 Task: Look for space in Rubiataba, Brazil from 5th September, 2023 to 13th September, 2023 for 6 adults in price range Rs.15000 to Rs.20000. Place can be entire place with 3 bedrooms having 3 beds and 3 bathrooms. Property type can be house. Booking option can be shelf check-in. Required host language is Spanish.
Action: Mouse moved to (481, 135)
Screenshot: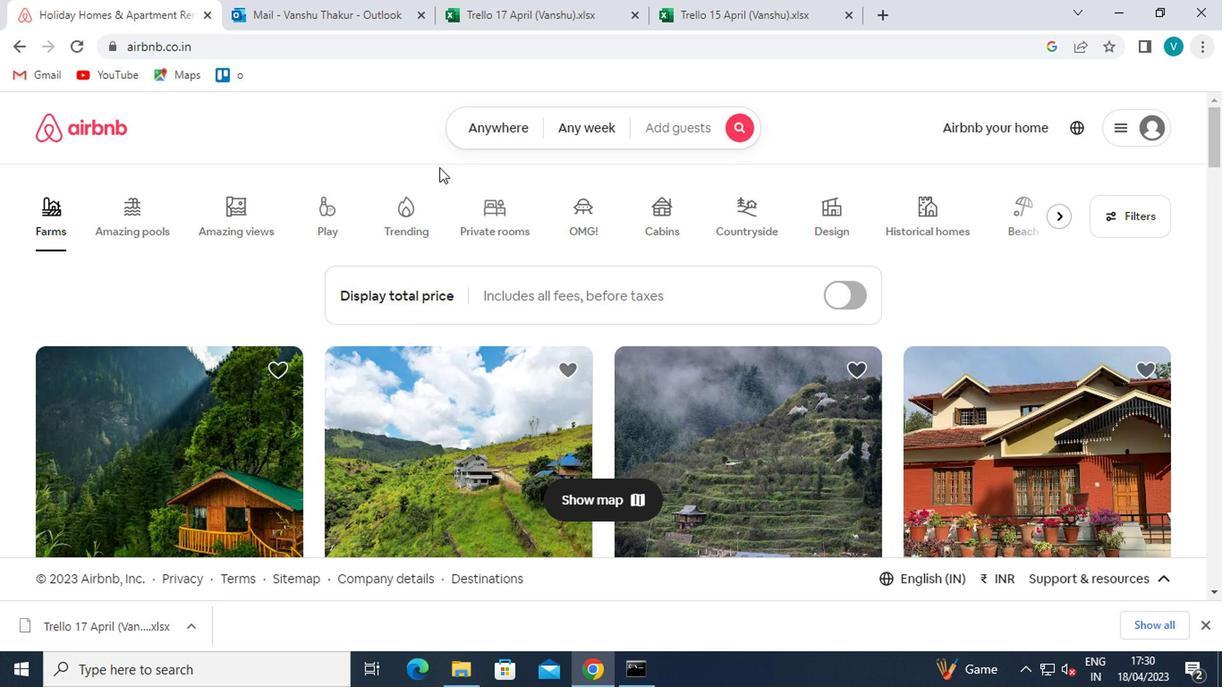 
Action: Mouse pressed left at (481, 135)
Screenshot: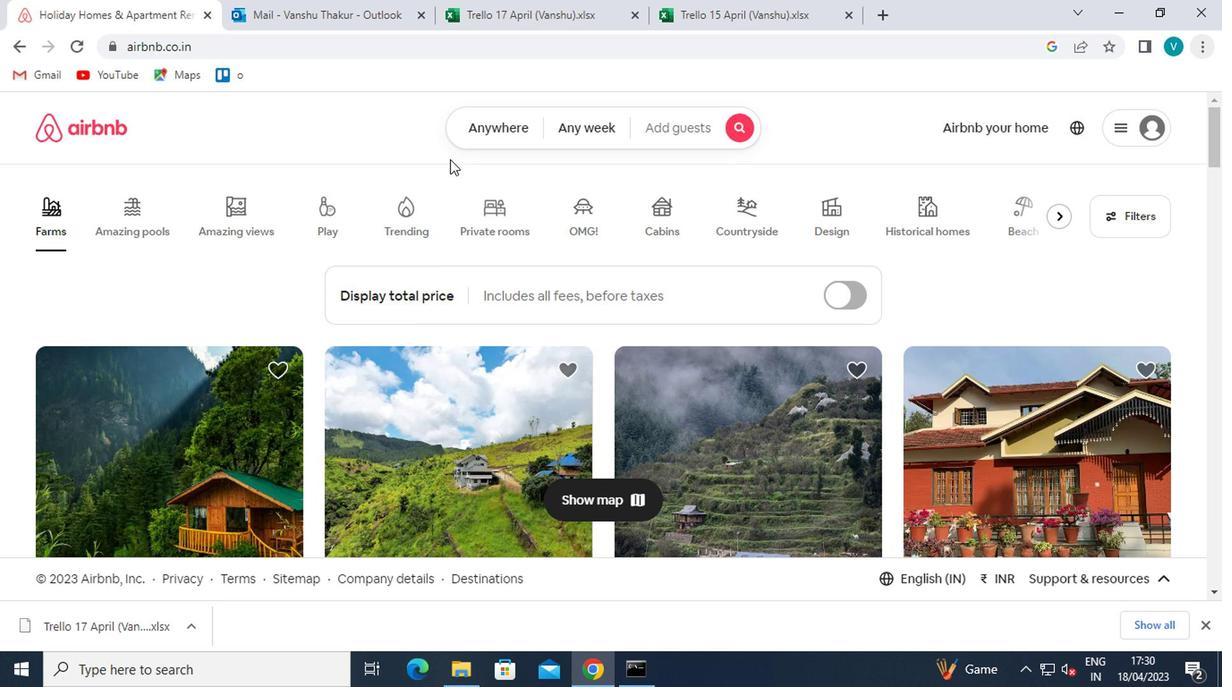 
Action: Mouse moved to (444, 194)
Screenshot: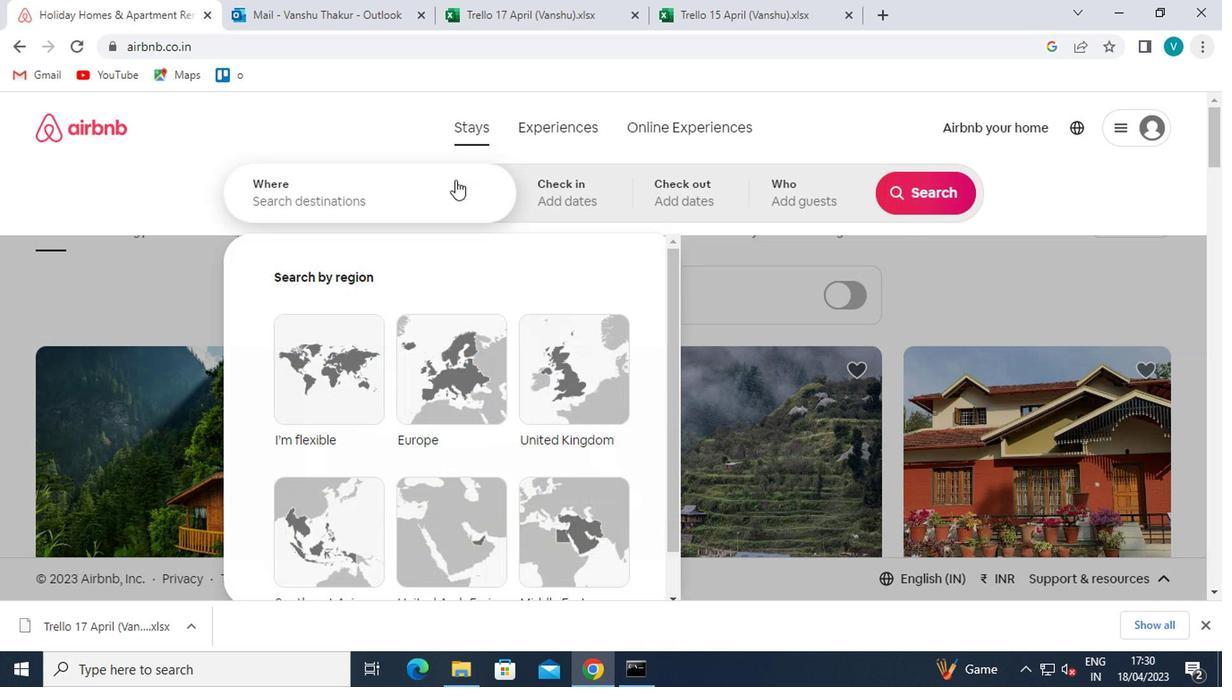 
Action: Mouse pressed left at (444, 194)
Screenshot: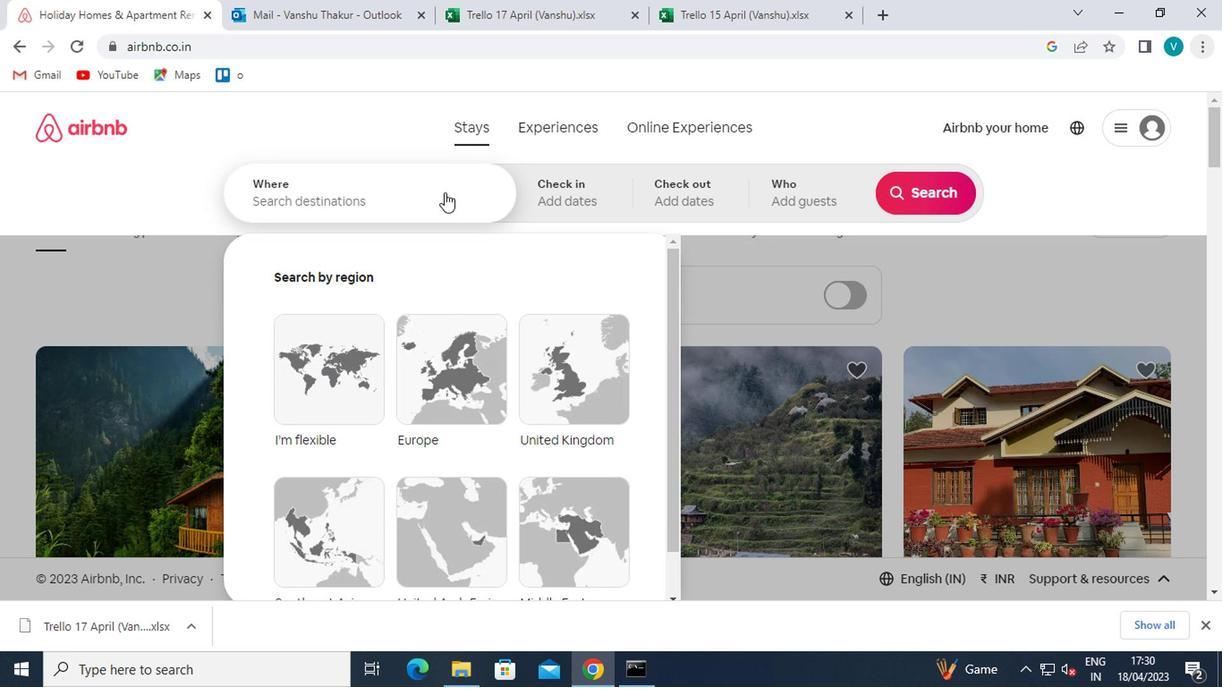 
Action: Key pressed <Key.shift><Key.shift><Key.shift><Key.shift>RUBIATABA
Screenshot: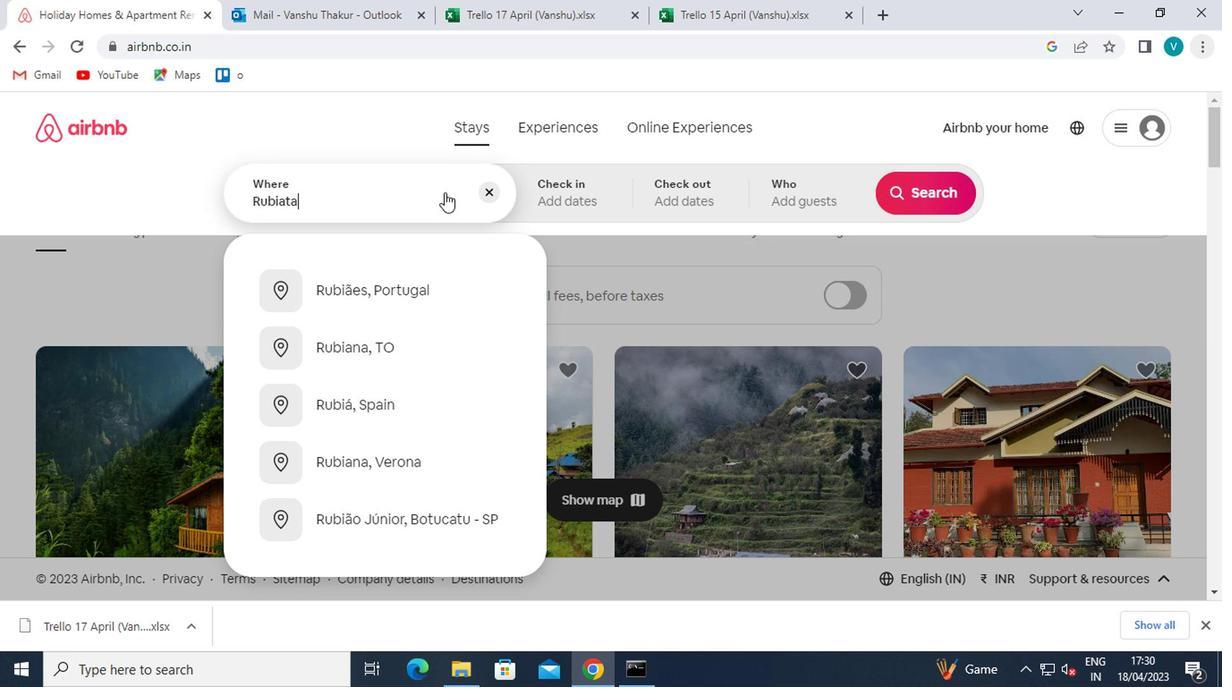 
Action: Mouse moved to (403, 266)
Screenshot: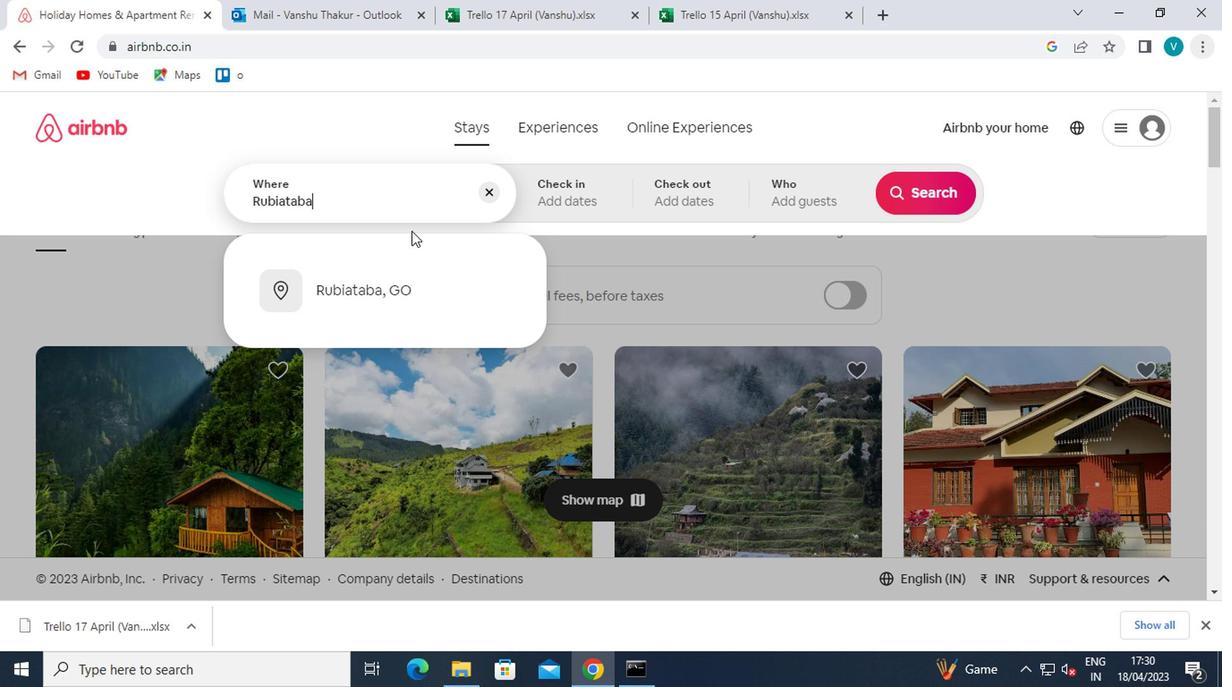 
Action: Mouse pressed left at (403, 266)
Screenshot: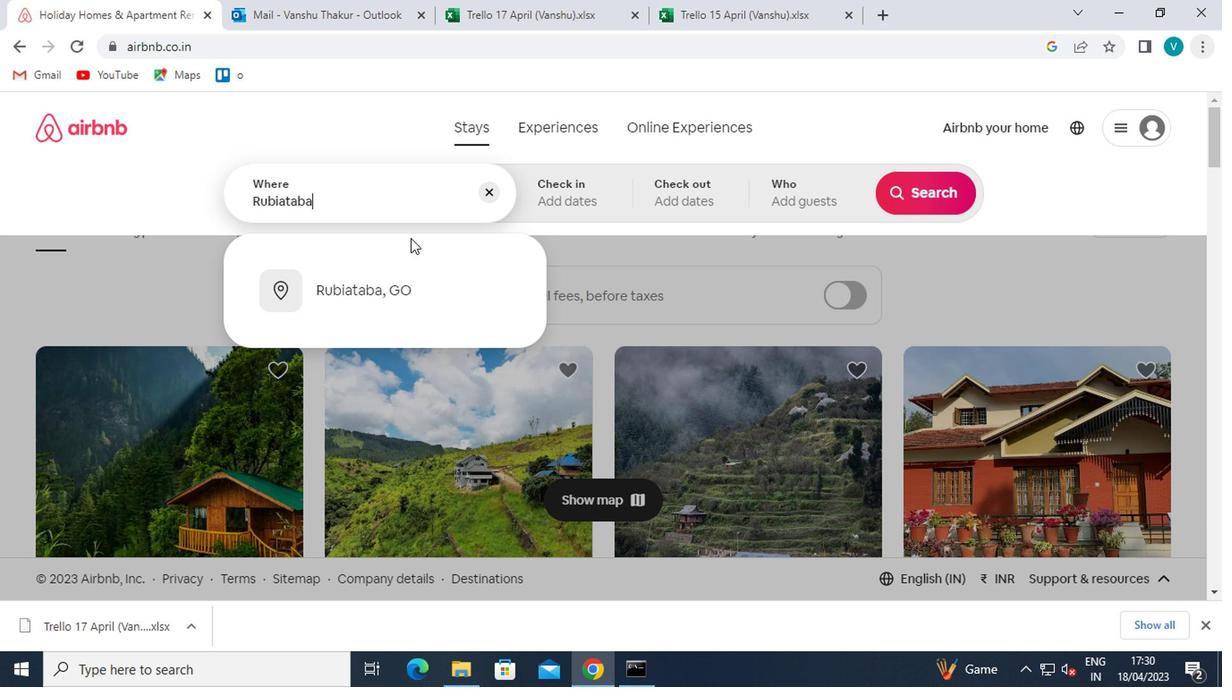 
Action: Mouse moved to (403, 277)
Screenshot: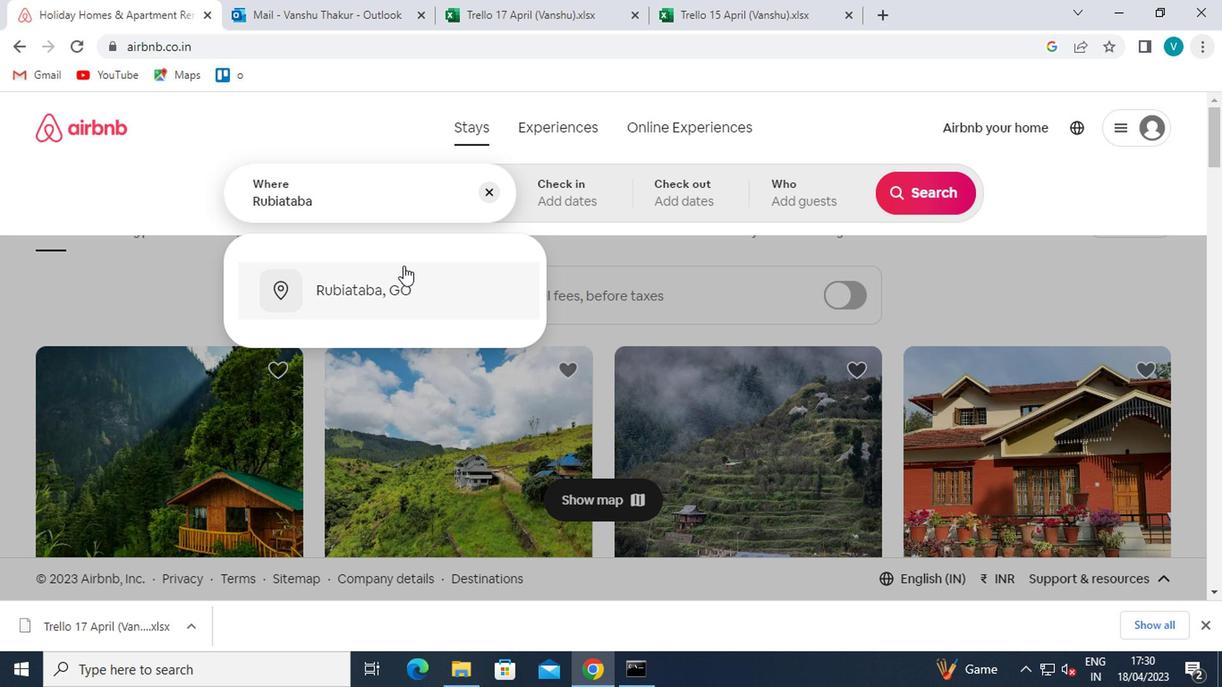
Action: Mouse pressed left at (403, 277)
Screenshot: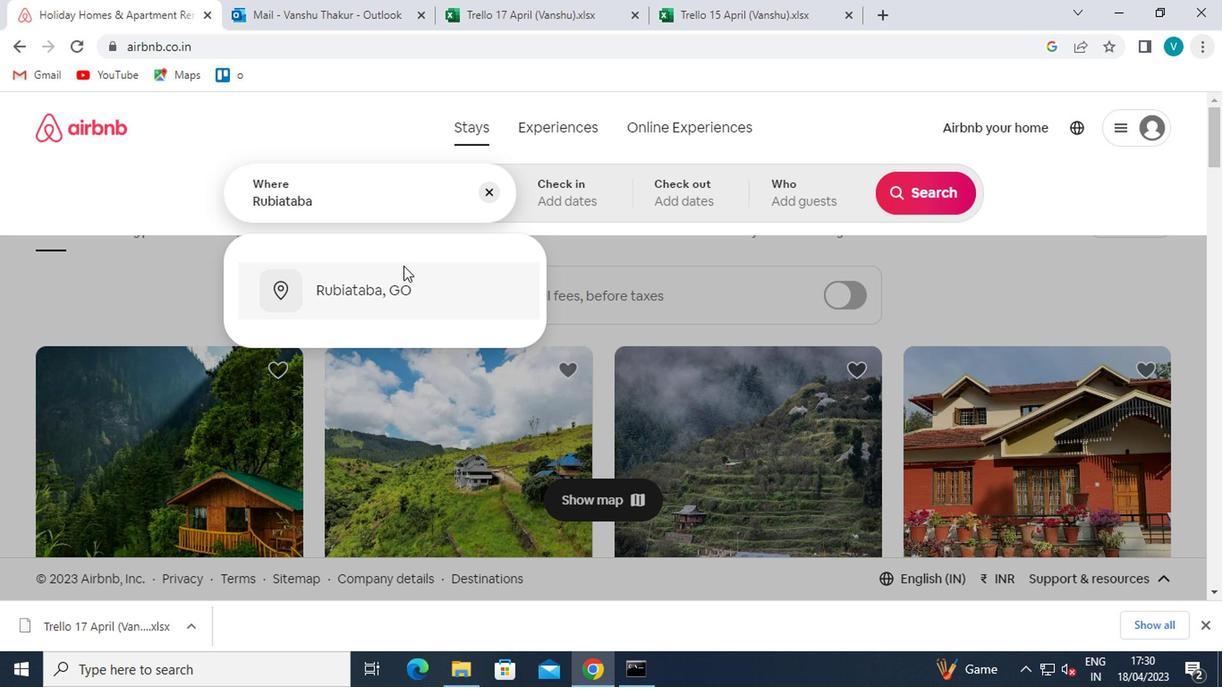 
Action: Mouse moved to (907, 337)
Screenshot: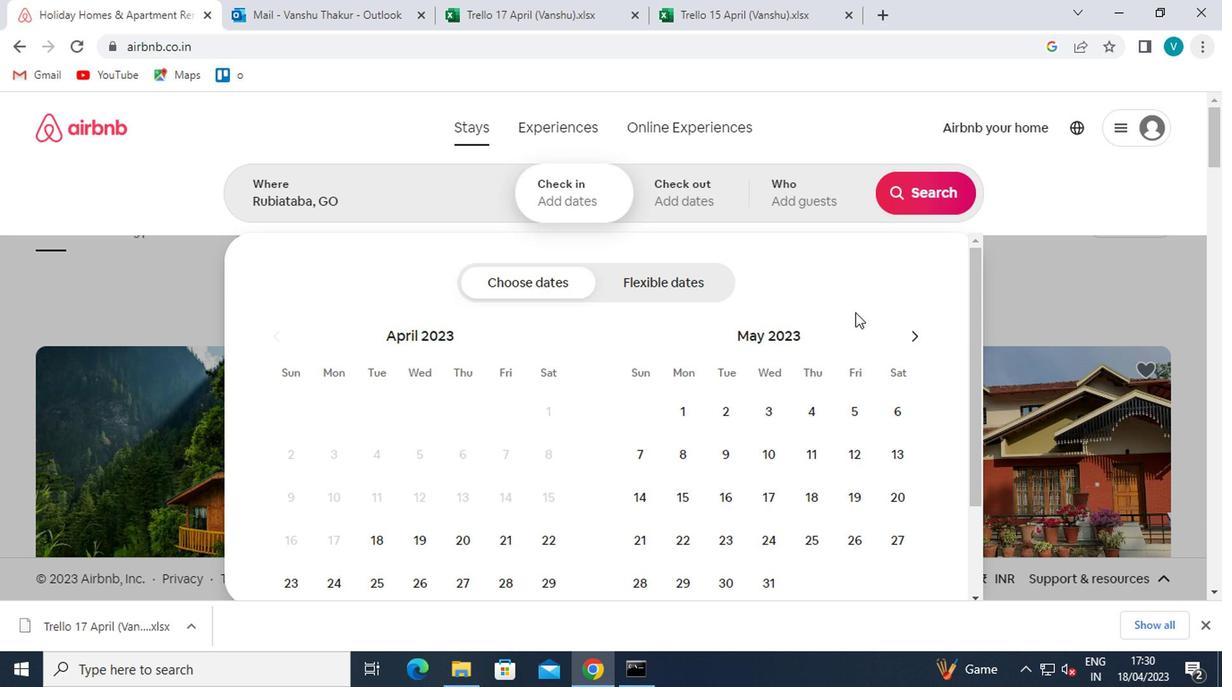 
Action: Mouse pressed left at (907, 337)
Screenshot: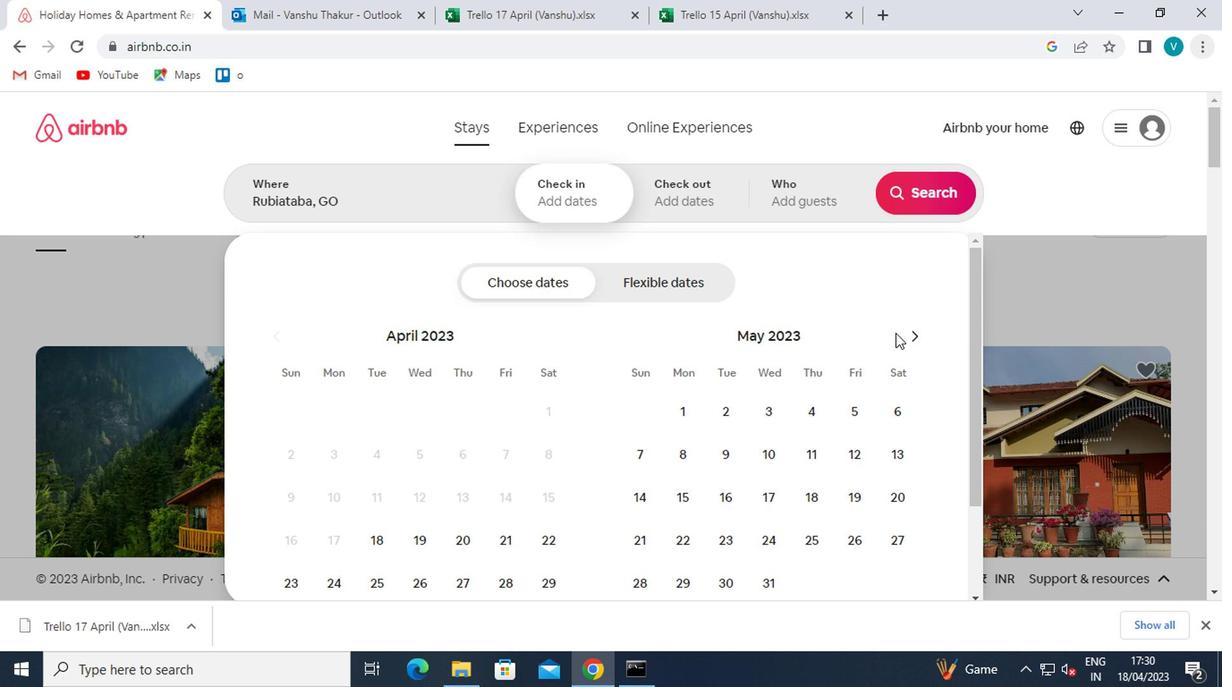 
Action: Mouse pressed left at (907, 337)
Screenshot: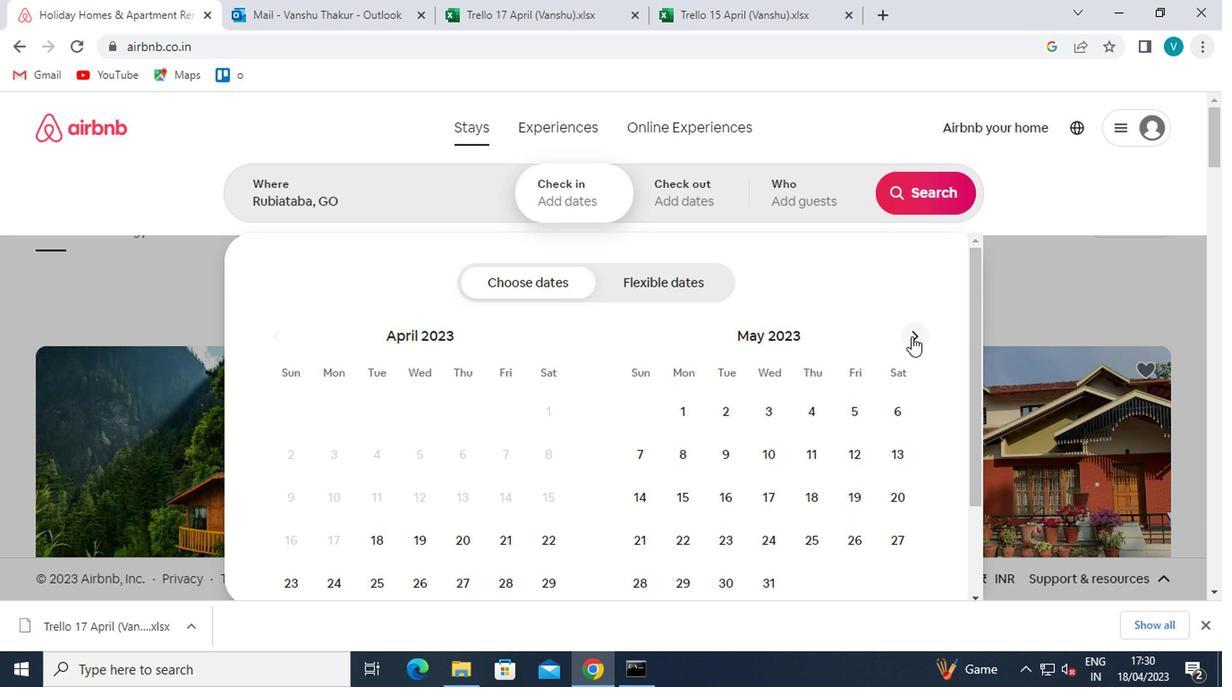 
Action: Mouse pressed left at (907, 337)
Screenshot: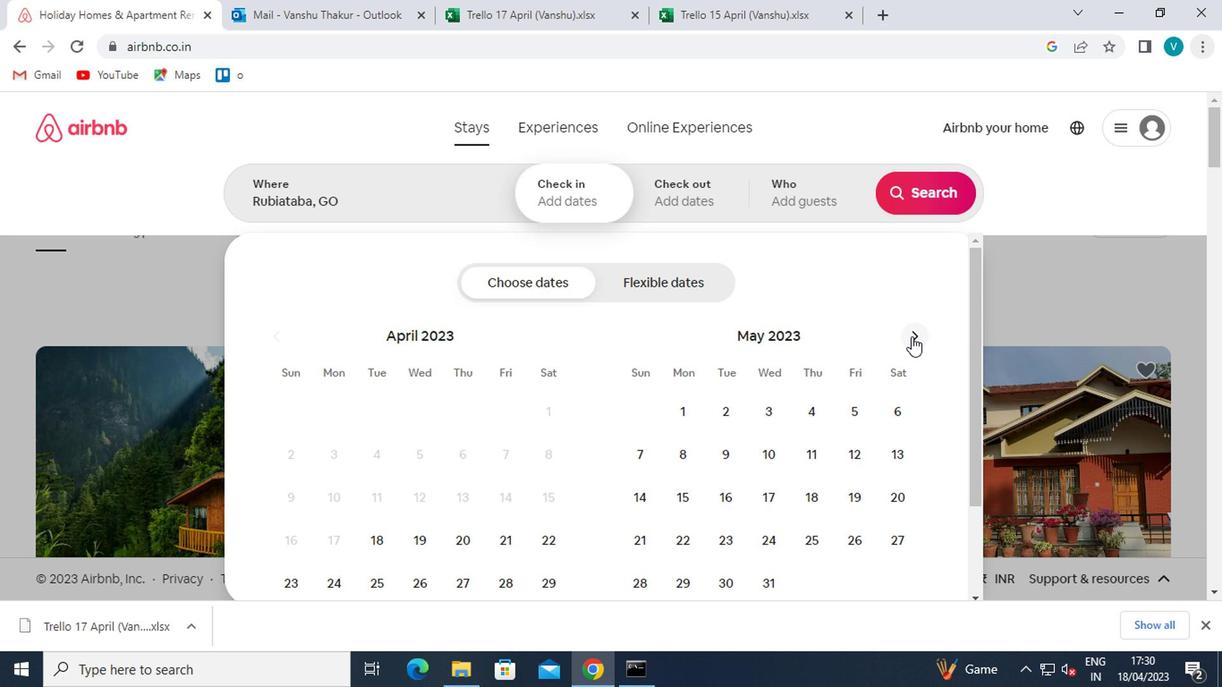 
Action: Mouse pressed left at (907, 337)
Screenshot: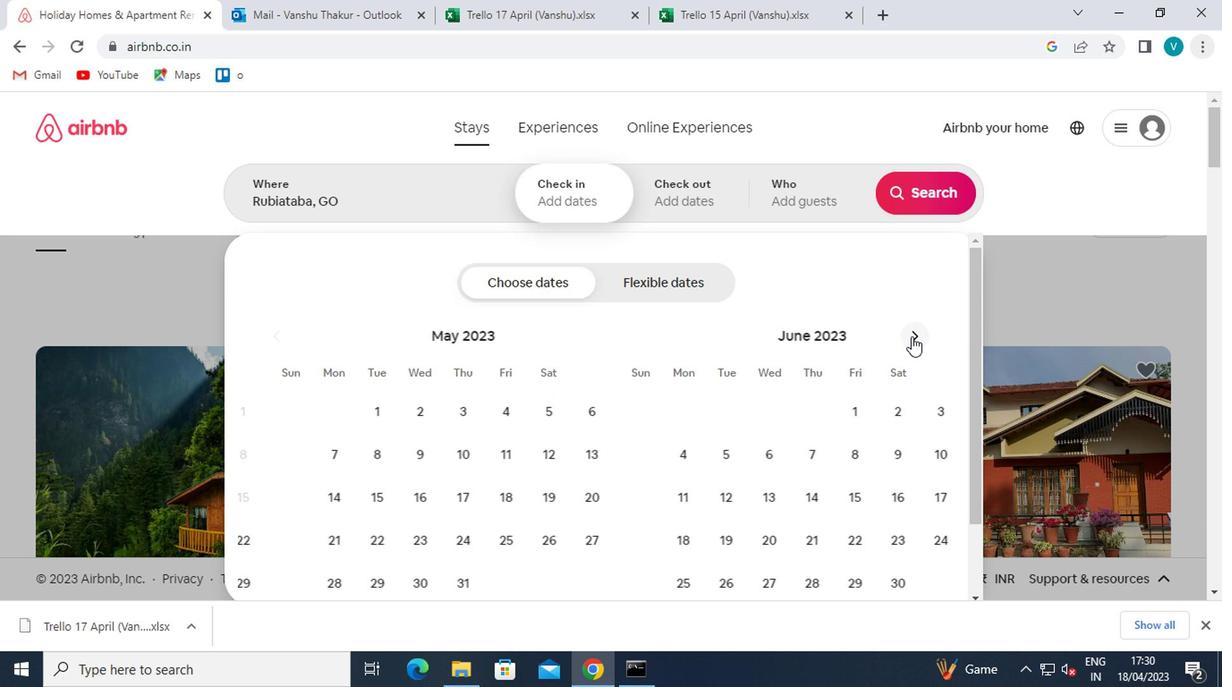 
Action: Mouse pressed left at (907, 337)
Screenshot: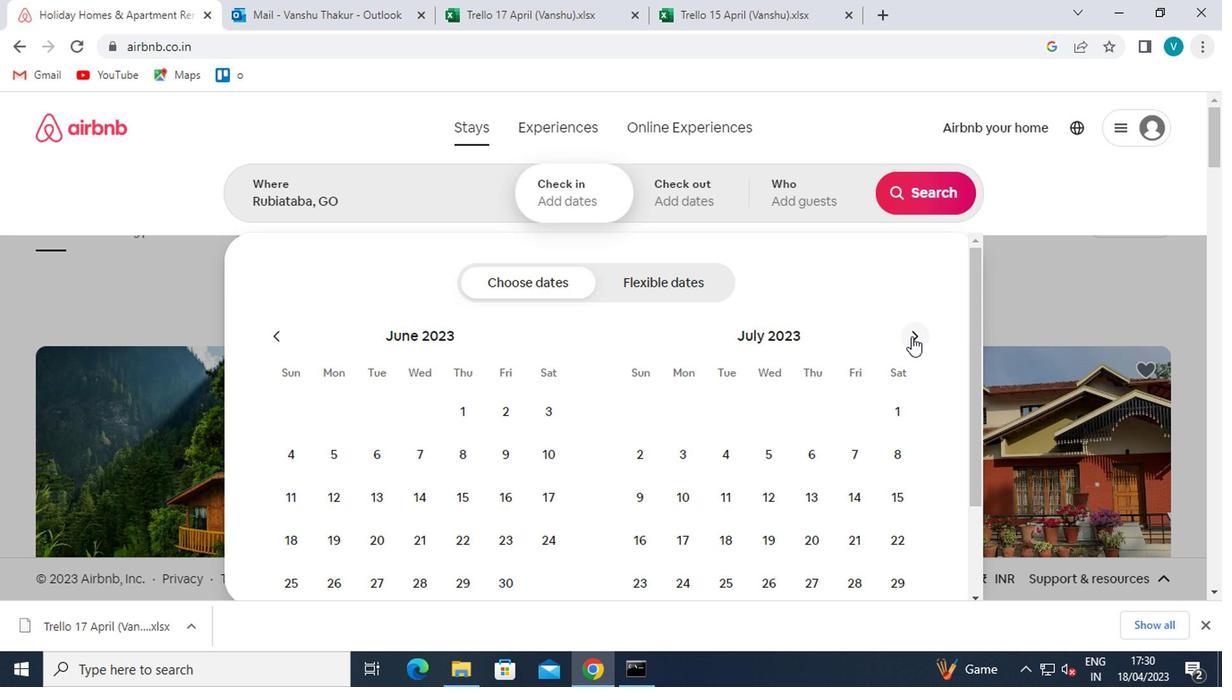 
Action: Mouse moved to (908, 338)
Screenshot: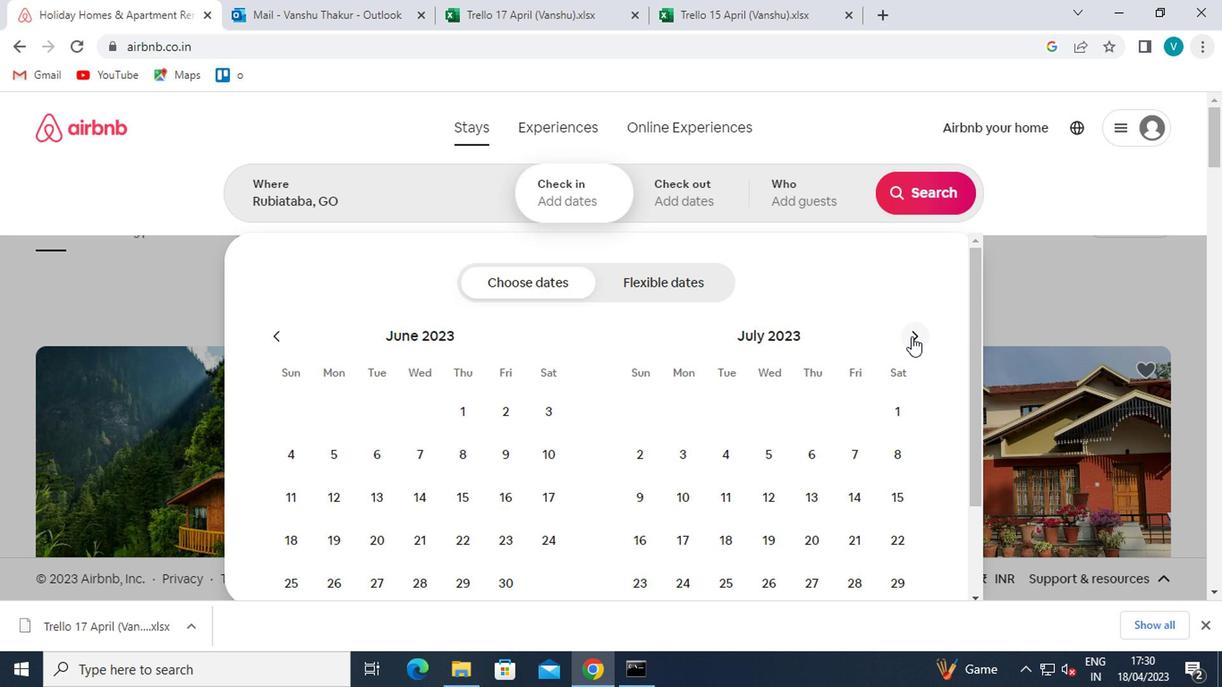 
Action: Mouse pressed left at (908, 338)
Screenshot: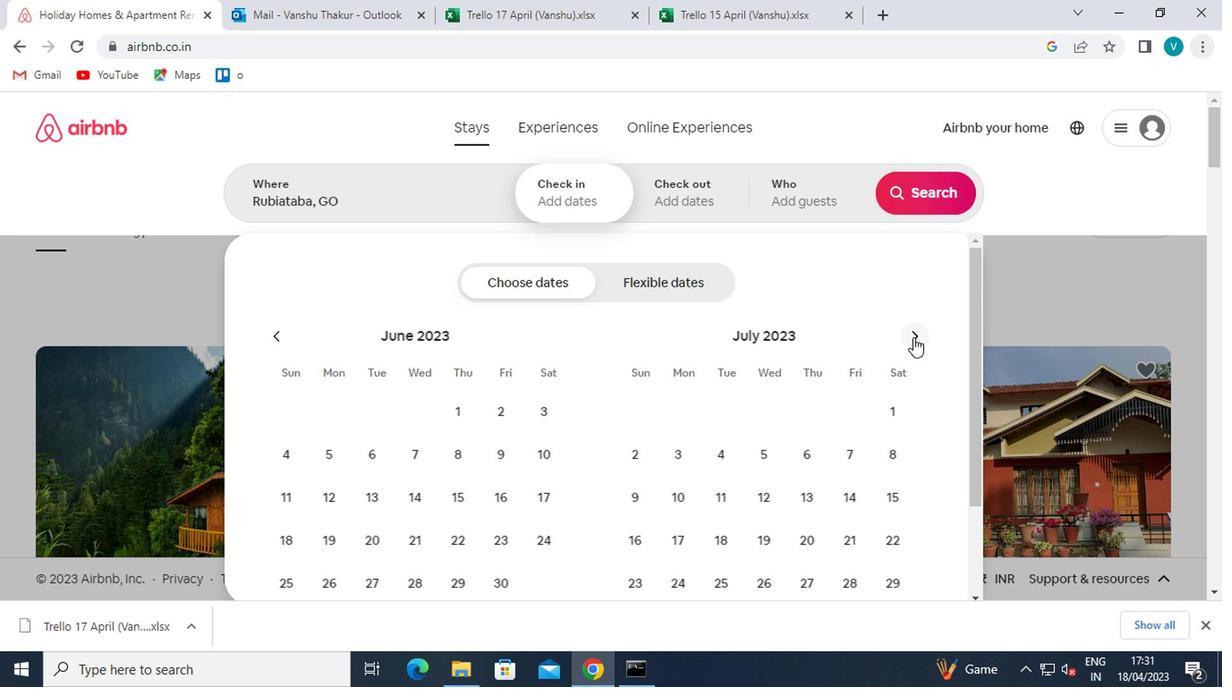 
Action: Mouse moved to (723, 463)
Screenshot: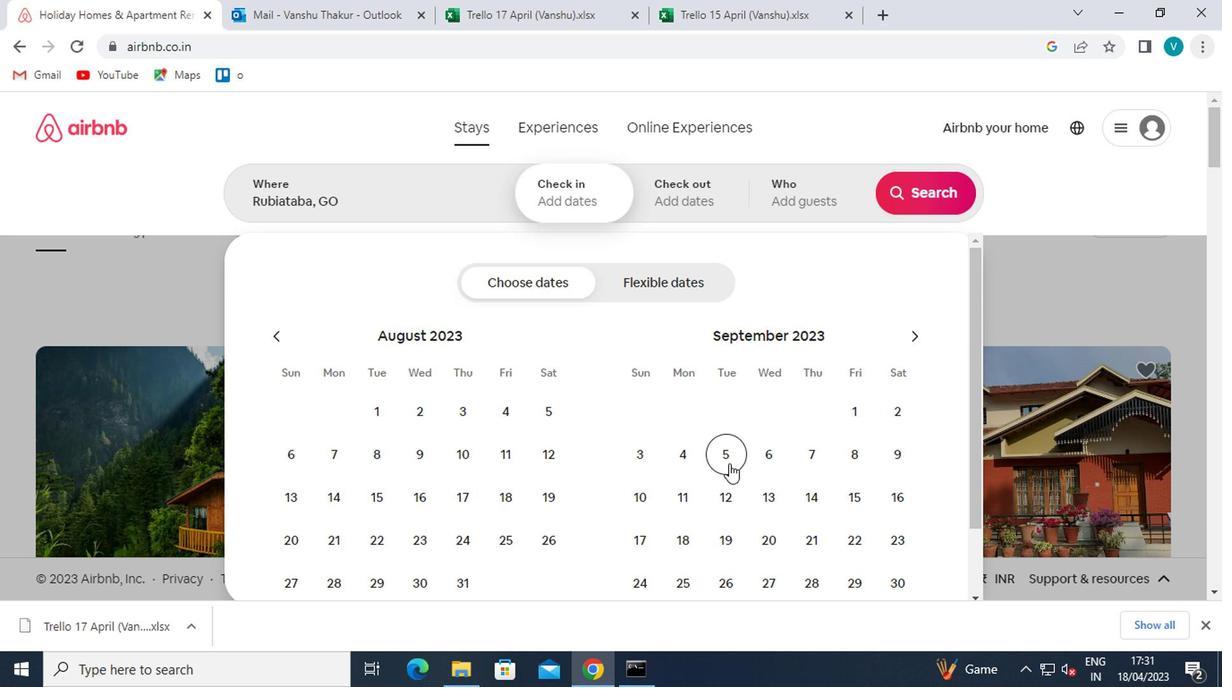 
Action: Mouse pressed left at (723, 463)
Screenshot: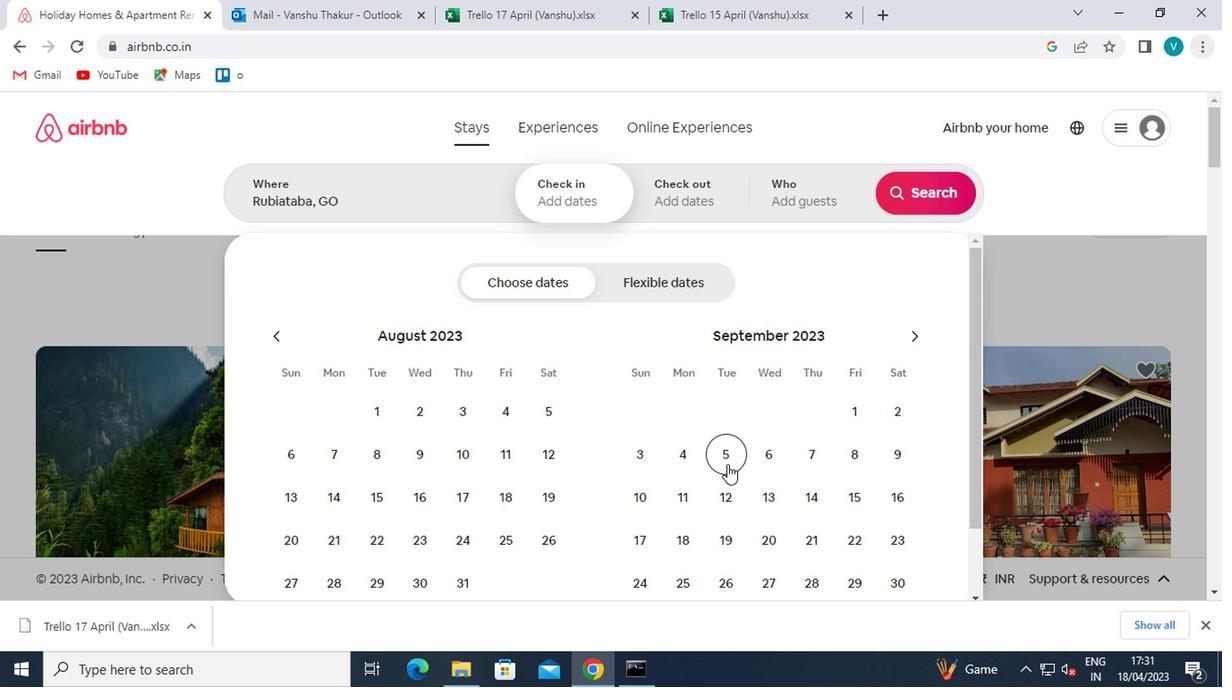 
Action: Mouse moved to (761, 491)
Screenshot: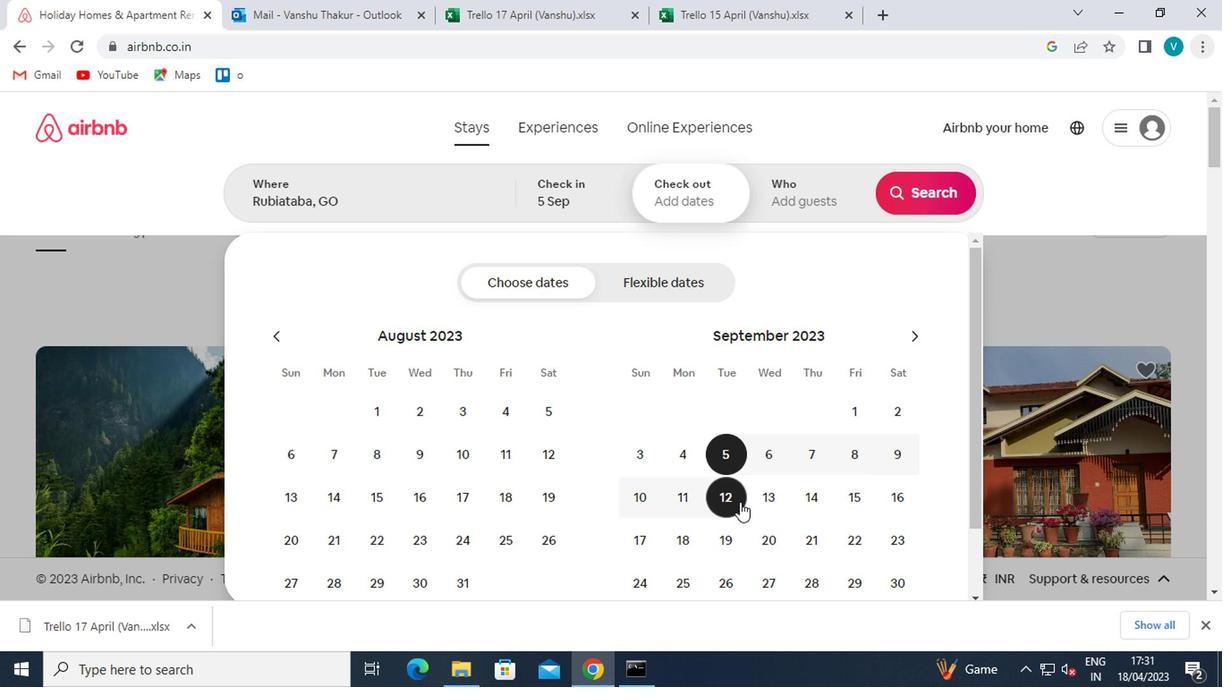 
Action: Mouse pressed left at (761, 491)
Screenshot: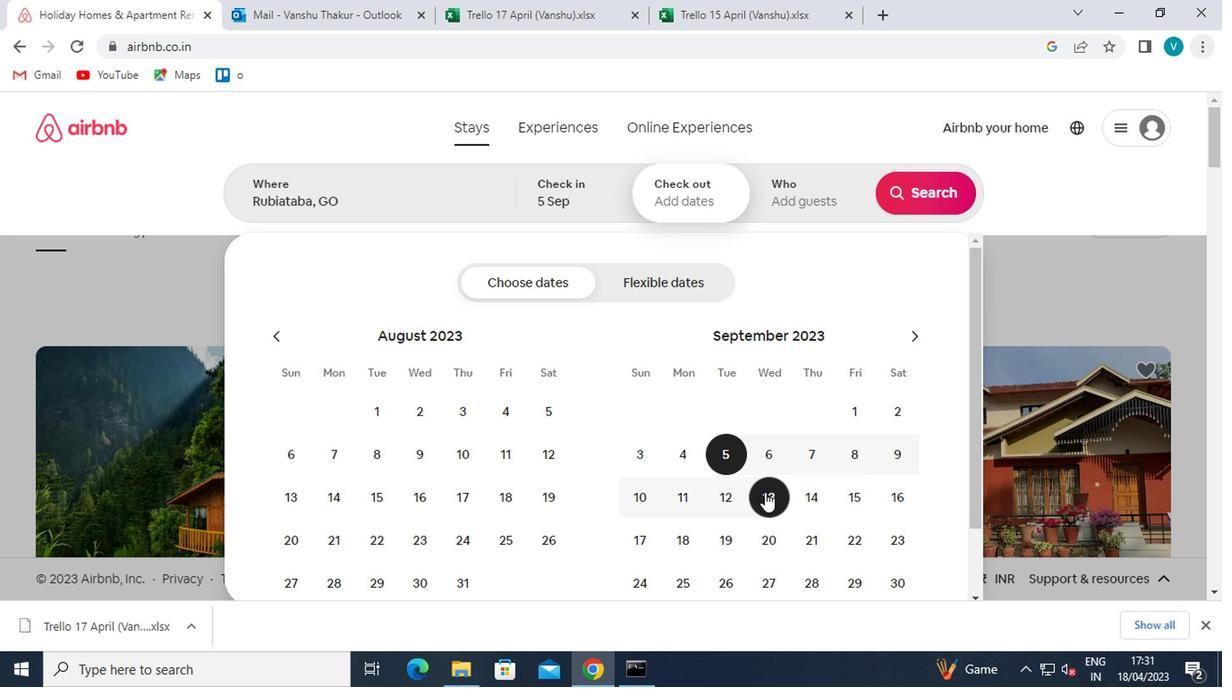 
Action: Mouse moved to (844, 208)
Screenshot: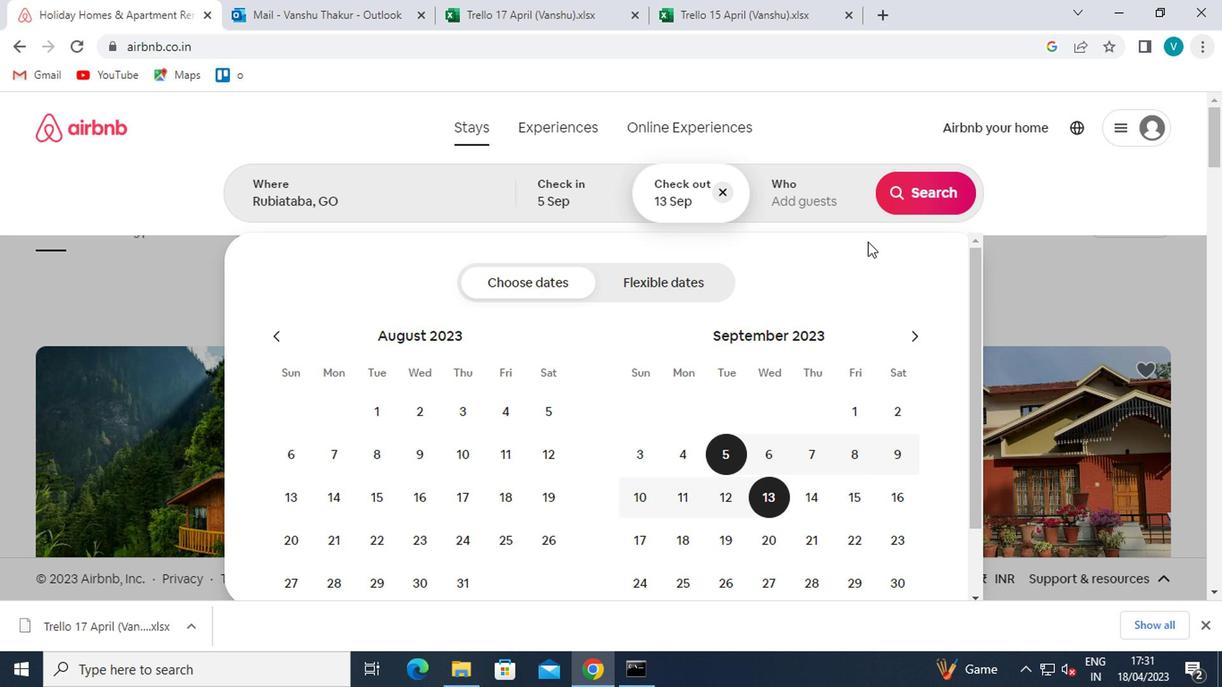 
Action: Mouse pressed left at (844, 208)
Screenshot: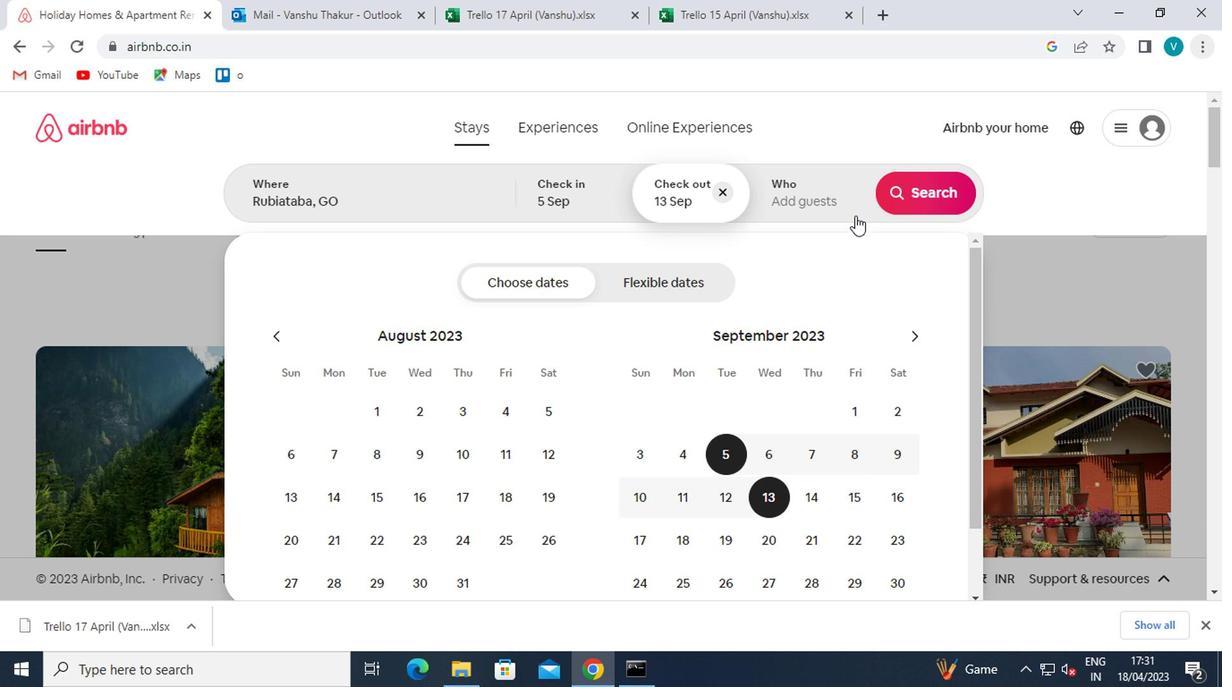 
Action: Mouse moved to (929, 286)
Screenshot: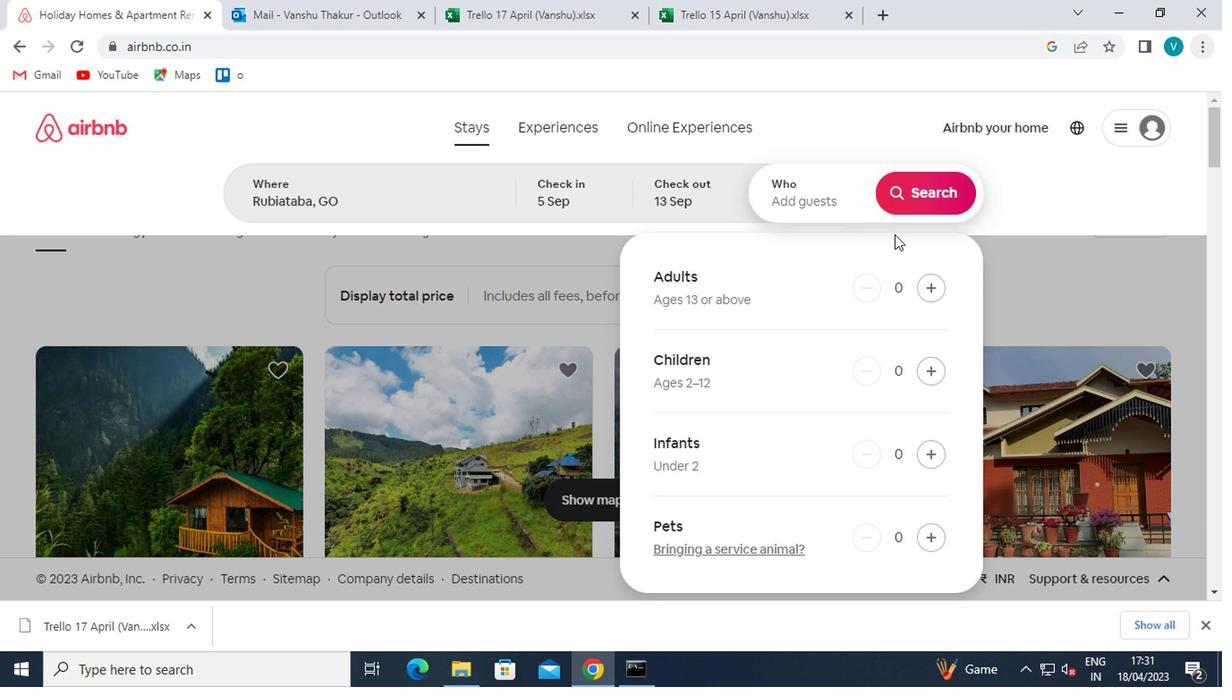 
Action: Mouse pressed left at (929, 286)
Screenshot: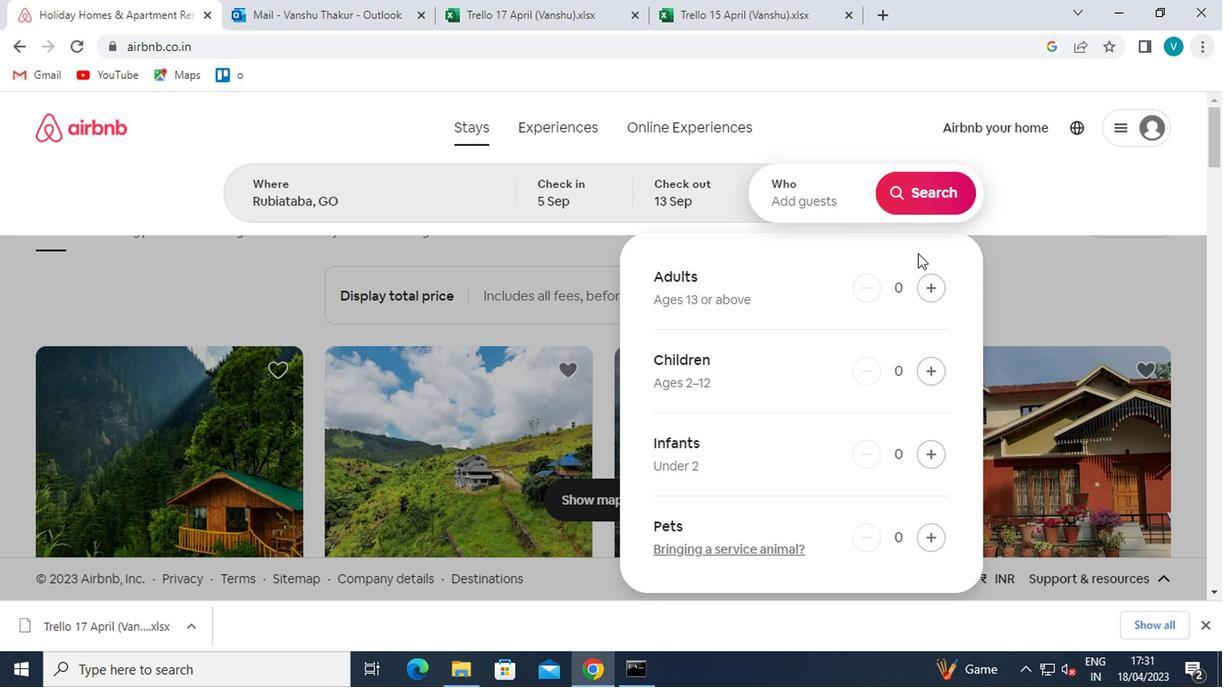 
Action: Mouse pressed left at (929, 286)
Screenshot: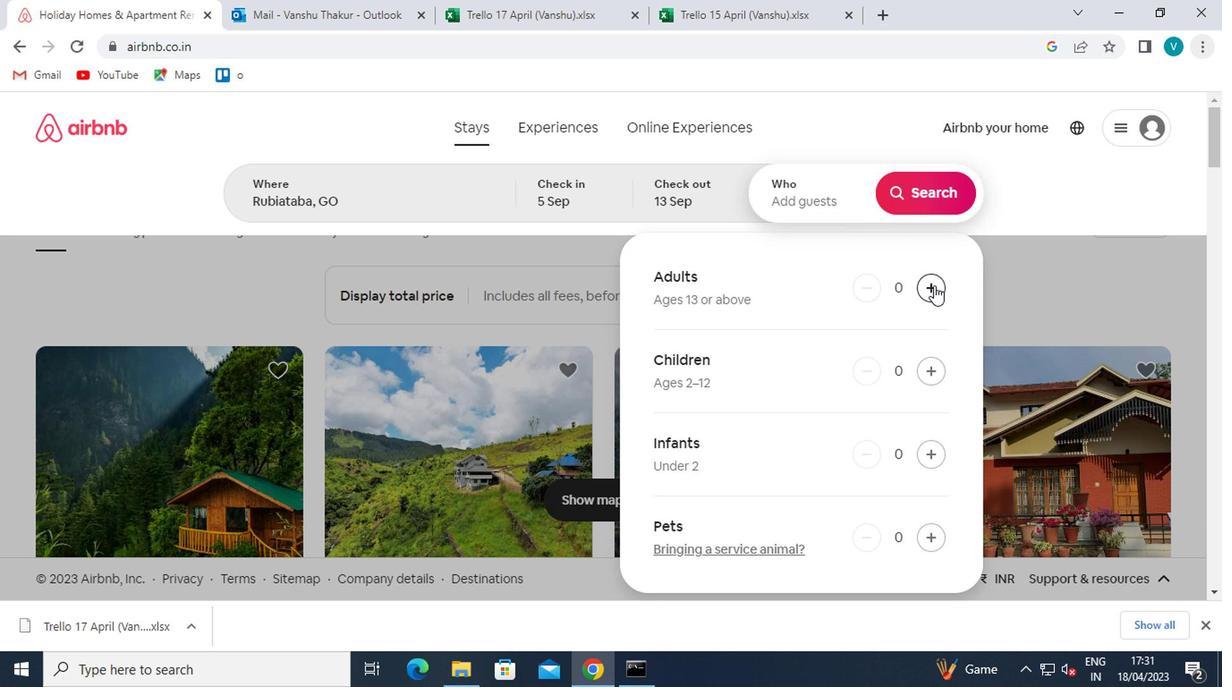 
Action: Mouse pressed left at (929, 286)
Screenshot: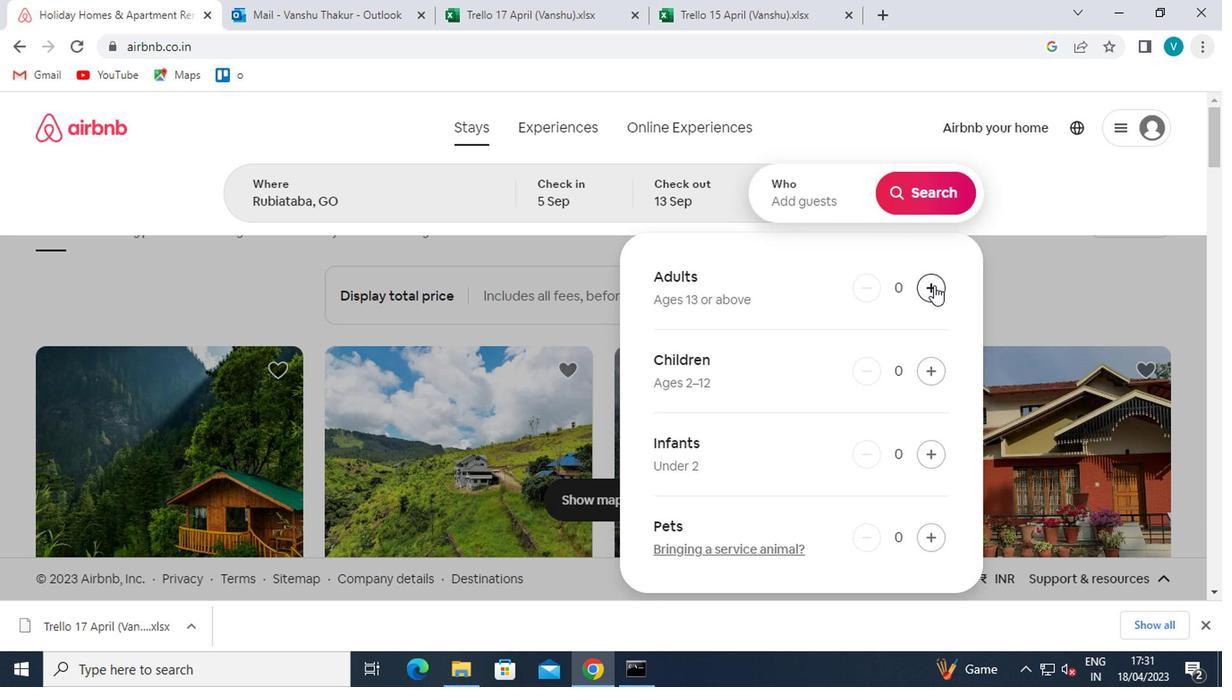 
Action: Mouse pressed left at (929, 286)
Screenshot: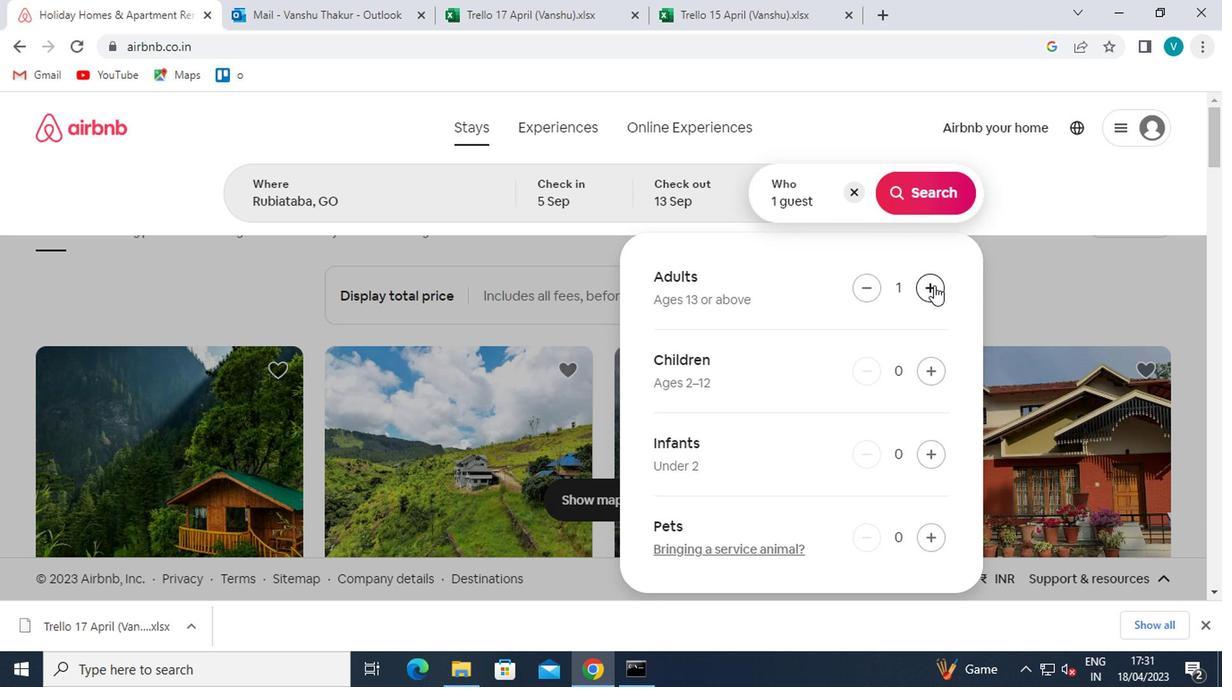 
Action: Mouse pressed left at (929, 286)
Screenshot: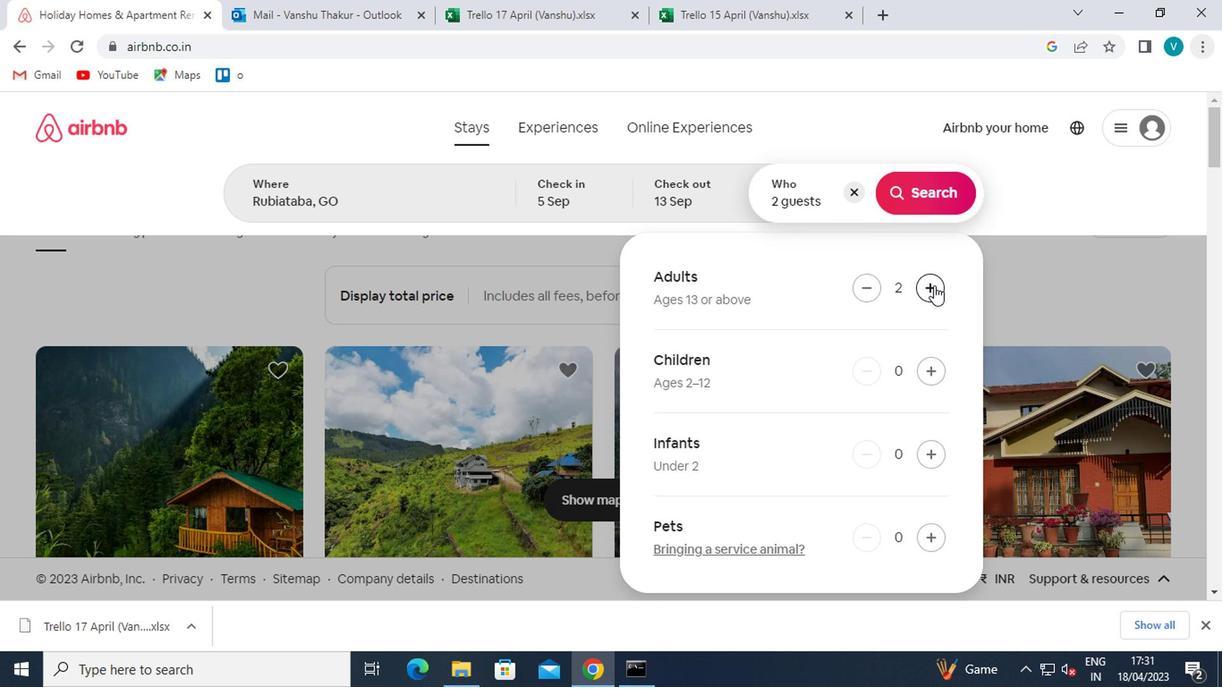 
Action: Mouse pressed left at (929, 286)
Screenshot: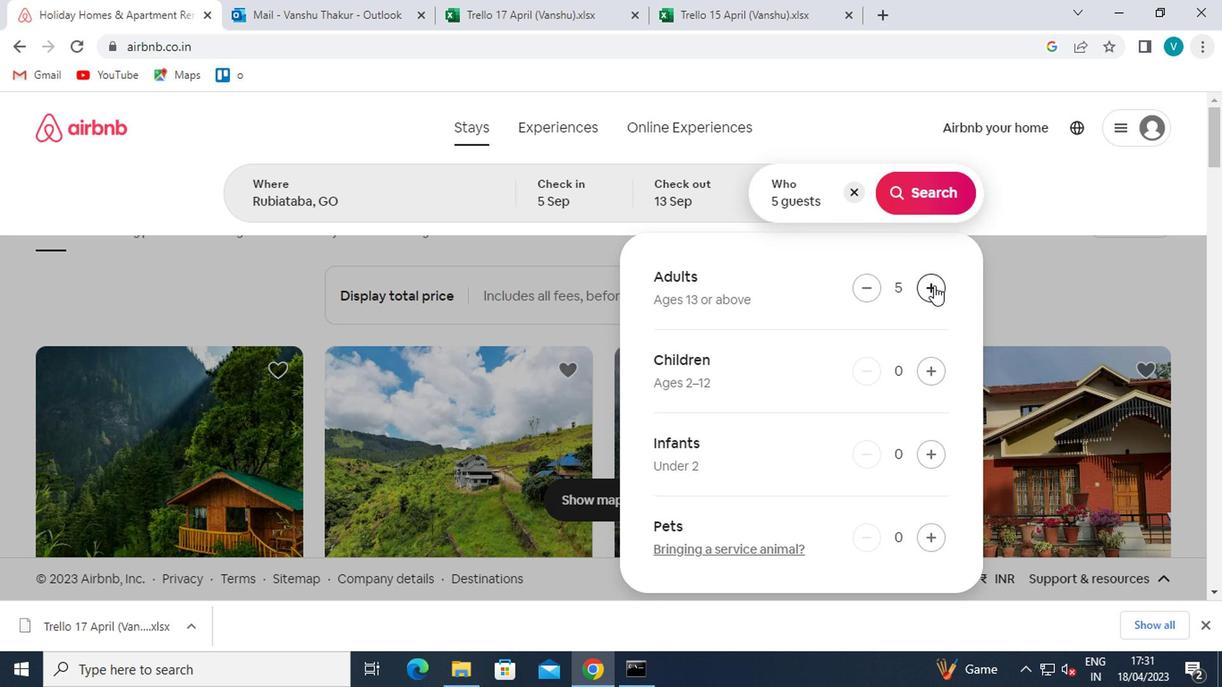 
Action: Mouse moved to (923, 197)
Screenshot: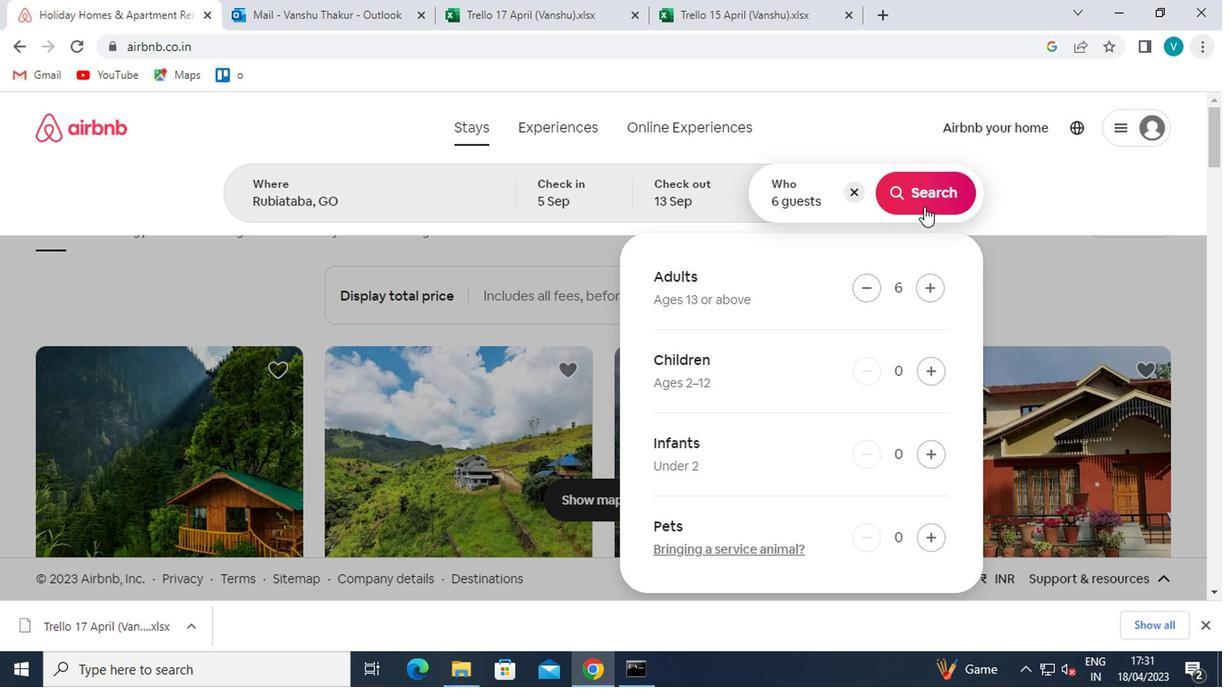 
Action: Mouse pressed left at (923, 197)
Screenshot: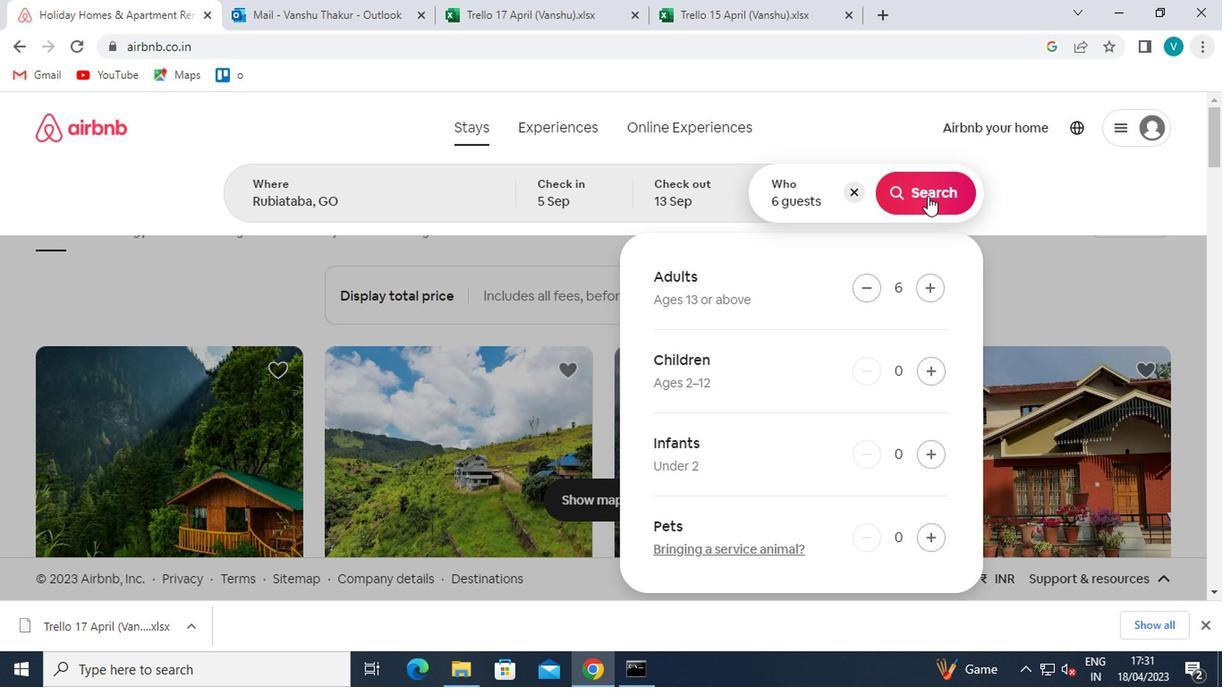 
Action: Mouse moved to (1115, 193)
Screenshot: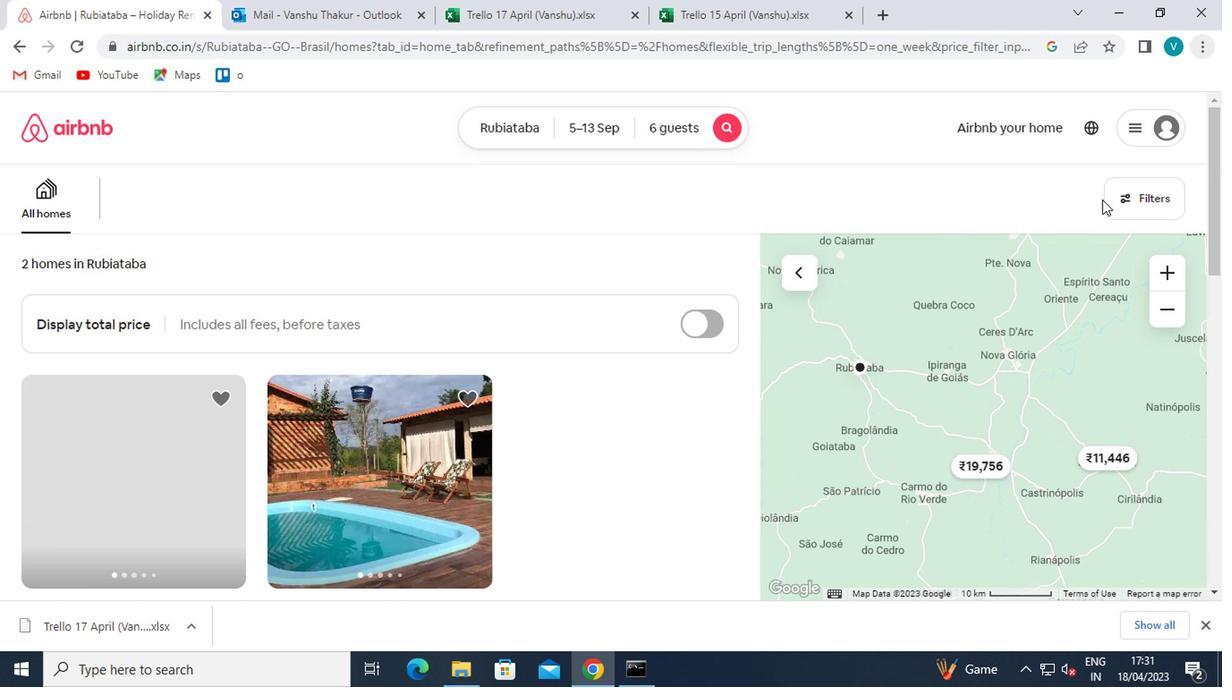 
Action: Mouse pressed left at (1115, 193)
Screenshot: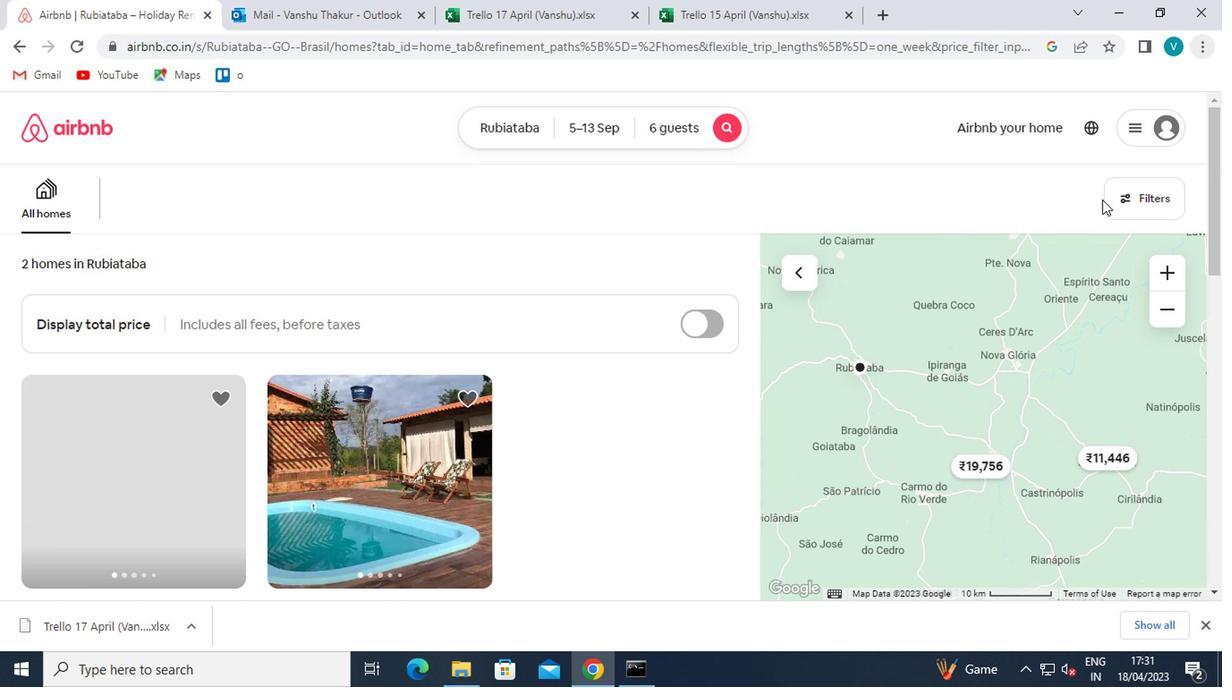 
Action: Mouse moved to (460, 412)
Screenshot: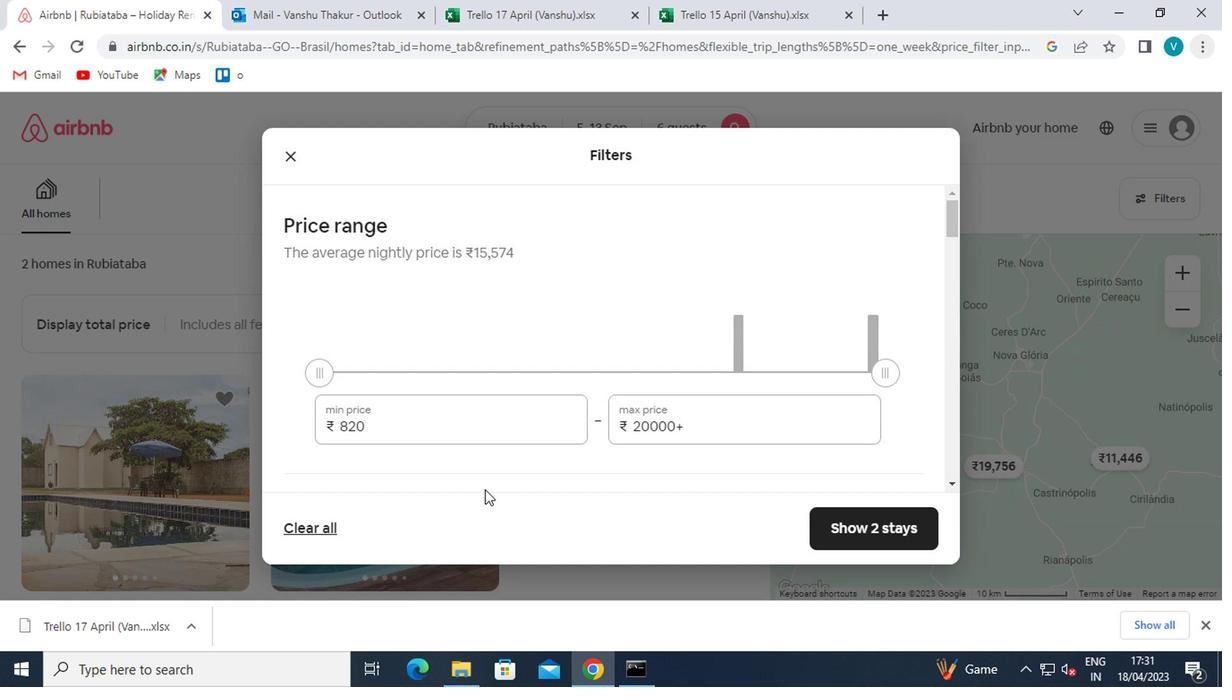 
Action: Mouse pressed left at (460, 412)
Screenshot: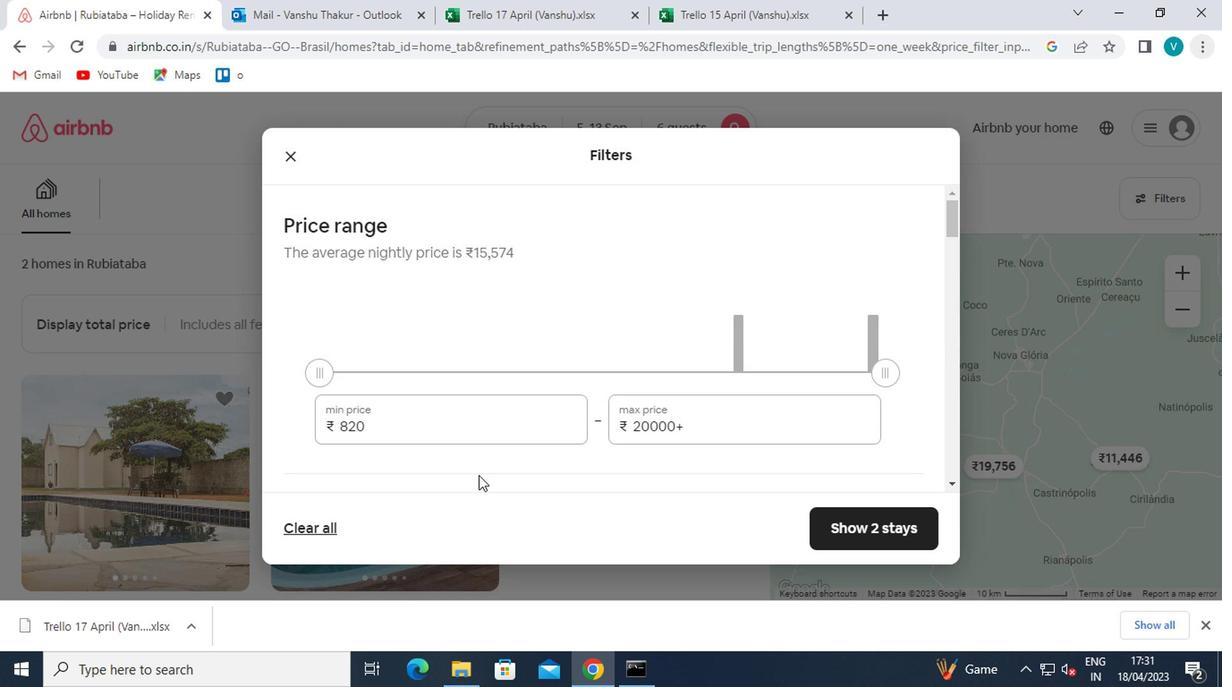 
Action: Key pressed <Key.backspace><Key.backspace><Key.backspace>15000
Screenshot: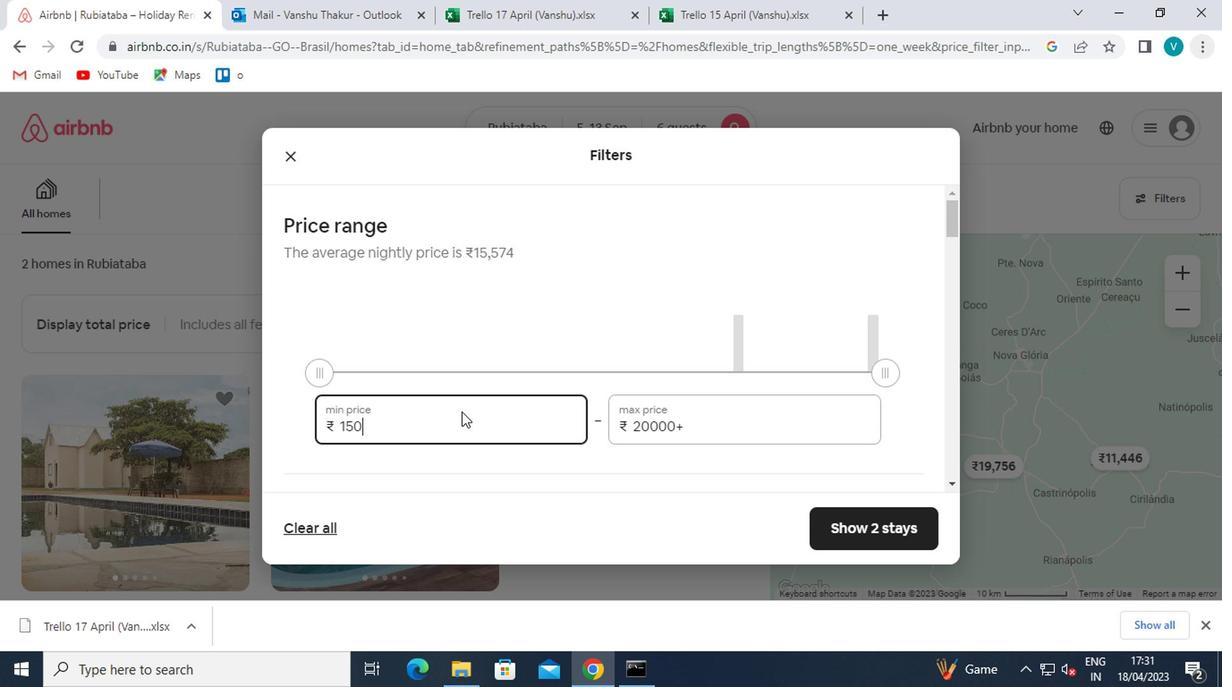 
Action: Mouse moved to (703, 426)
Screenshot: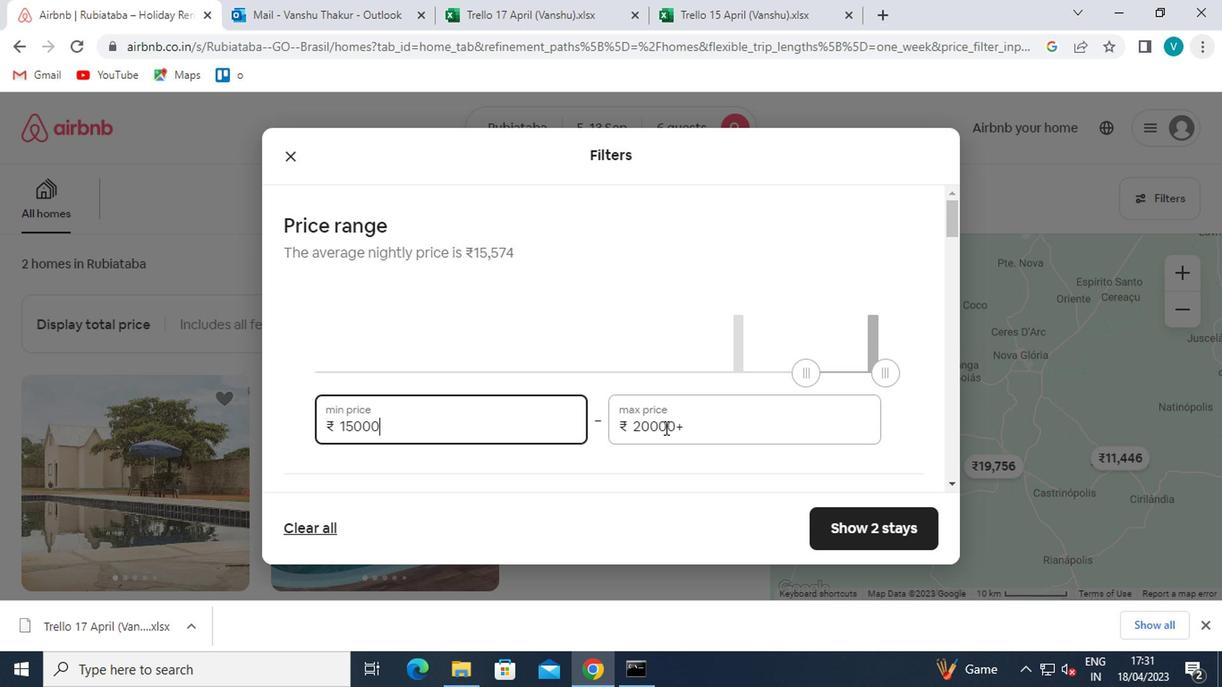 
Action: Mouse pressed left at (703, 426)
Screenshot: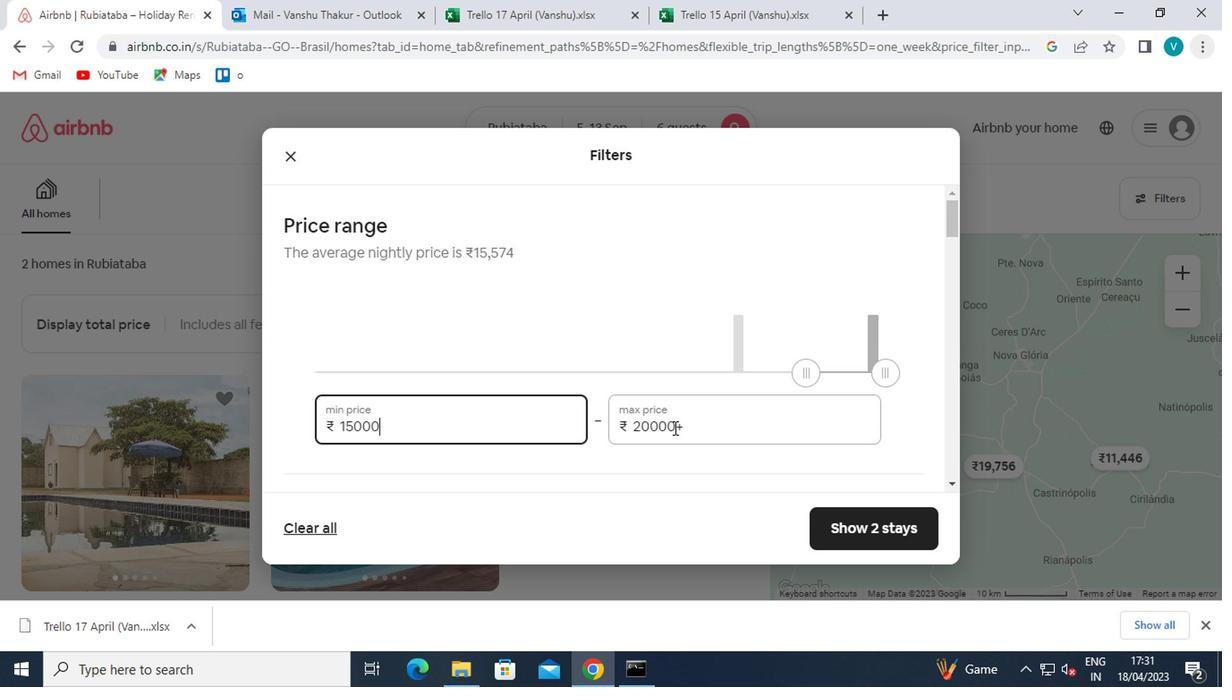 
Action: Mouse moved to (632, 399)
Screenshot: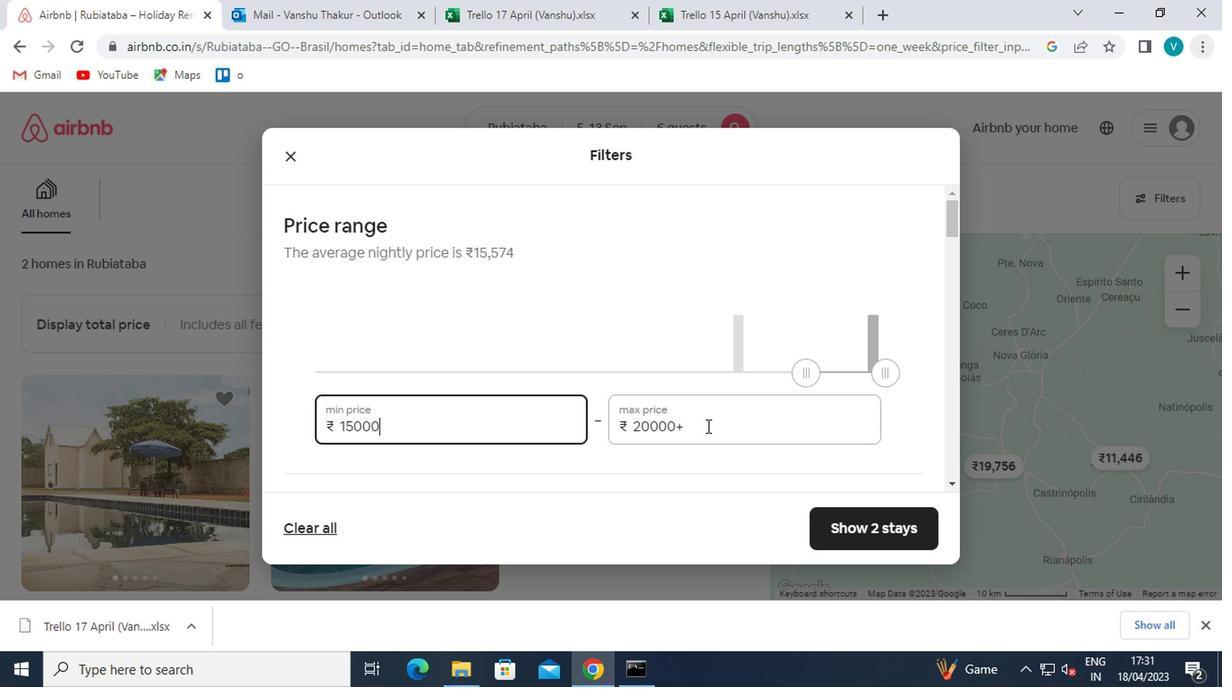 
Action: Key pressed <Key.backspace><Key.backspace><Key.backspace><Key.backspace><Key.backspace><Key.backspace><Key.backspace>20000
Screenshot: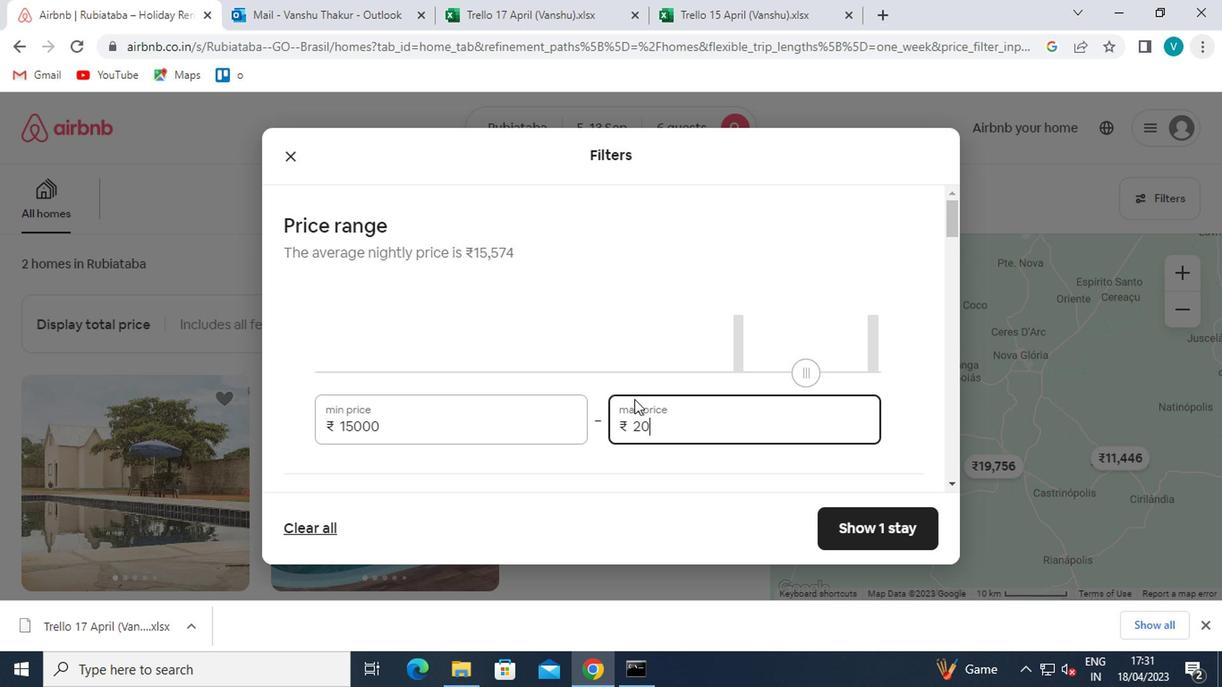 
Action: Mouse moved to (581, 383)
Screenshot: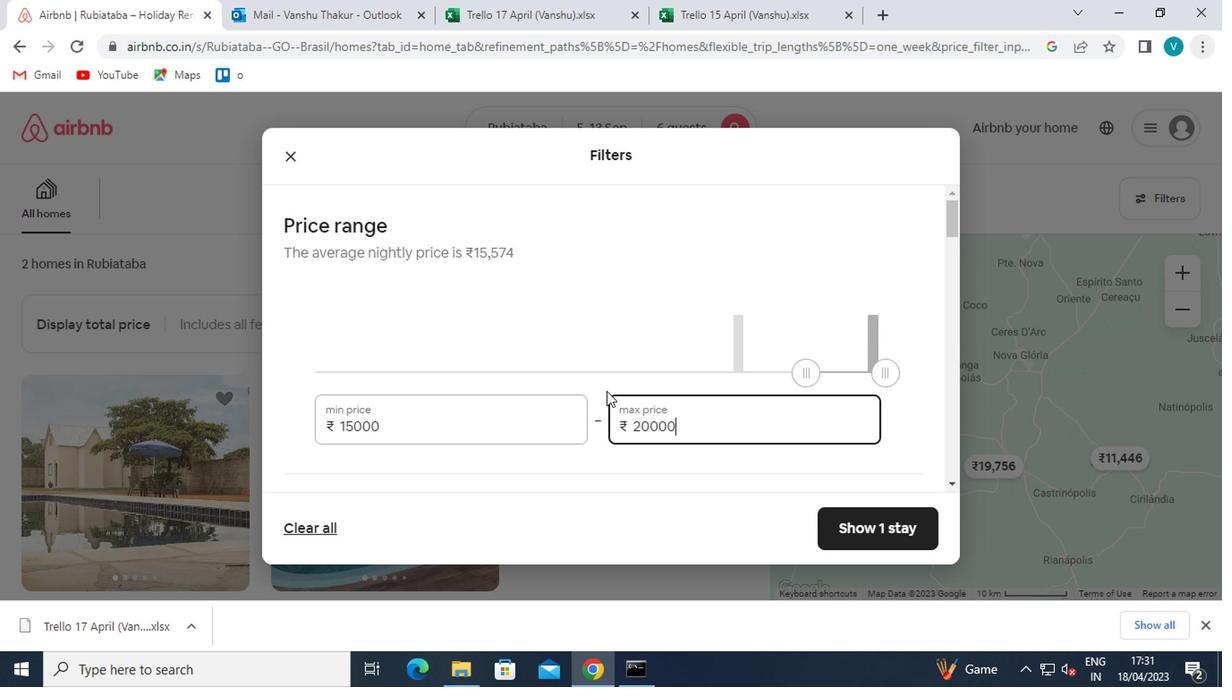 
Action: Mouse scrolled (581, 381) with delta (0, -1)
Screenshot: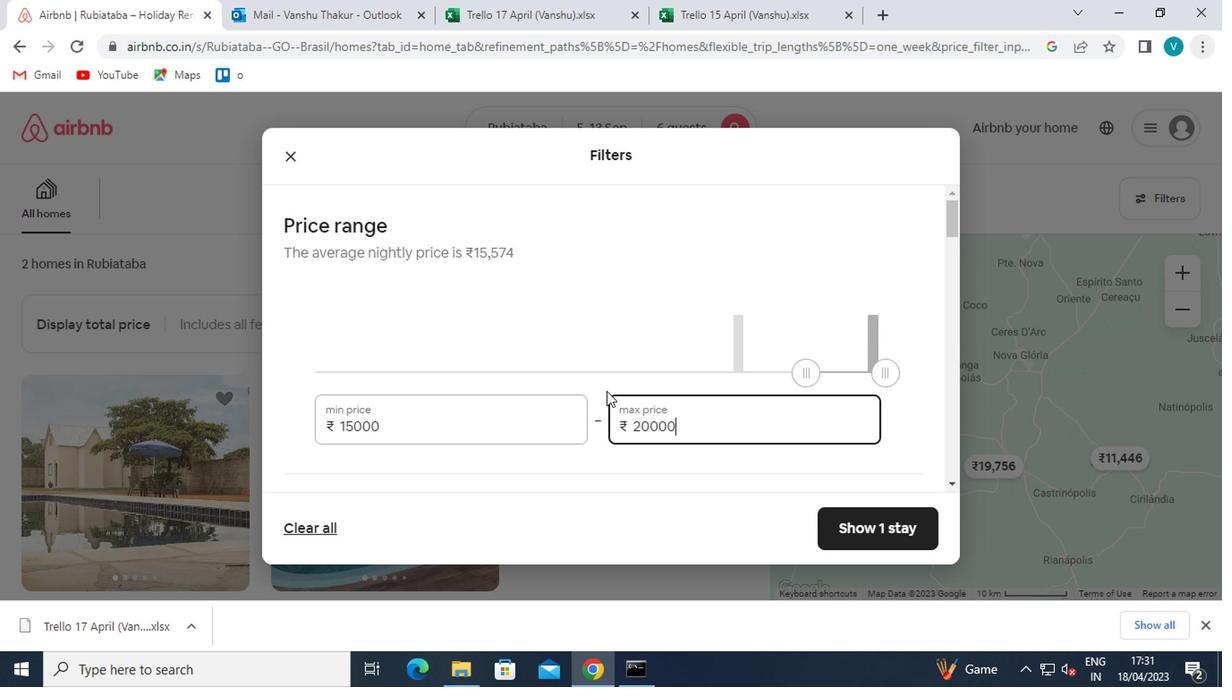 
Action: Mouse moved to (574, 381)
Screenshot: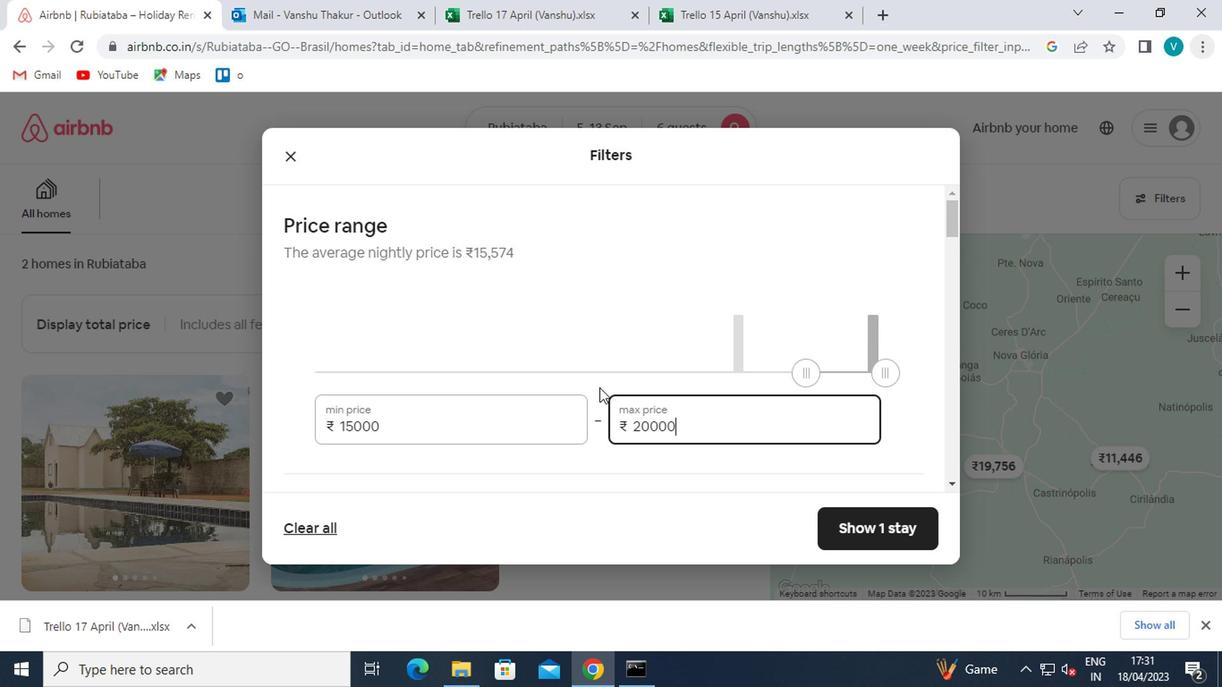 
Action: Mouse scrolled (574, 381) with delta (0, 0)
Screenshot: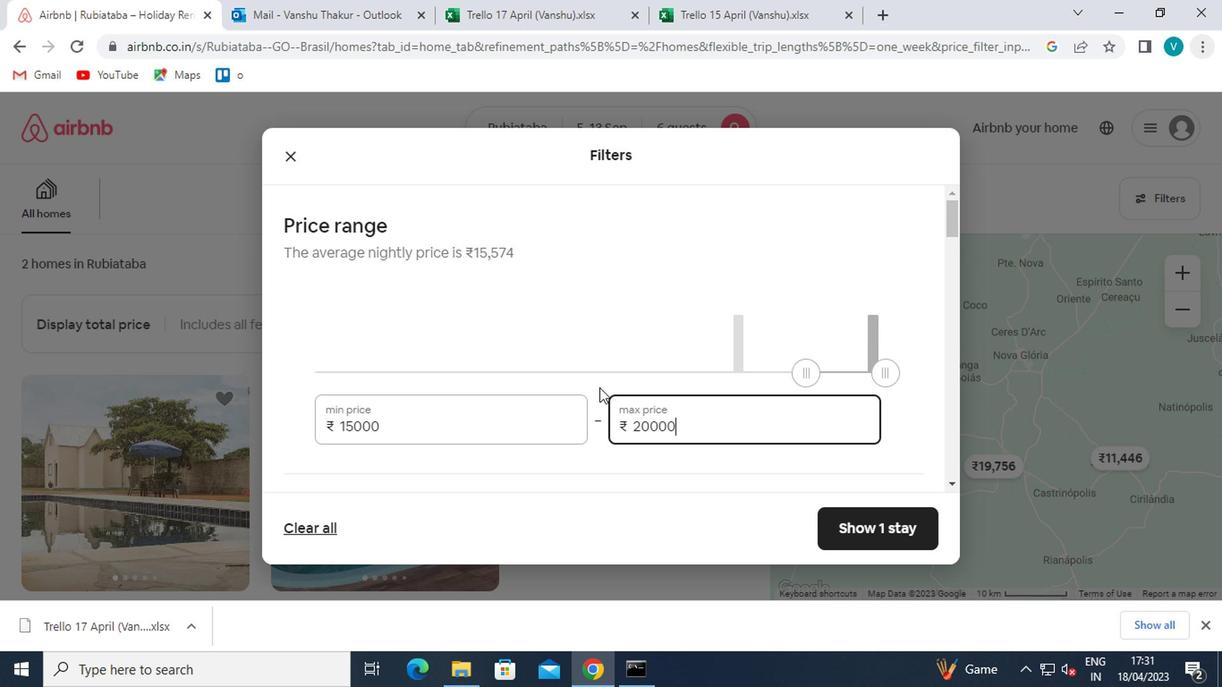 
Action: Mouse moved to (568, 381)
Screenshot: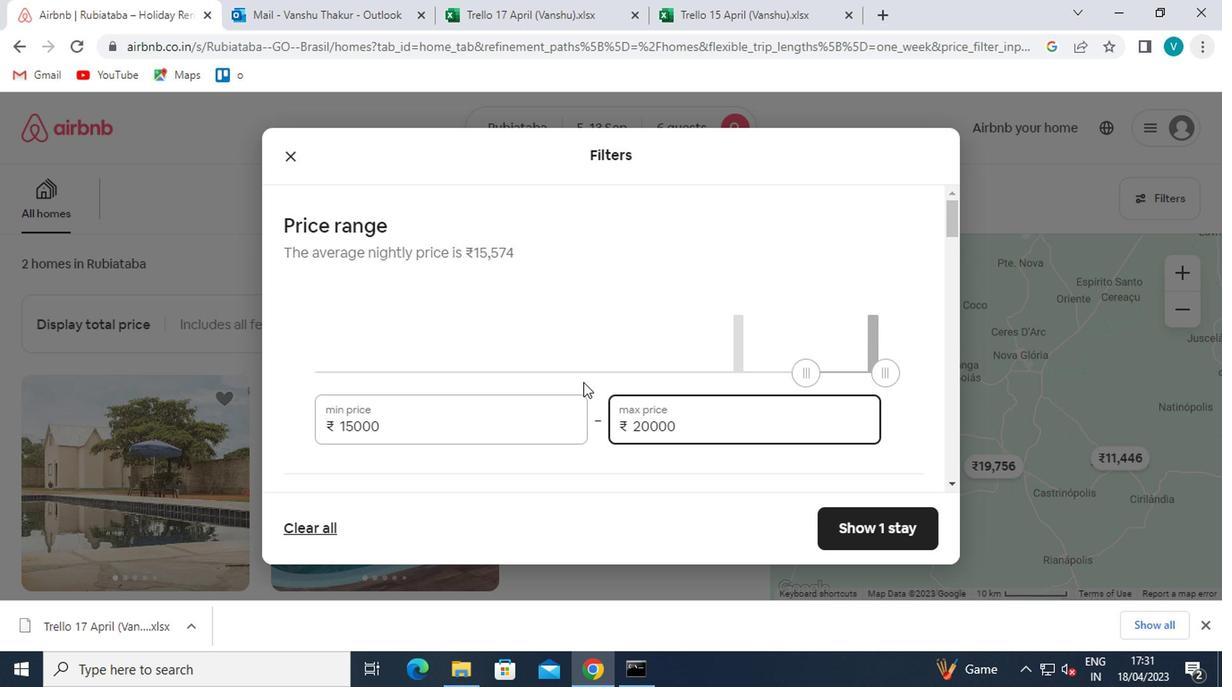 
Action: Mouse scrolled (568, 379) with delta (0, -1)
Screenshot: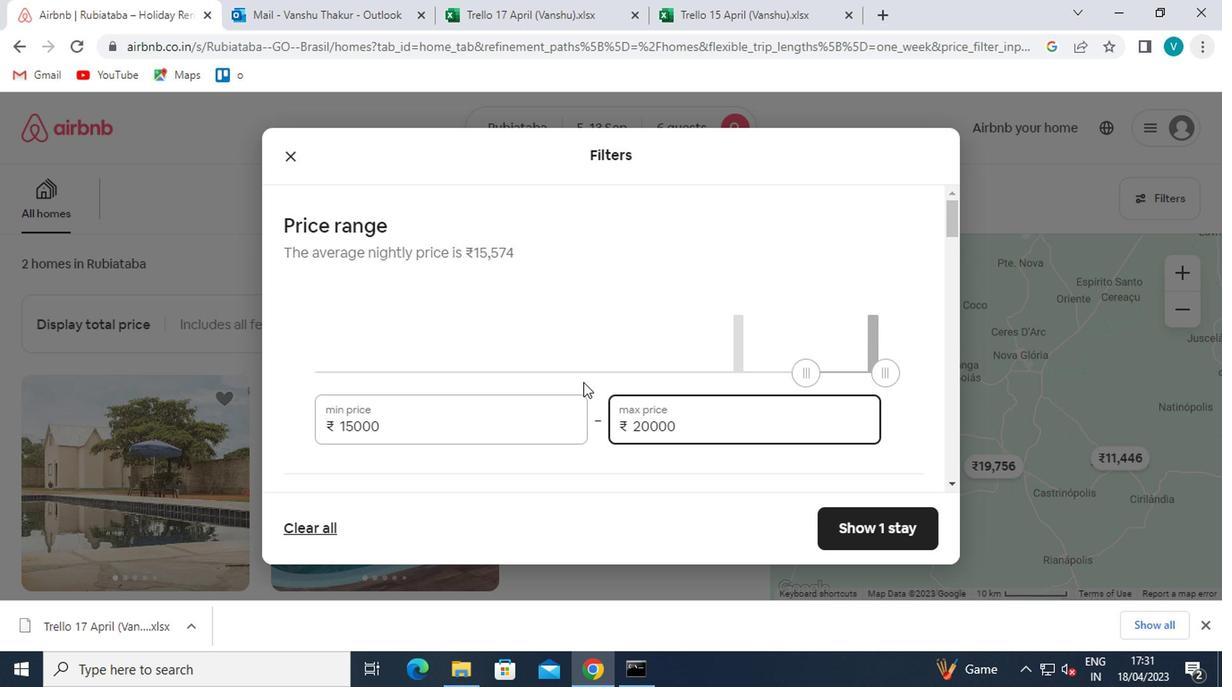 
Action: Mouse moved to (298, 290)
Screenshot: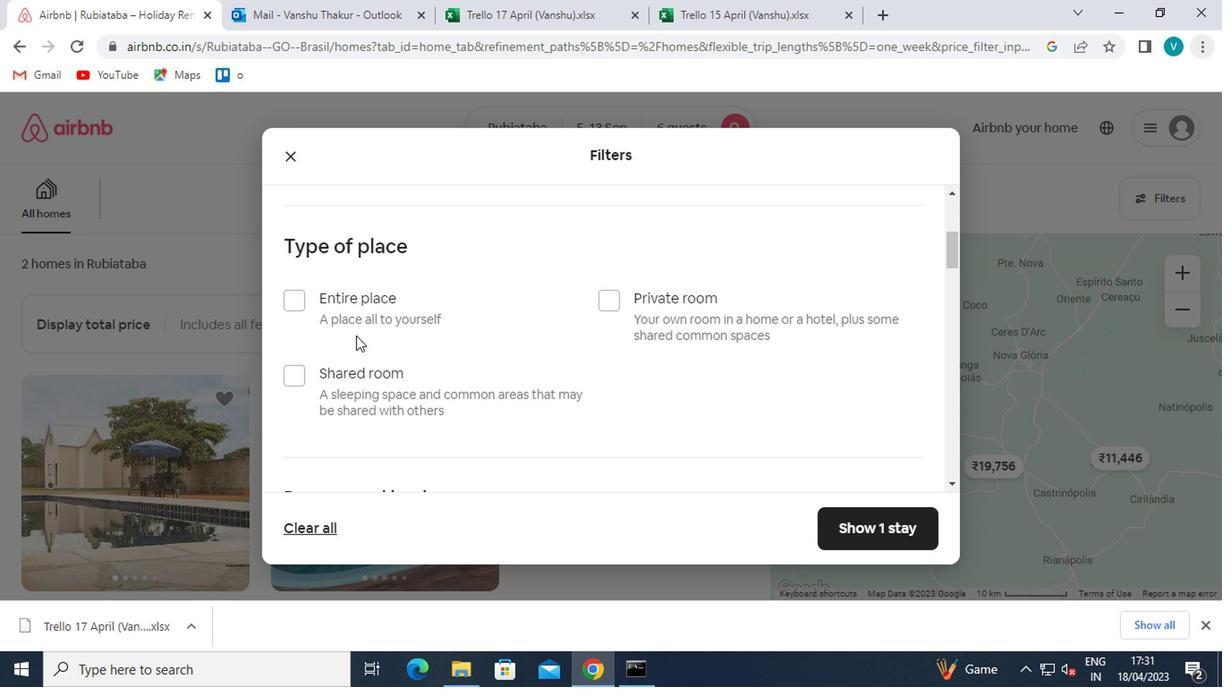
Action: Mouse pressed left at (298, 290)
Screenshot: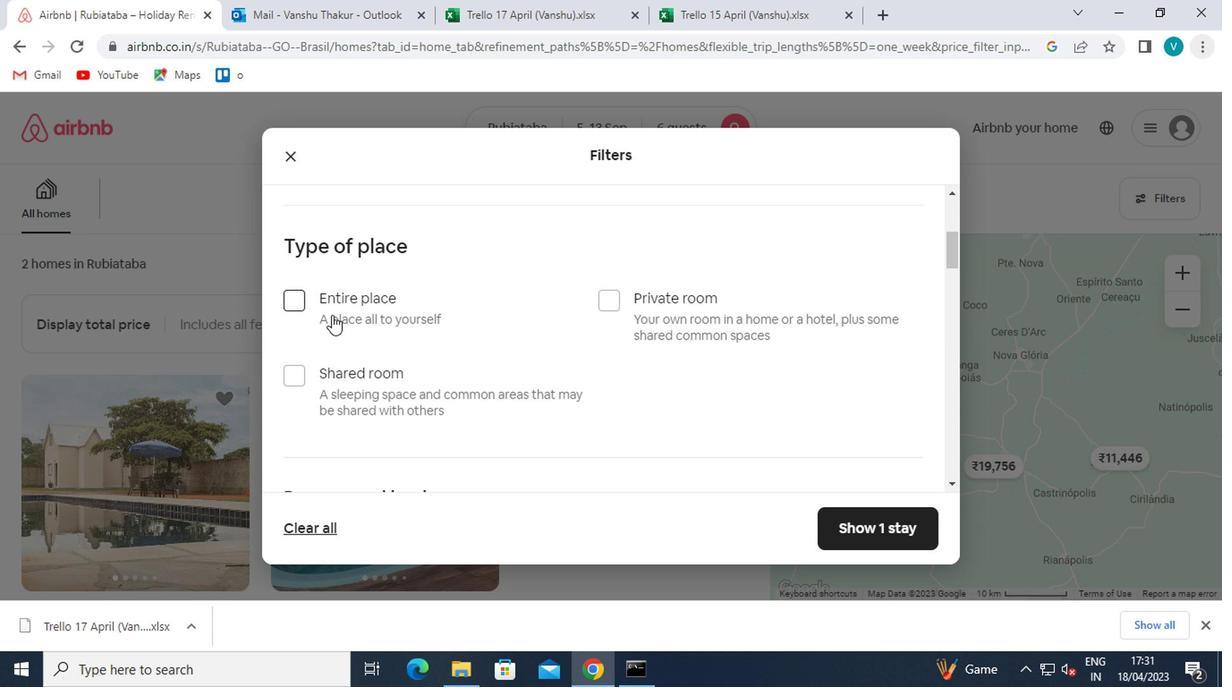 
Action: Mouse moved to (330, 302)
Screenshot: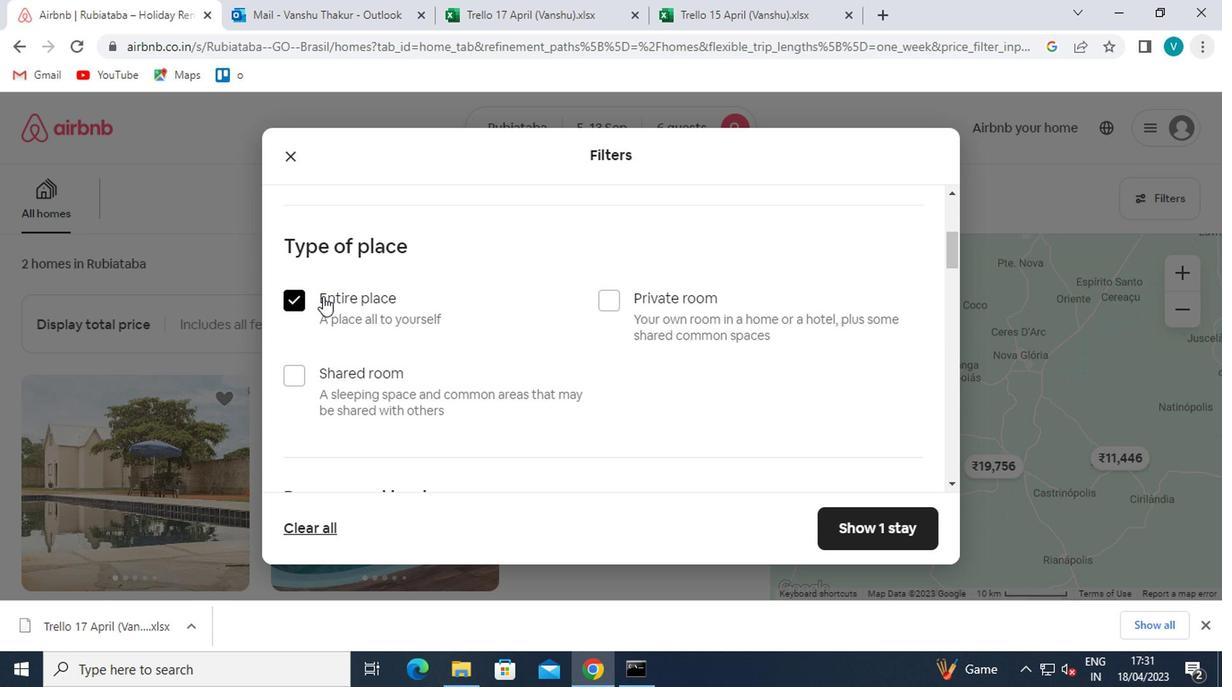 
Action: Mouse scrolled (330, 301) with delta (0, -1)
Screenshot: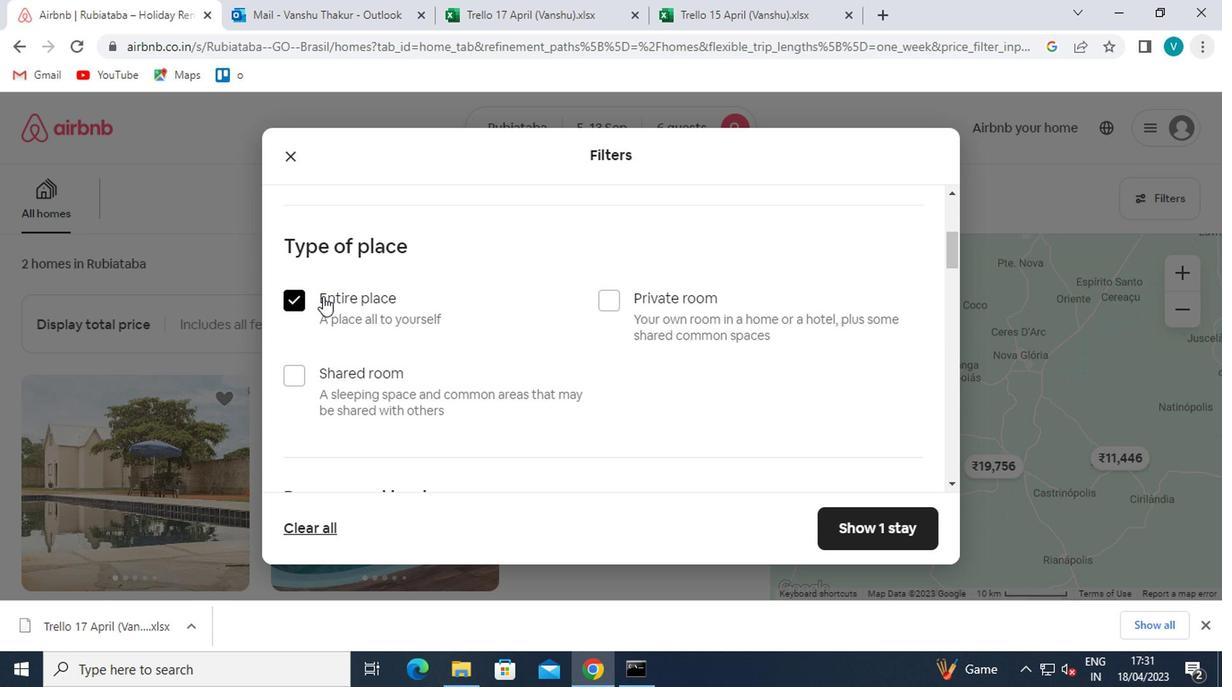 
Action: Mouse moved to (332, 303)
Screenshot: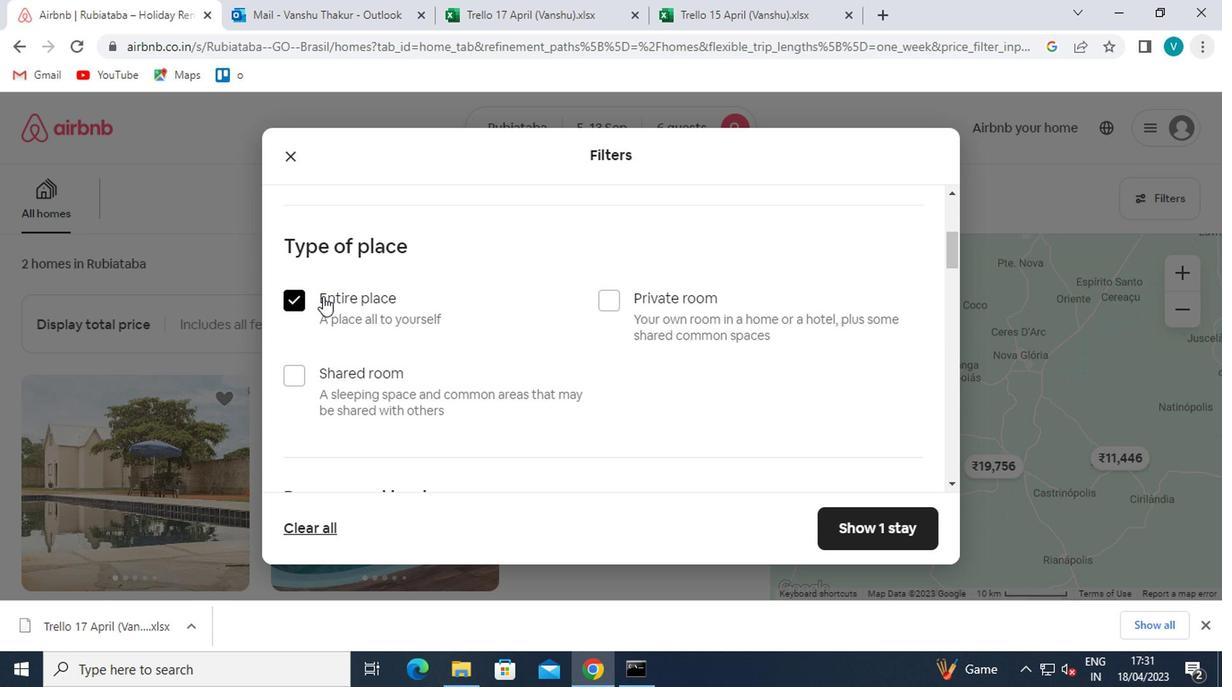 
Action: Mouse scrolled (332, 302) with delta (0, 0)
Screenshot: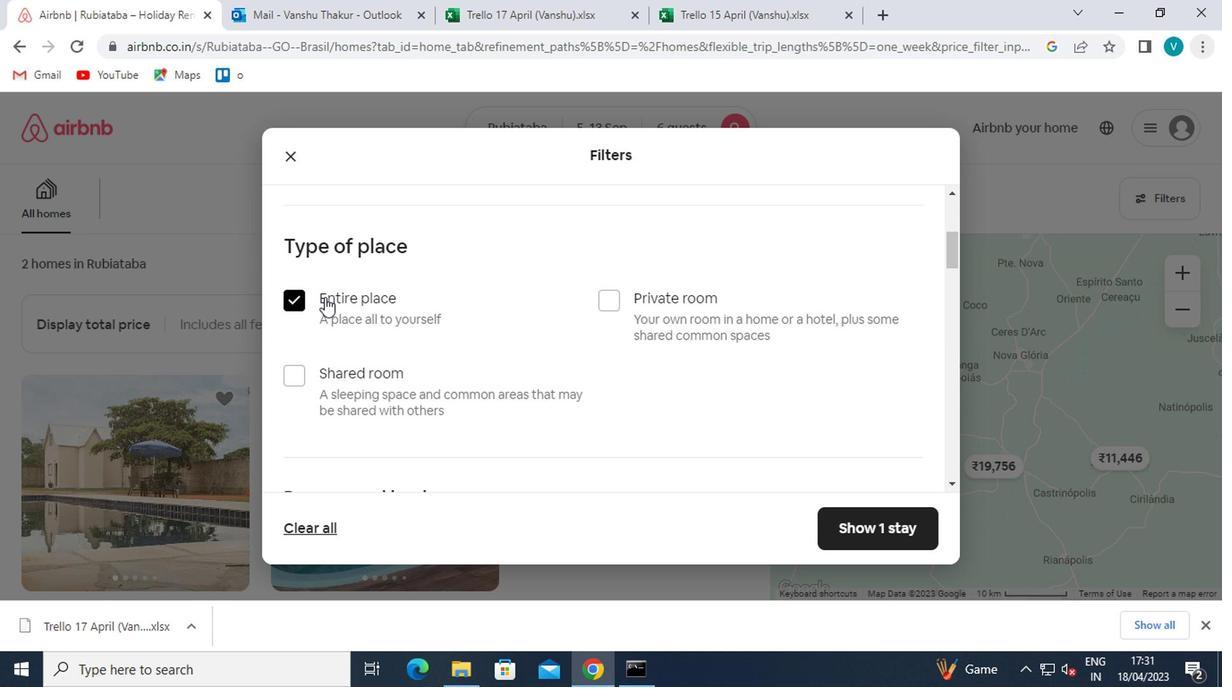 
Action: Mouse moved to (511, 406)
Screenshot: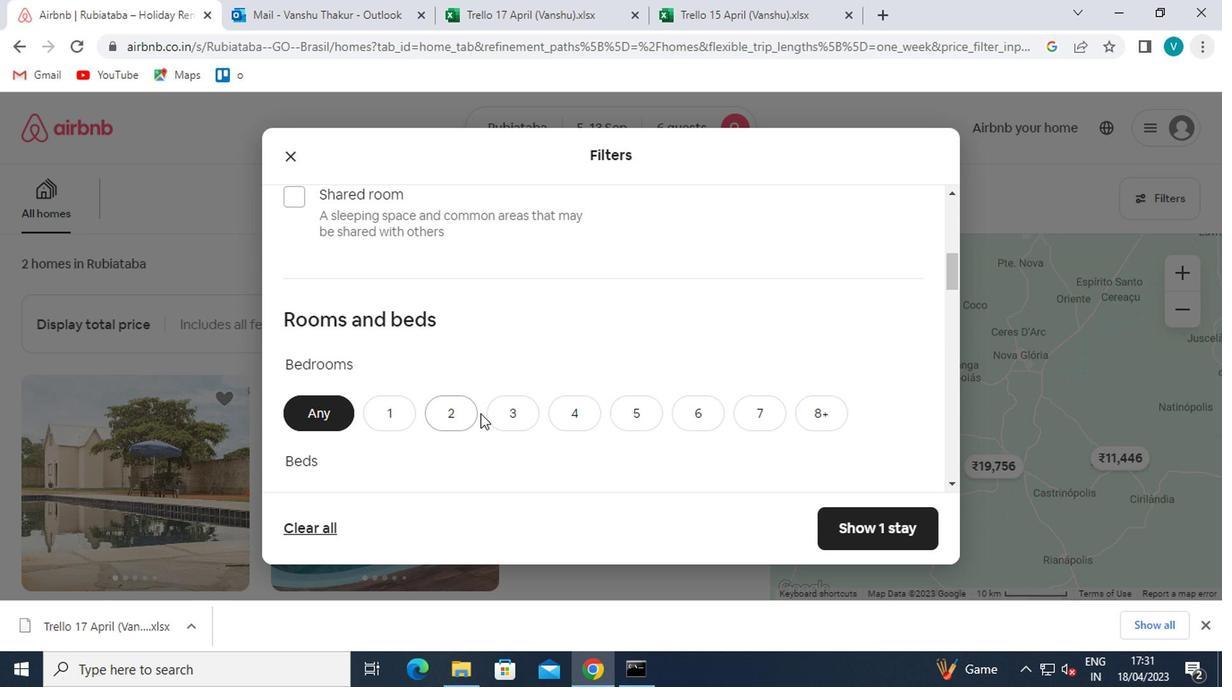 
Action: Mouse pressed left at (511, 406)
Screenshot: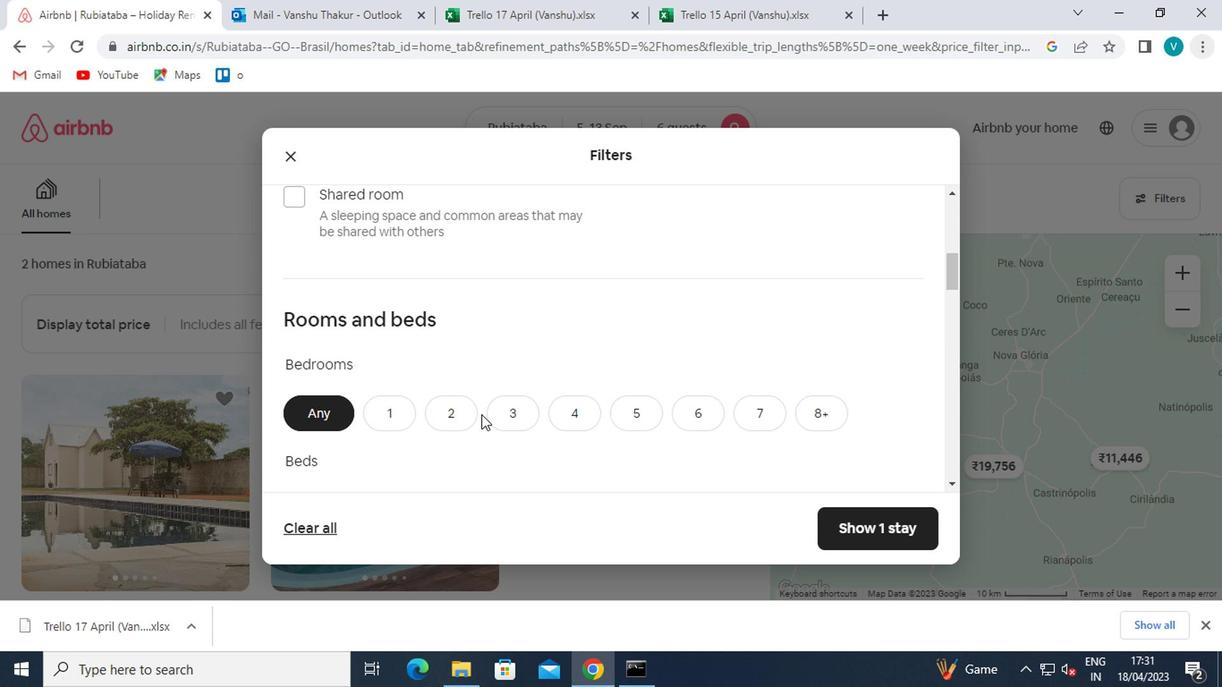 
Action: Mouse scrolled (511, 406) with delta (0, 0)
Screenshot: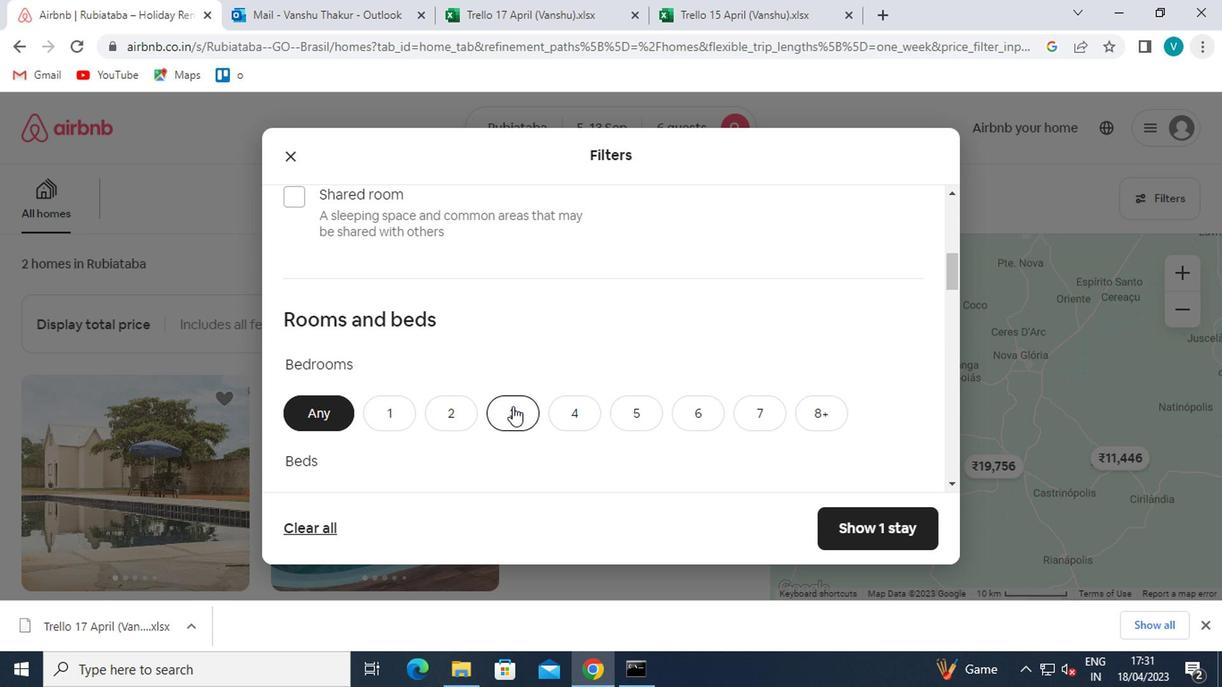 
Action: Mouse scrolled (511, 406) with delta (0, 0)
Screenshot: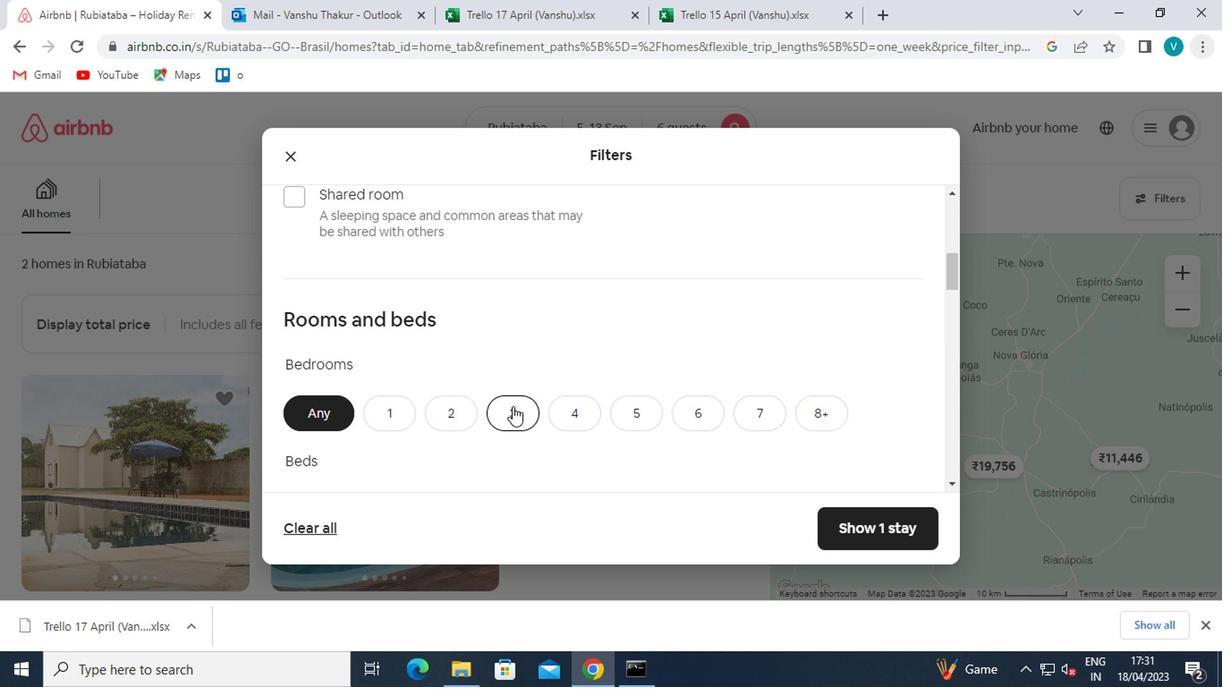 
Action: Mouse moved to (512, 327)
Screenshot: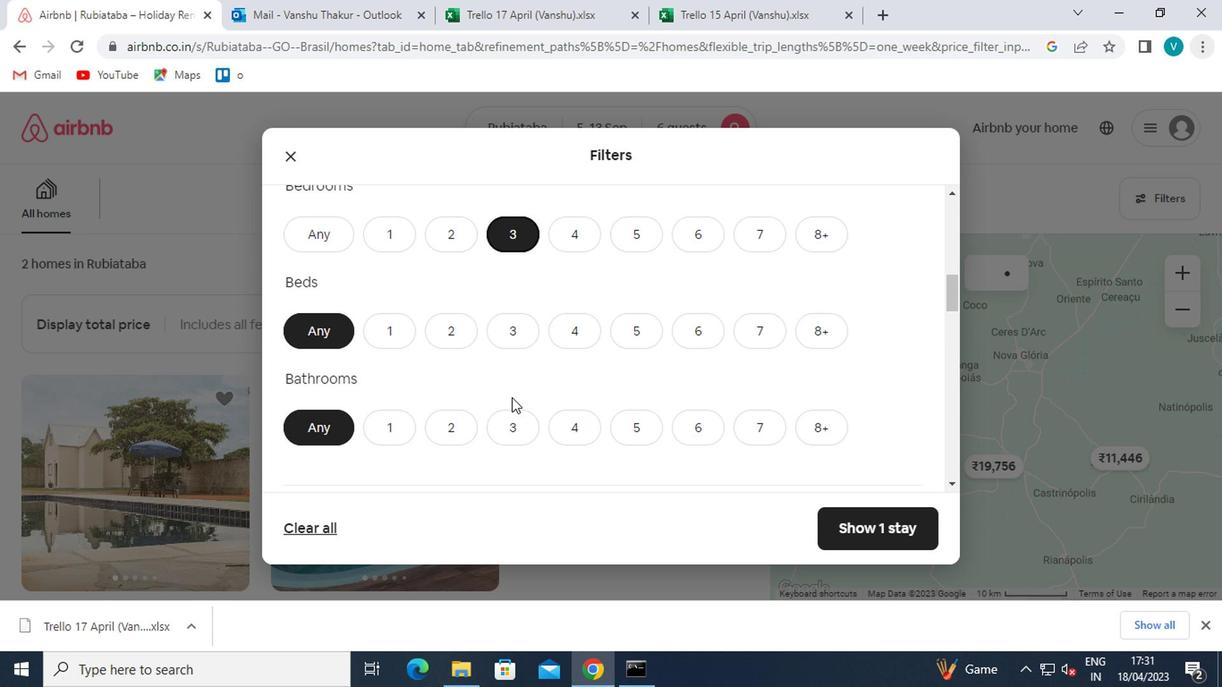 
Action: Mouse pressed left at (512, 327)
Screenshot: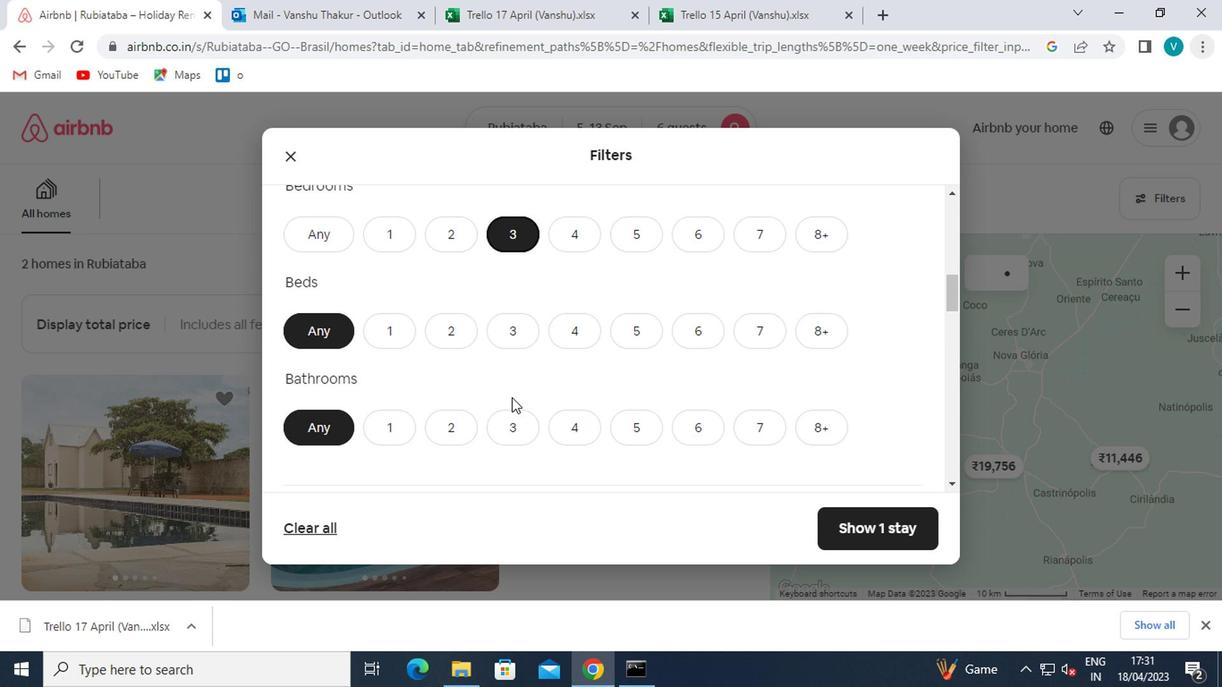 
Action: Mouse moved to (504, 427)
Screenshot: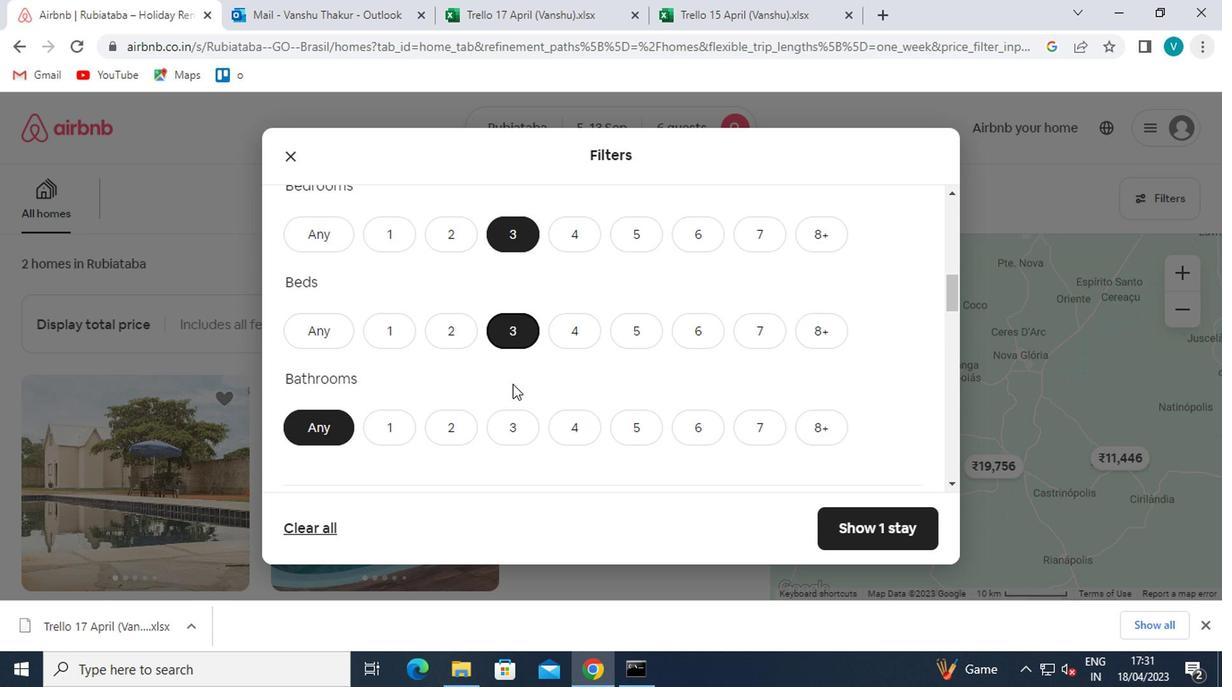 
Action: Mouse pressed left at (504, 427)
Screenshot: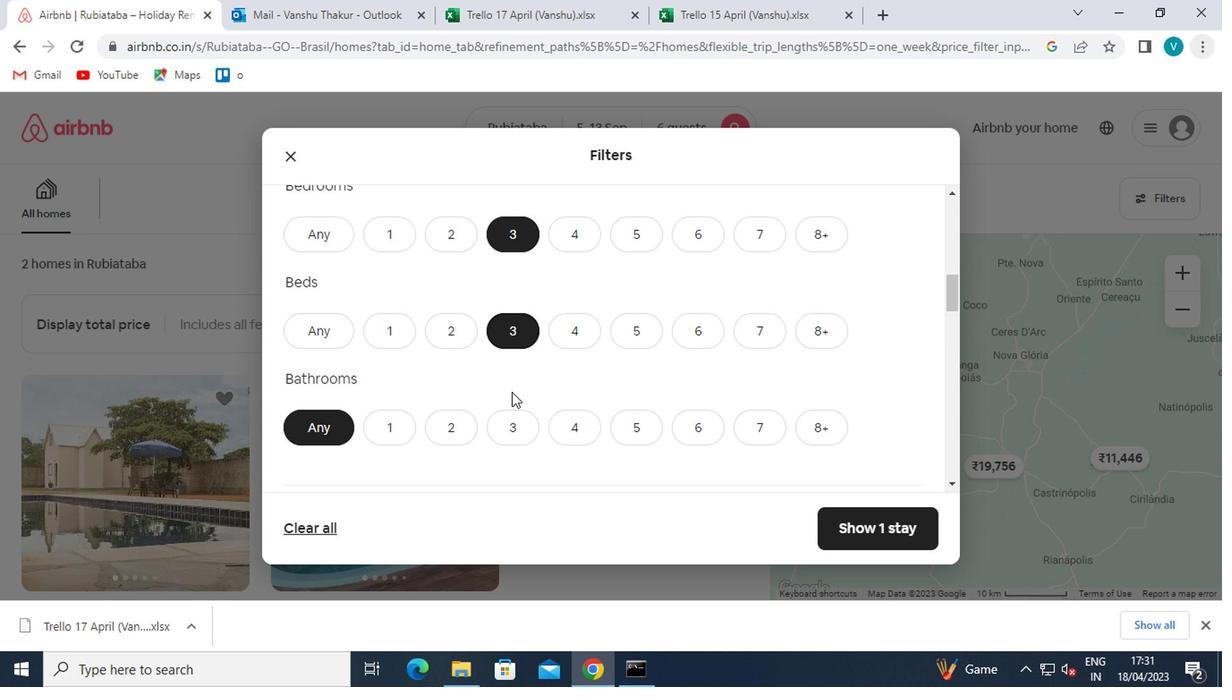 
Action: Mouse scrolled (504, 426) with delta (0, -1)
Screenshot: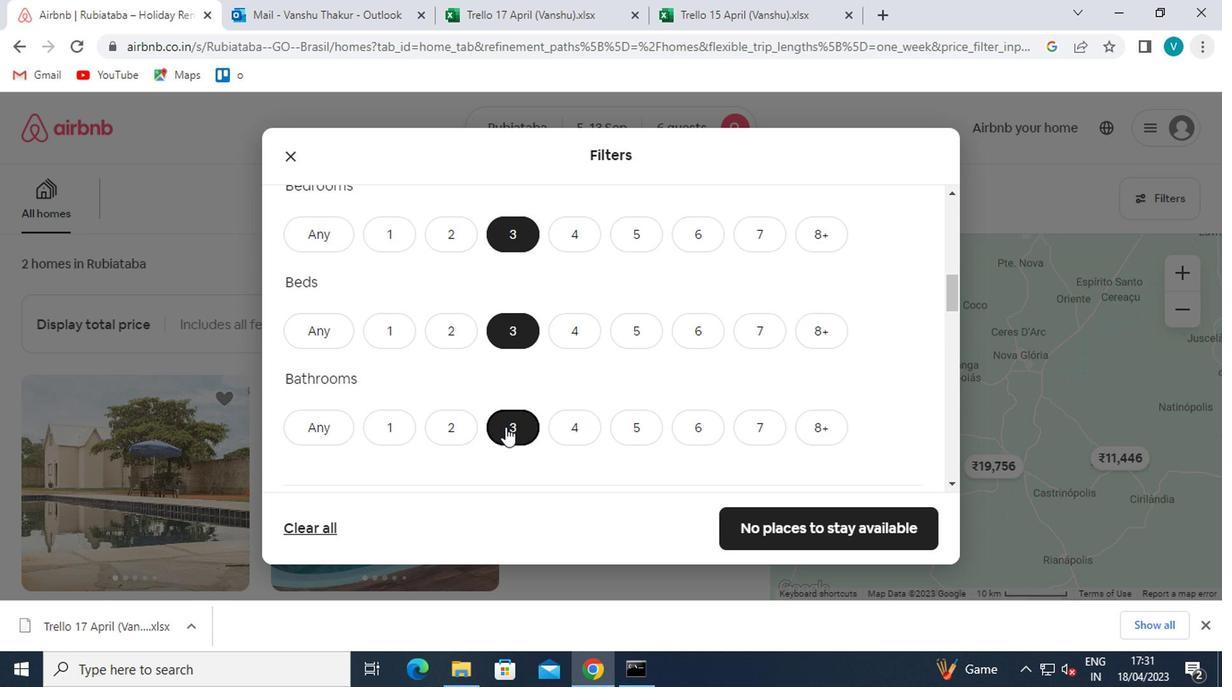 
Action: Mouse scrolled (504, 426) with delta (0, -1)
Screenshot: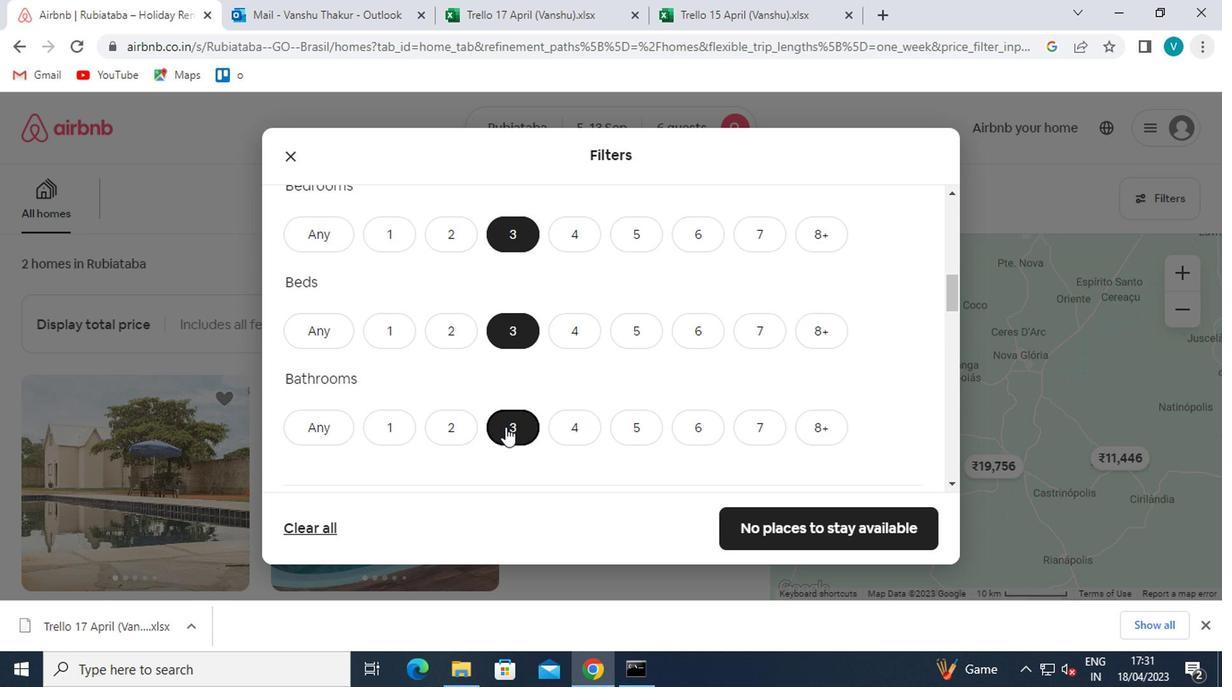 
Action: Mouse scrolled (504, 426) with delta (0, -1)
Screenshot: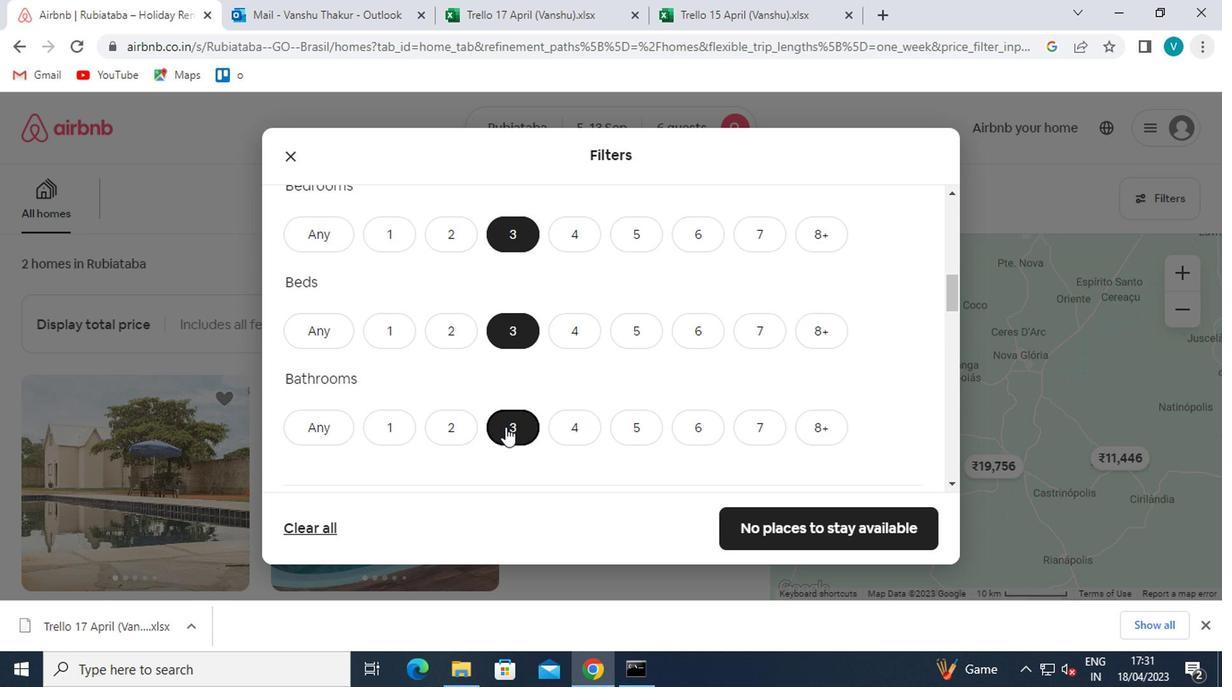 
Action: Mouse moved to (330, 351)
Screenshot: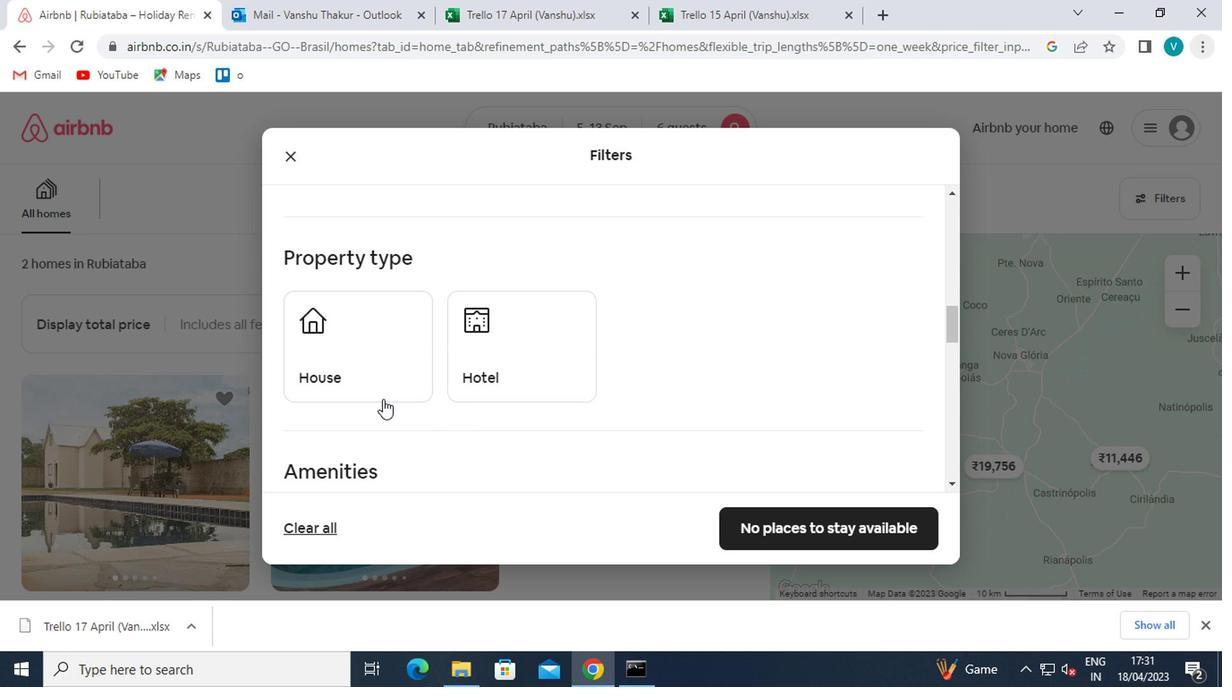 
Action: Mouse pressed left at (330, 351)
Screenshot: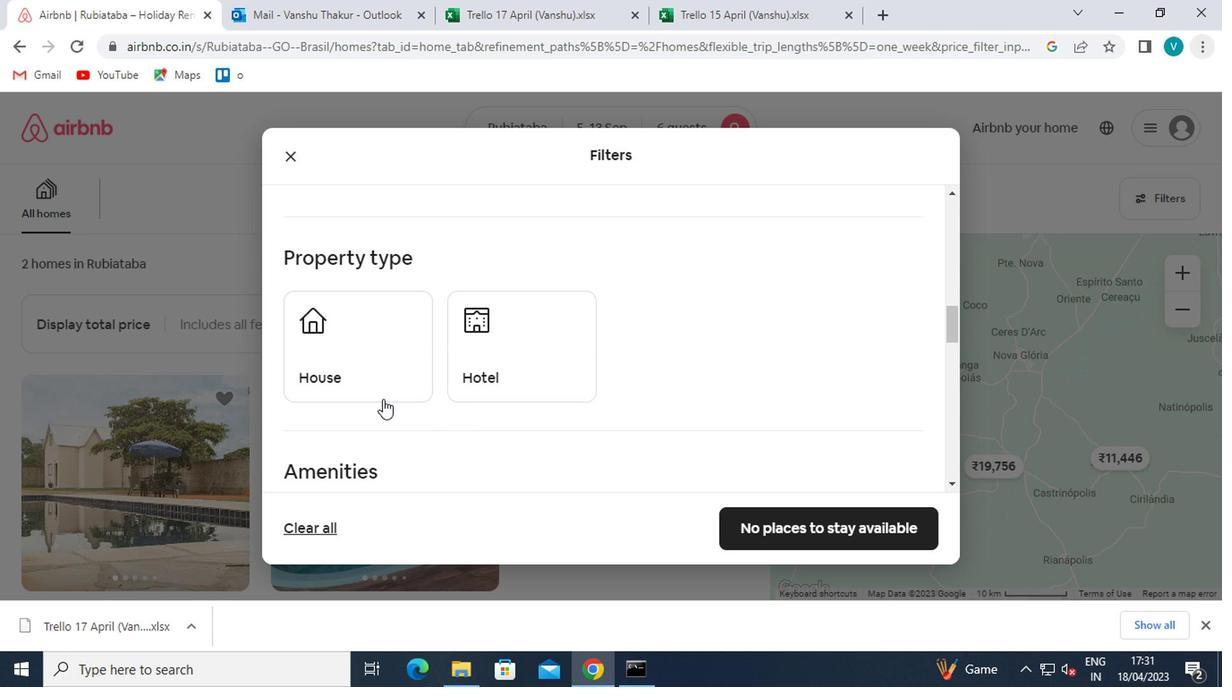 
Action: Mouse moved to (466, 365)
Screenshot: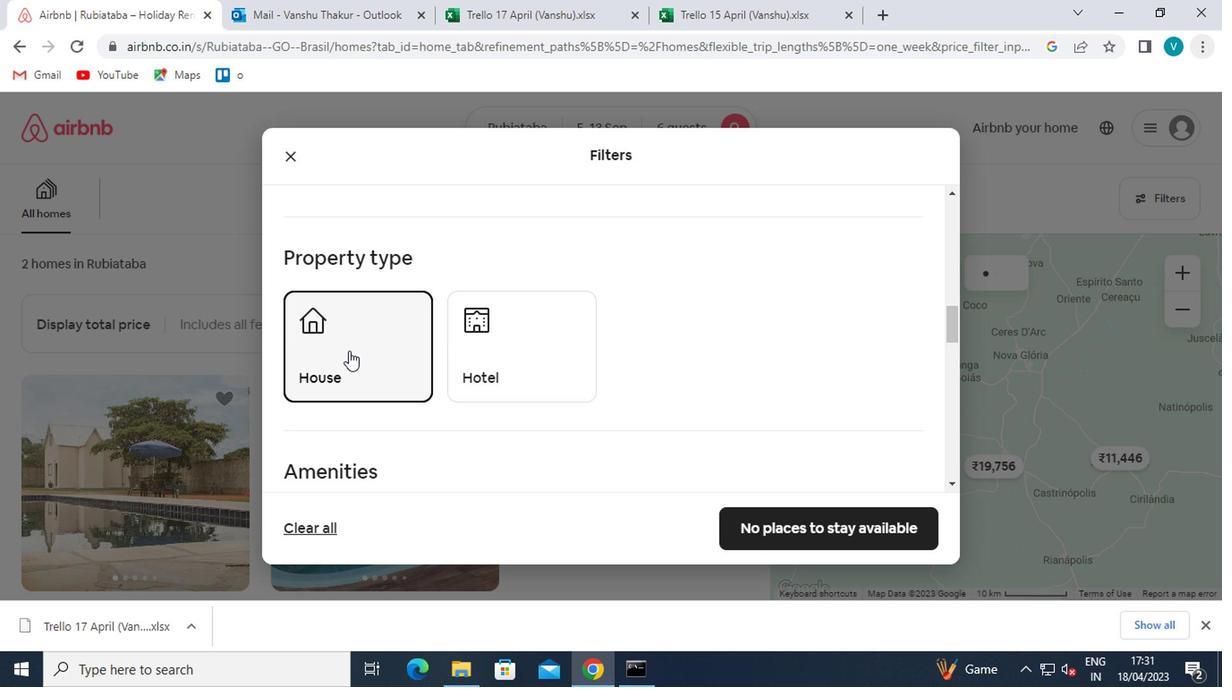 
Action: Mouse scrolled (466, 365) with delta (0, 0)
Screenshot: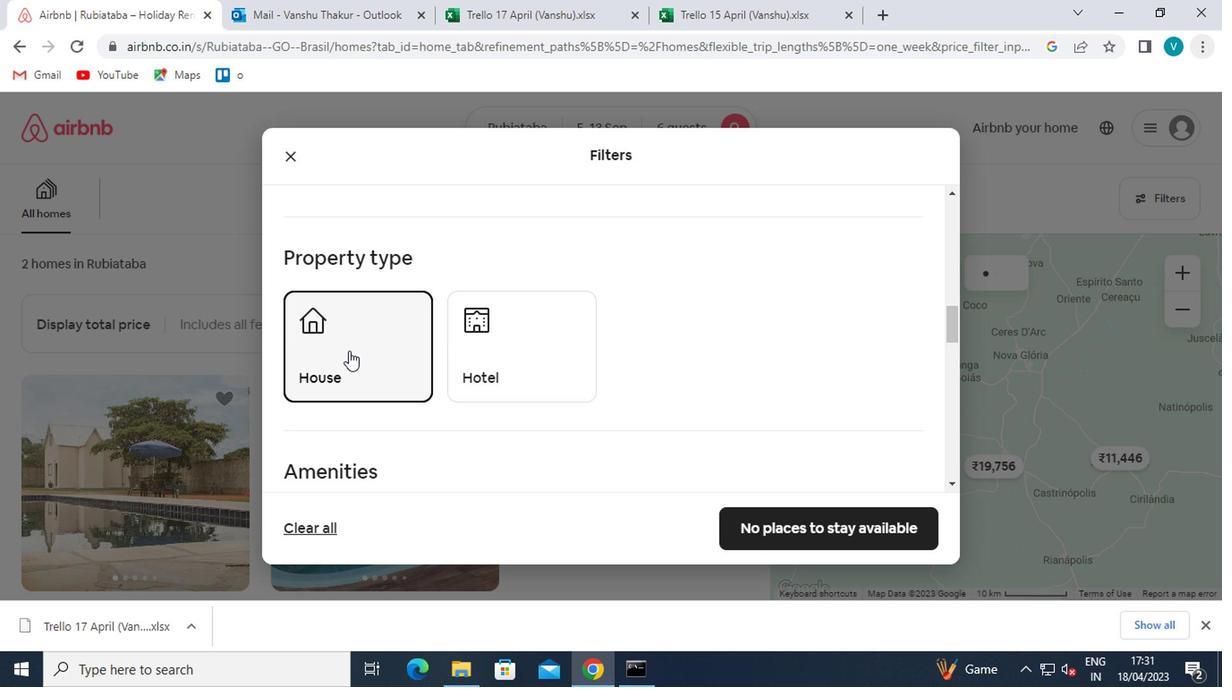 
Action: Mouse moved to (469, 366)
Screenshot: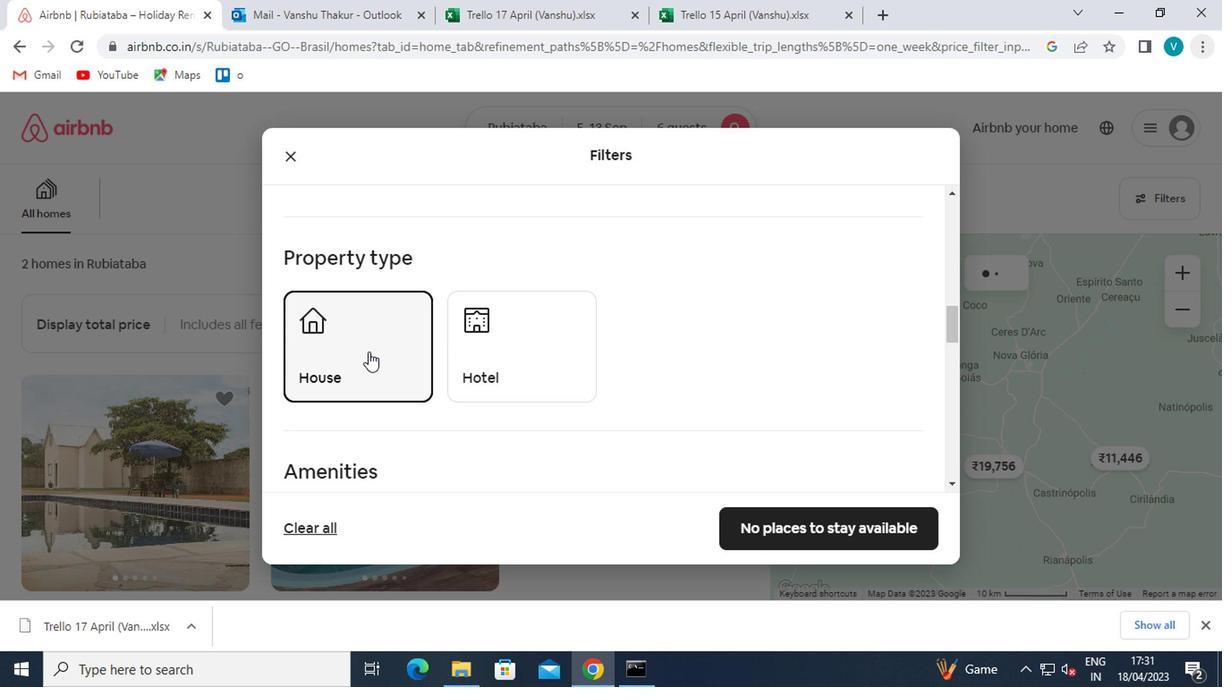 
Action: Mouse scrolled (469, 365) with delta (0, 0)
Screenshot: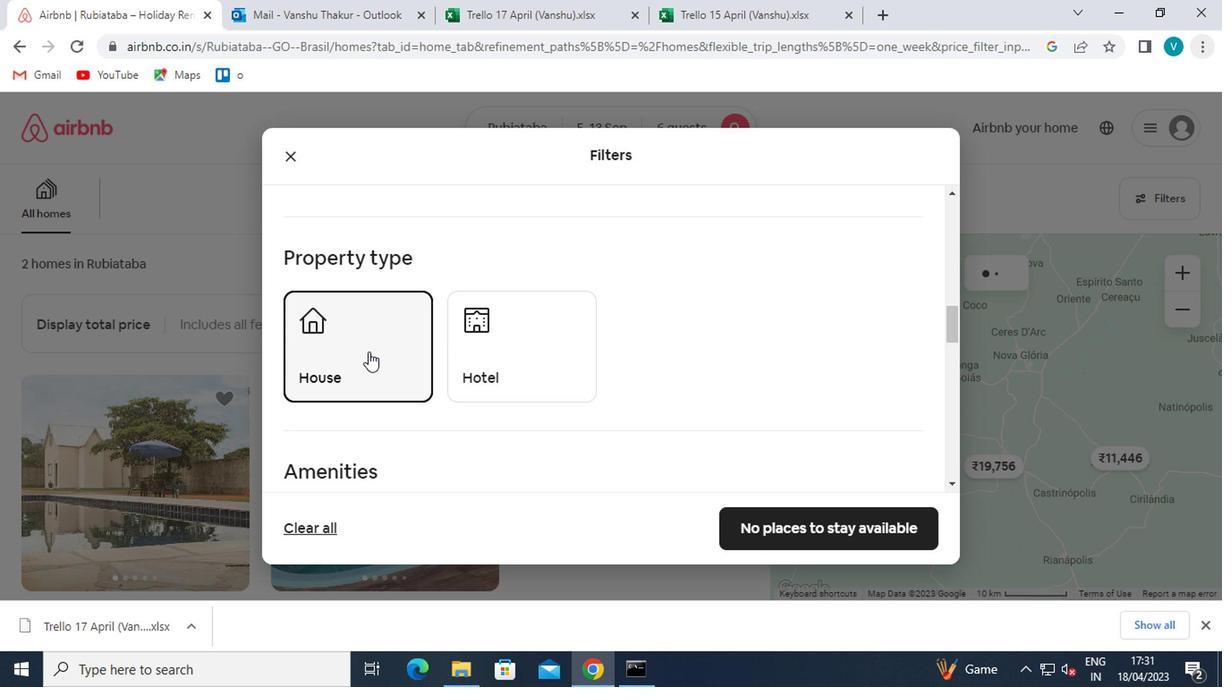 
Action: Mouse moved to (475, 369)
Screenshot: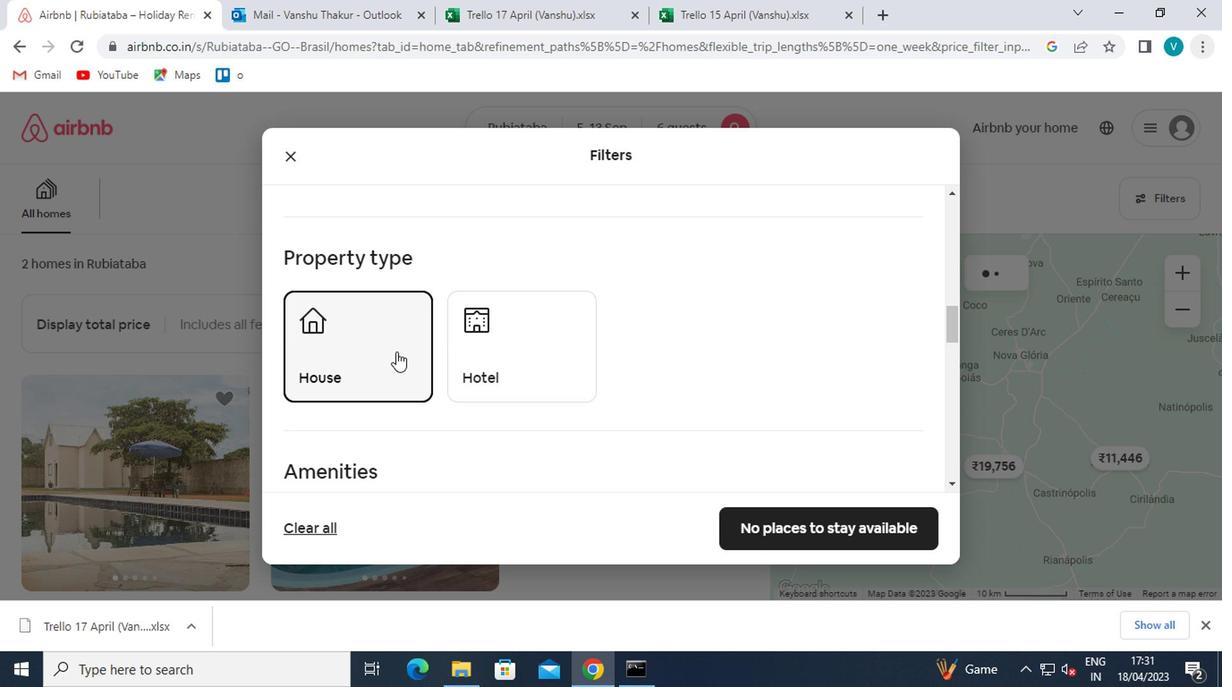 
Action: Mouse scrolled (475, 368) with delta (0, -1)
Screenshot: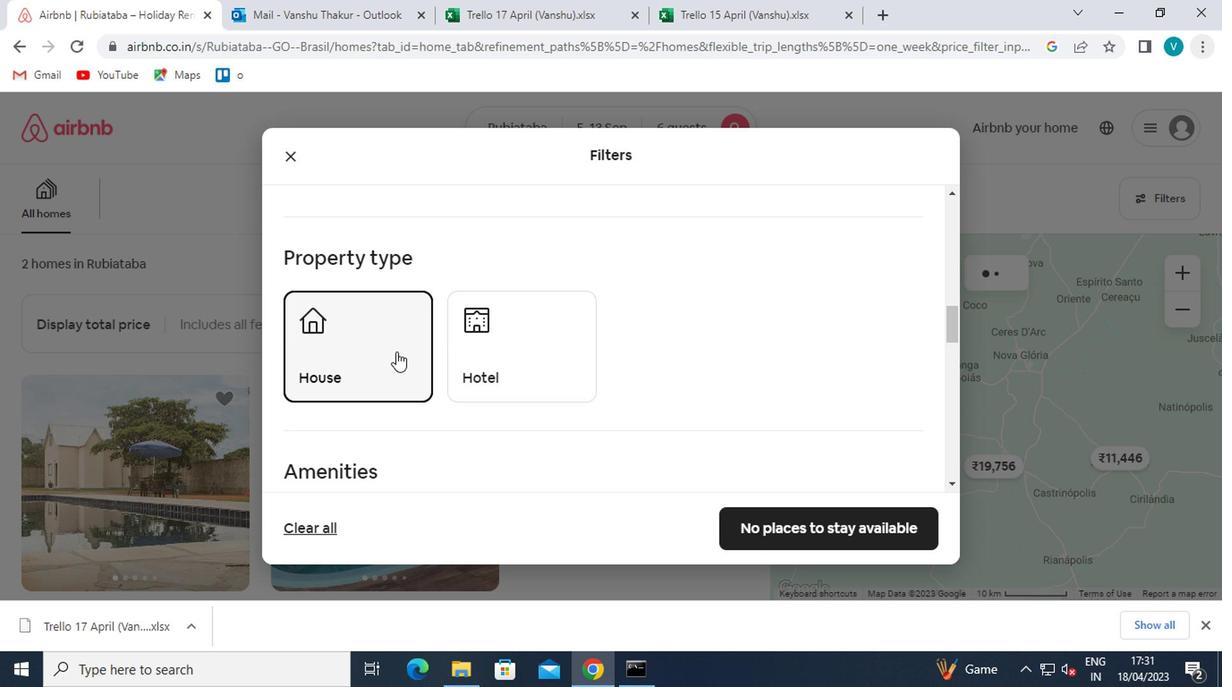 
Action: Mouse moved to (476, 369)
Screenshot: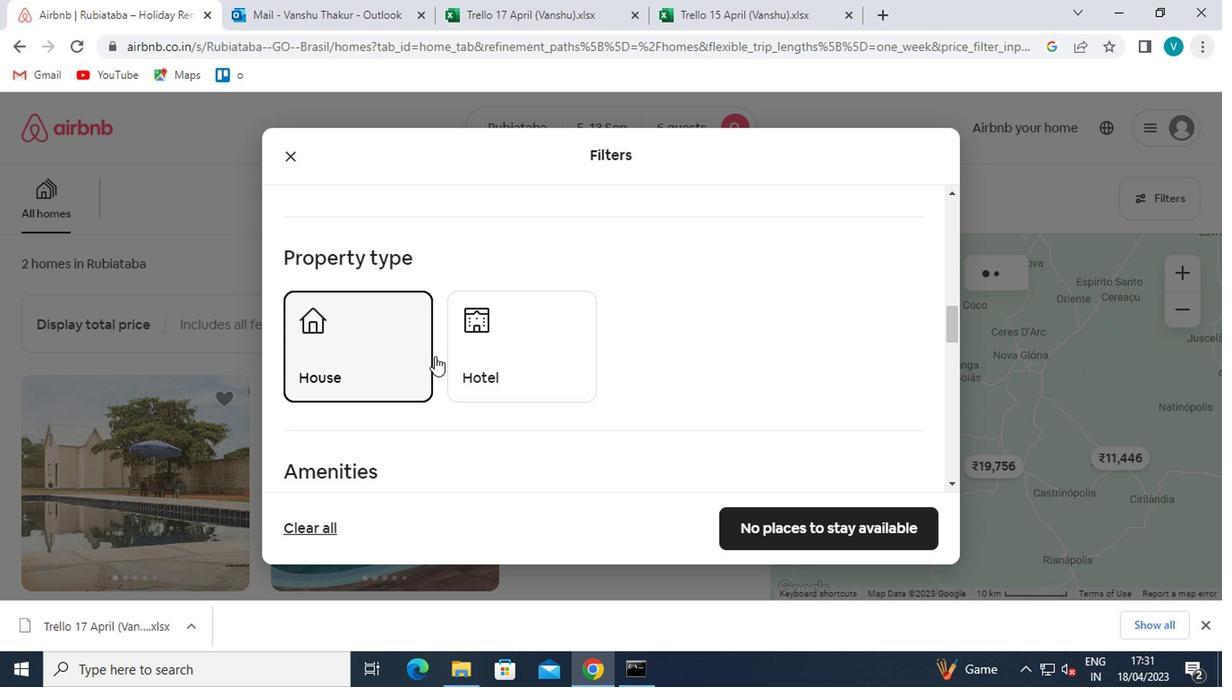 
Action: Mouse scrolled (476, 368) with delta (0, -1)
Screenshot: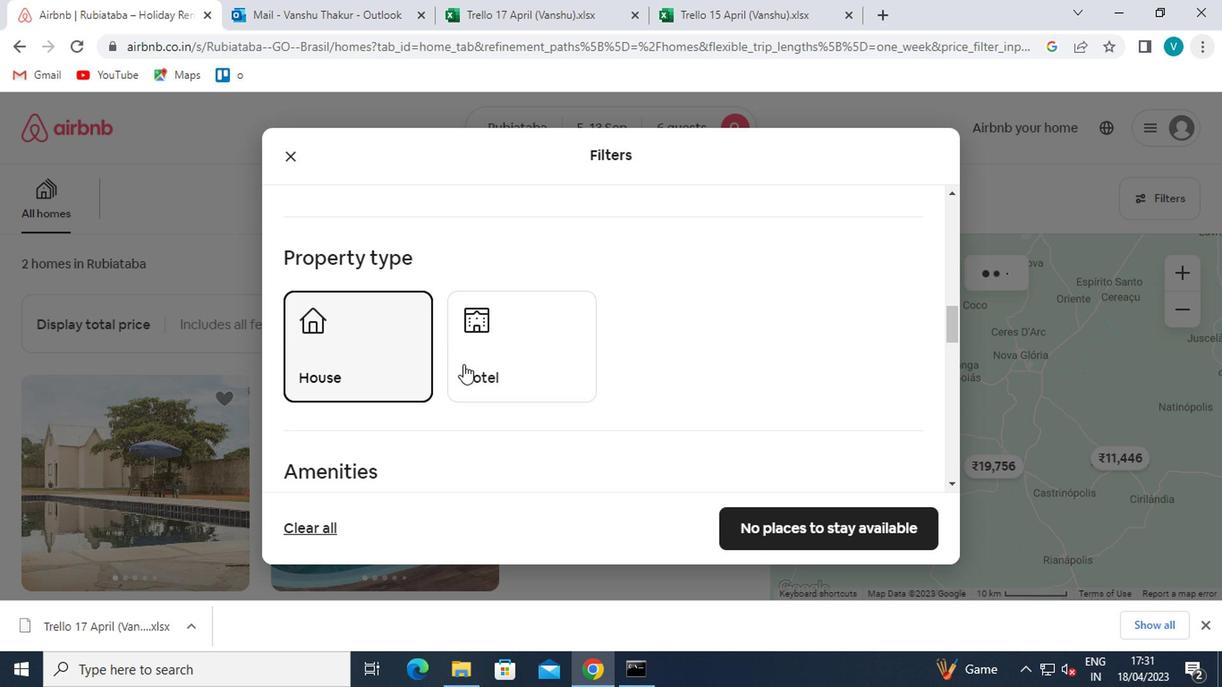 
Action: Mouse moved to (689, 381)
Screenshot: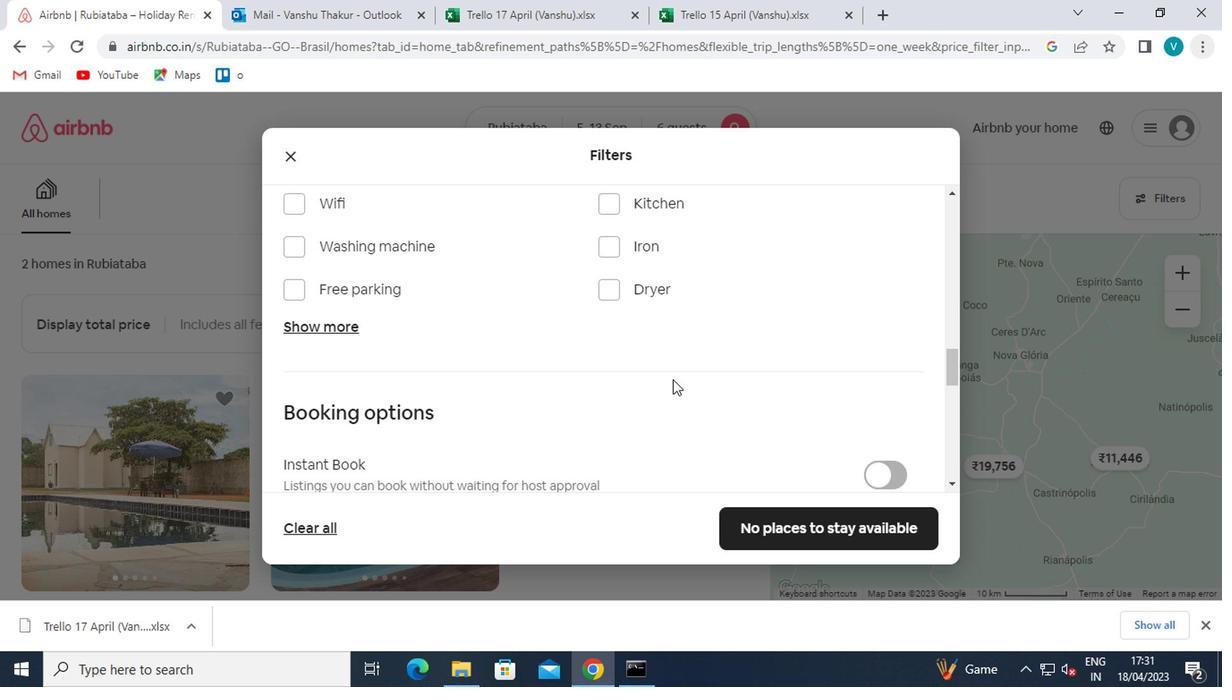 
Action: Mouse scrolled (689, 381) with delta (0, 0)
Screenshot: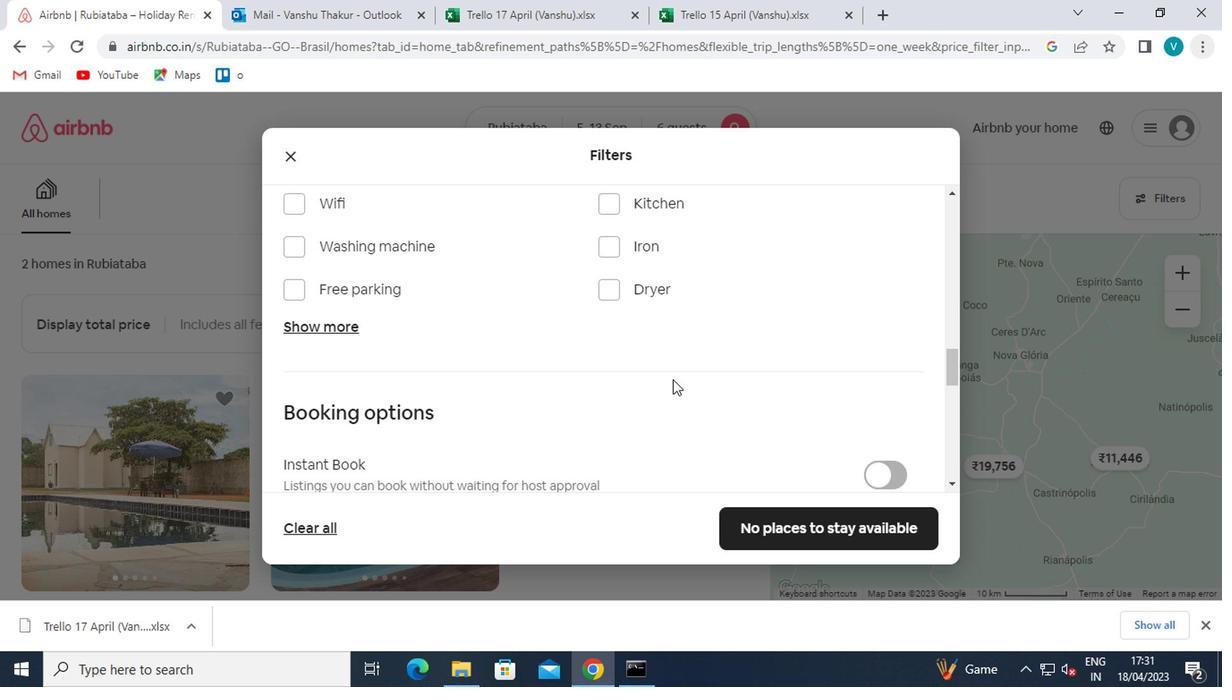 
Action: Mouse moved to (689, 383)
Screenshot: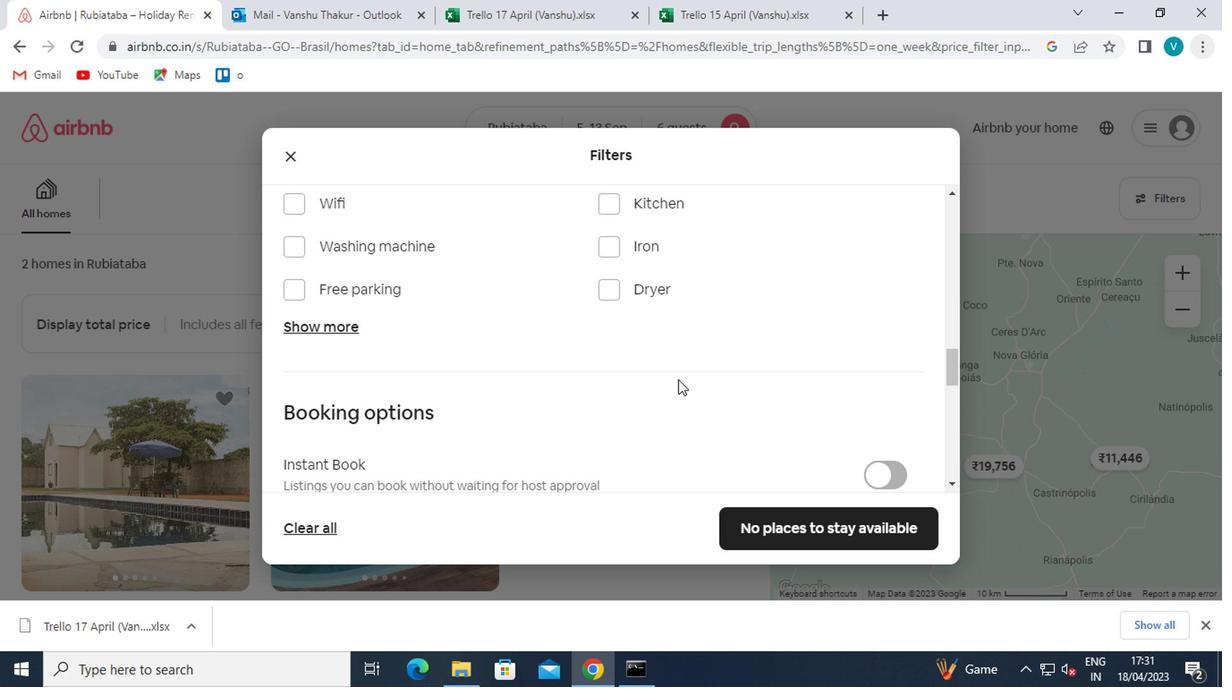 
Action: Mouse scrolled (689, 381) with delta (0, -1)
Screenshot: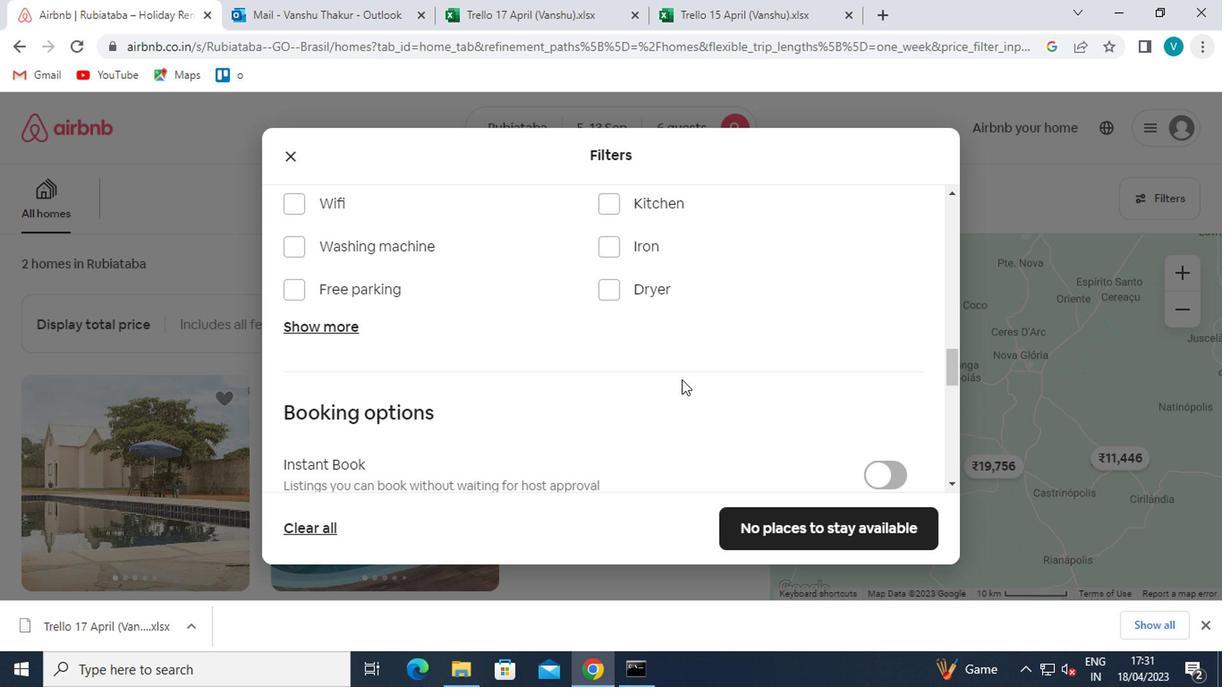 
Action: Mouse moved to (870, 354)
Screenshot: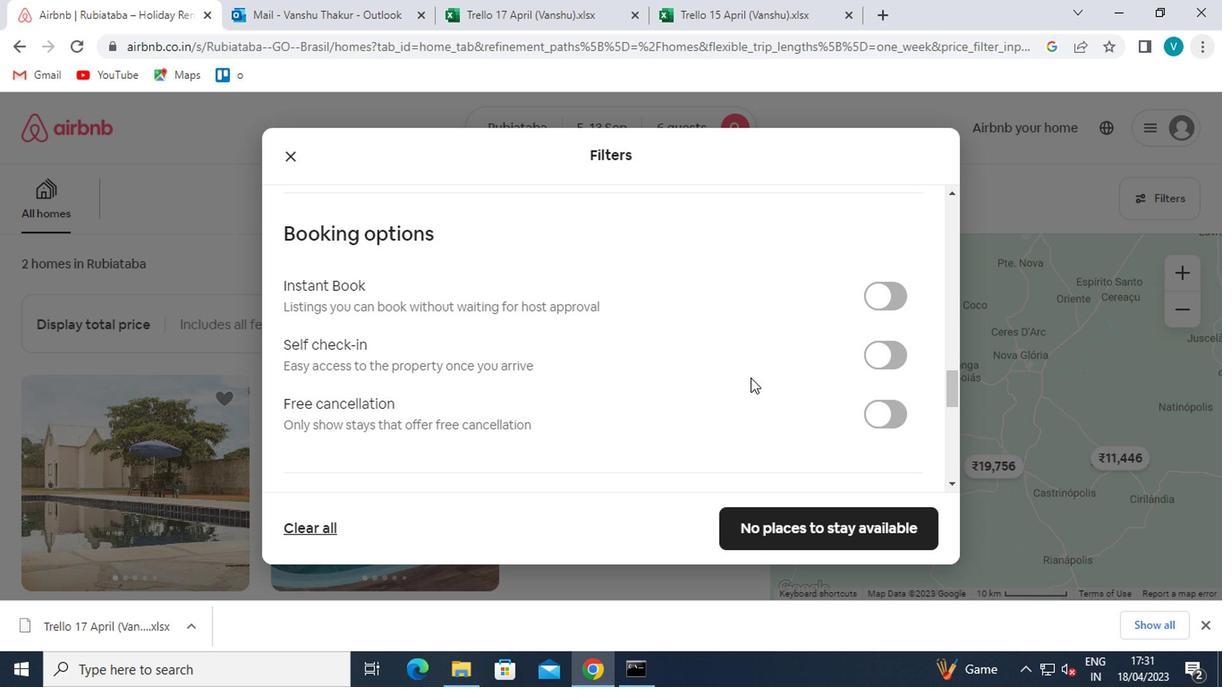 
Action: Mouse pressed left at (870, 354)
Screenshot: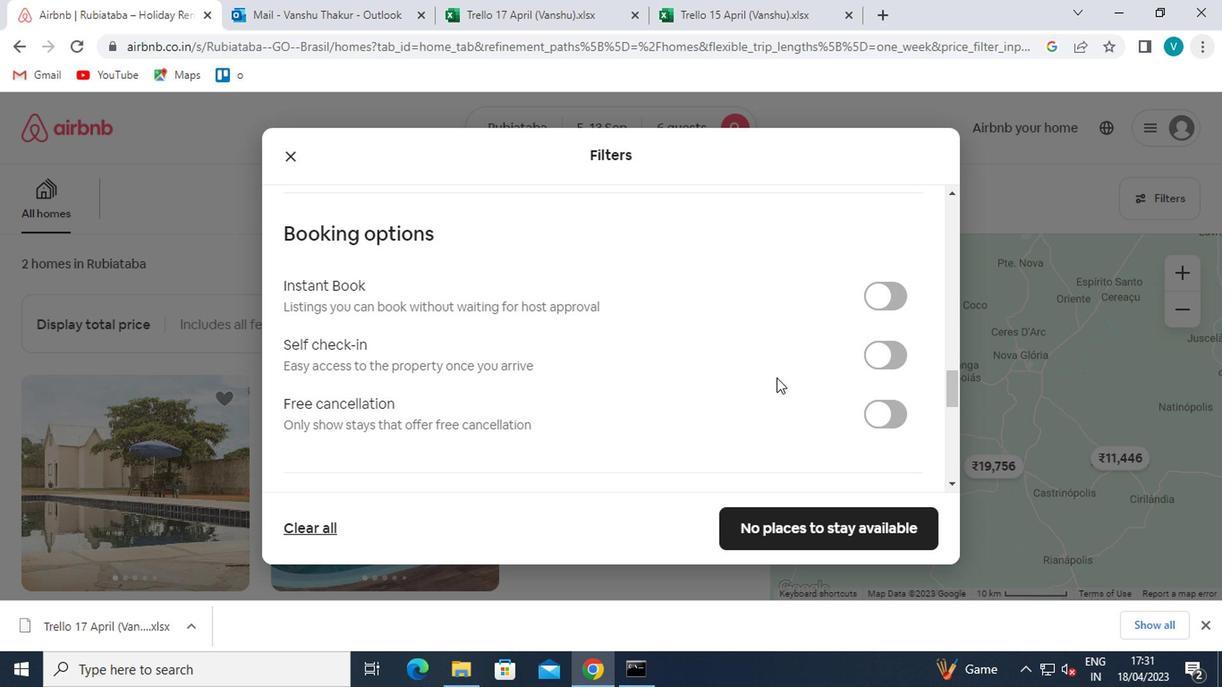 
Action: Mouse moved to (667, 370)
Screenshot: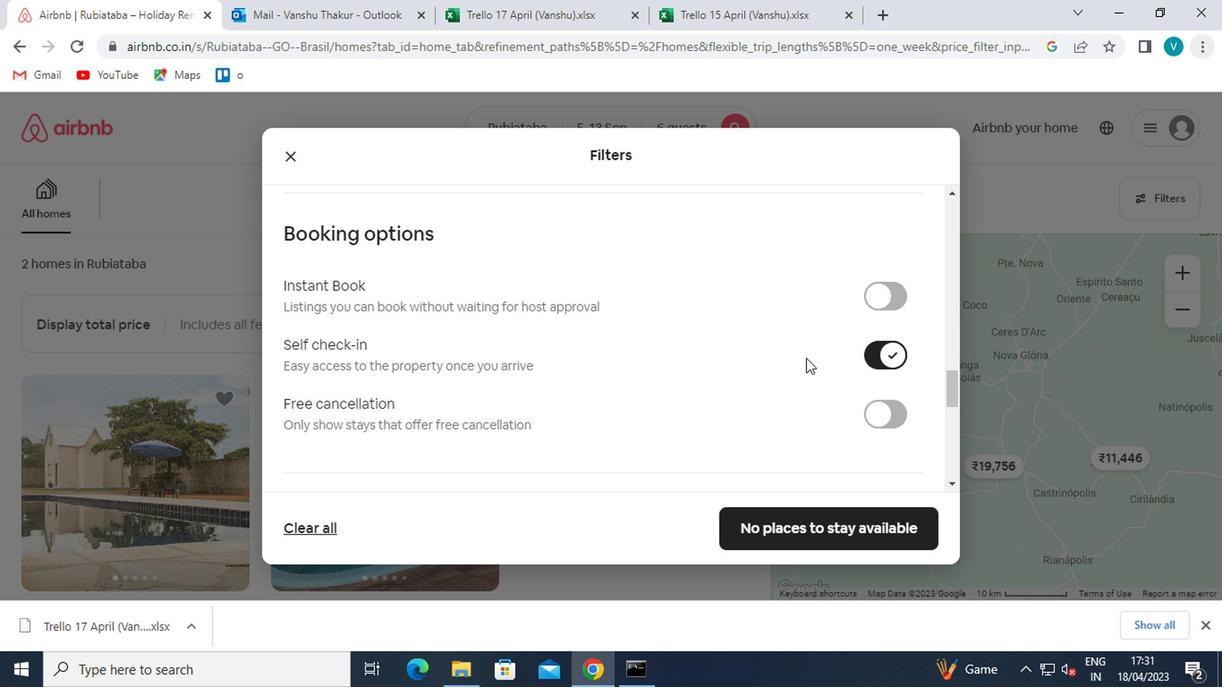 
Action: Mouse scrolled (667, 369) with delta (0, 0)
Screenshot: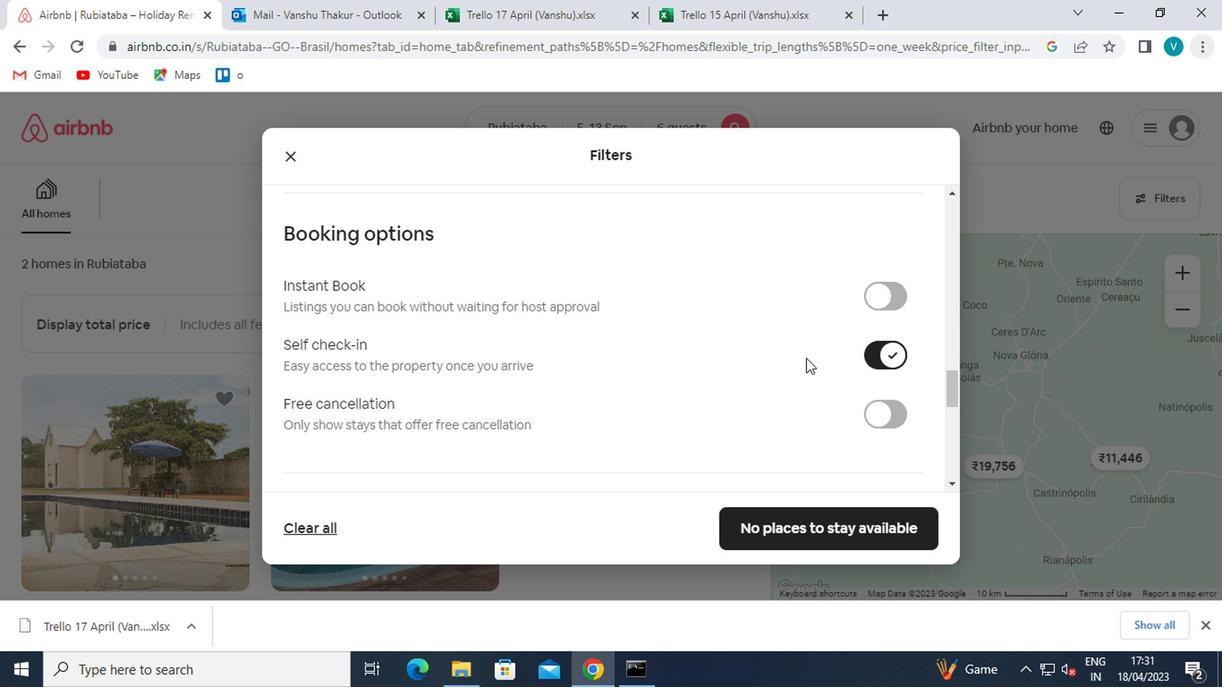 
Action: Mouse moved to (637, 374)
Screenshot: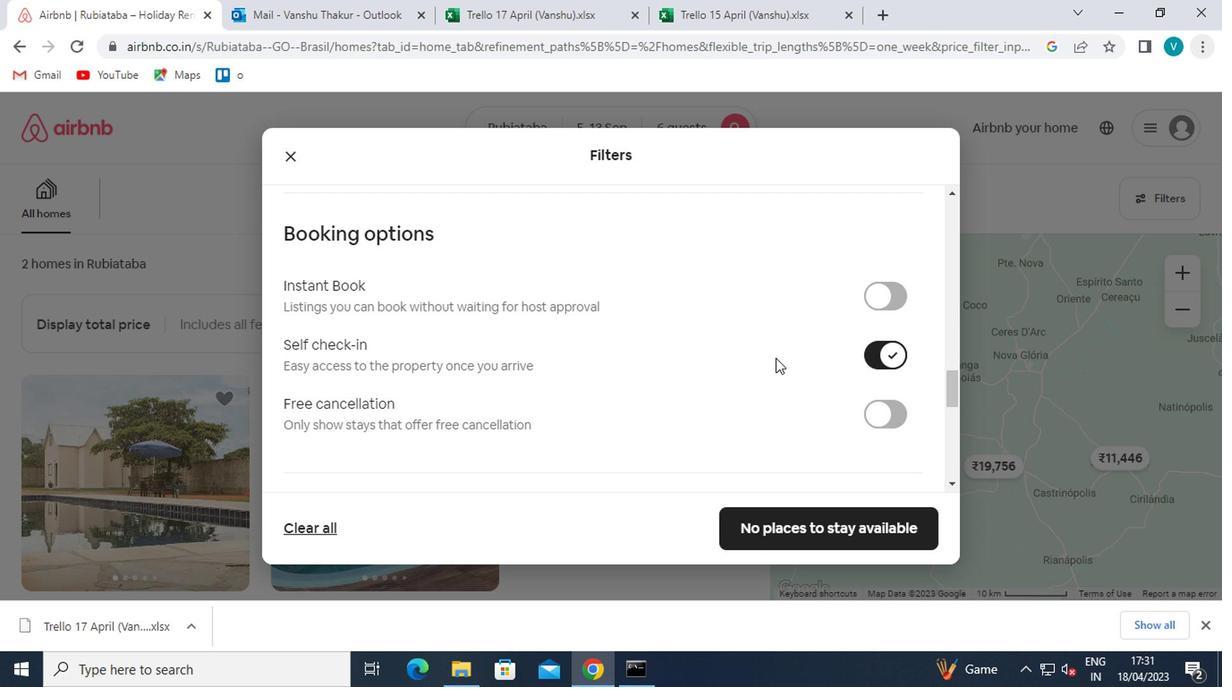 
Action: Mouse scrolled (637, 374) with delta (0, 0)
Screenshot: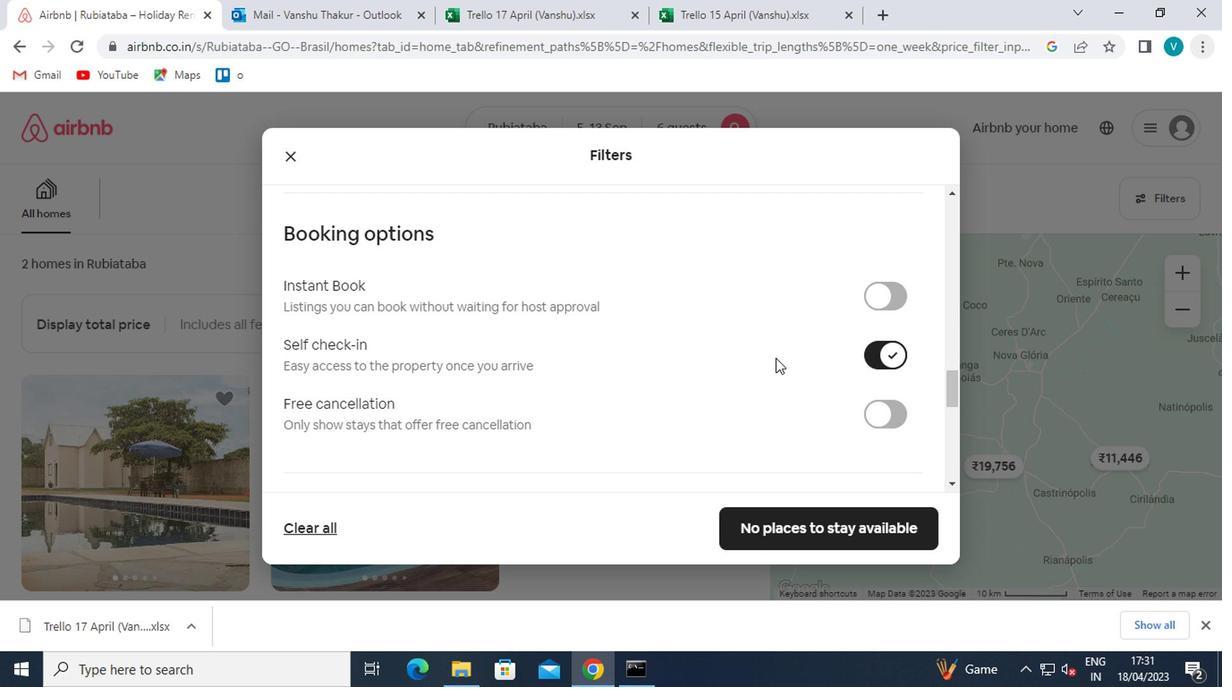 
Action: Mouse moved to (612, 375)
Screenshot: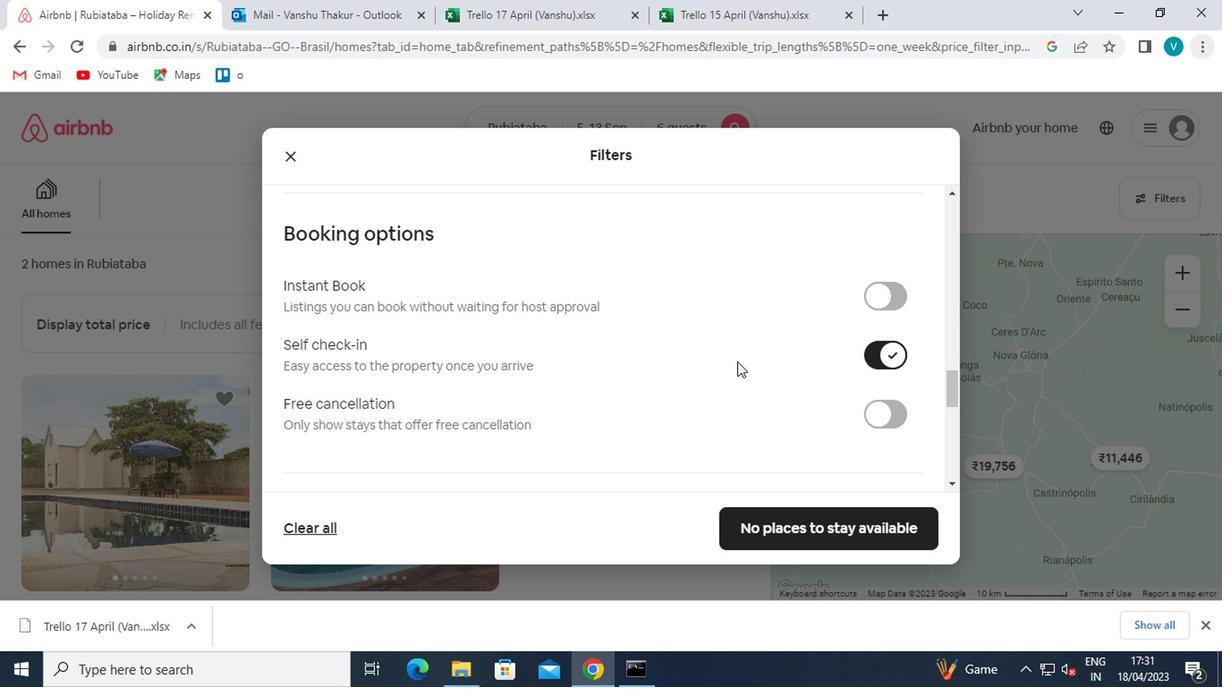 
Action: Mouse scrolled (612, 374) with delta (0, 0)
Screenshot: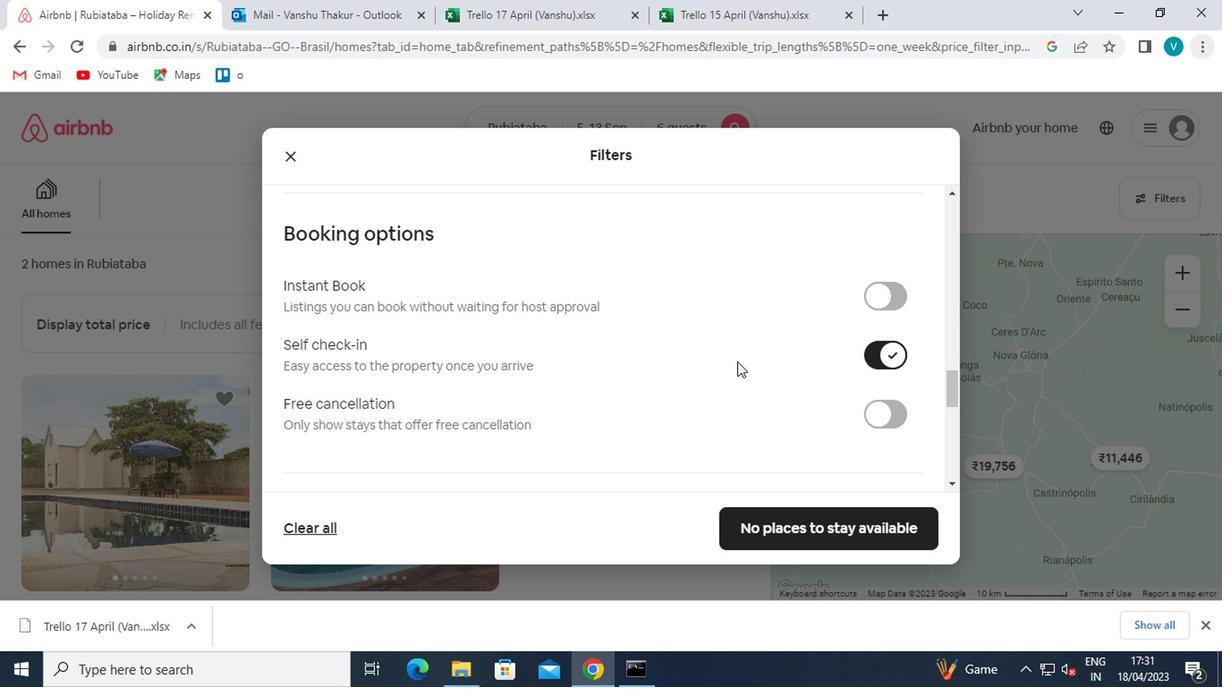 
Action: Mouse moved to (604, 375)
Screenshot: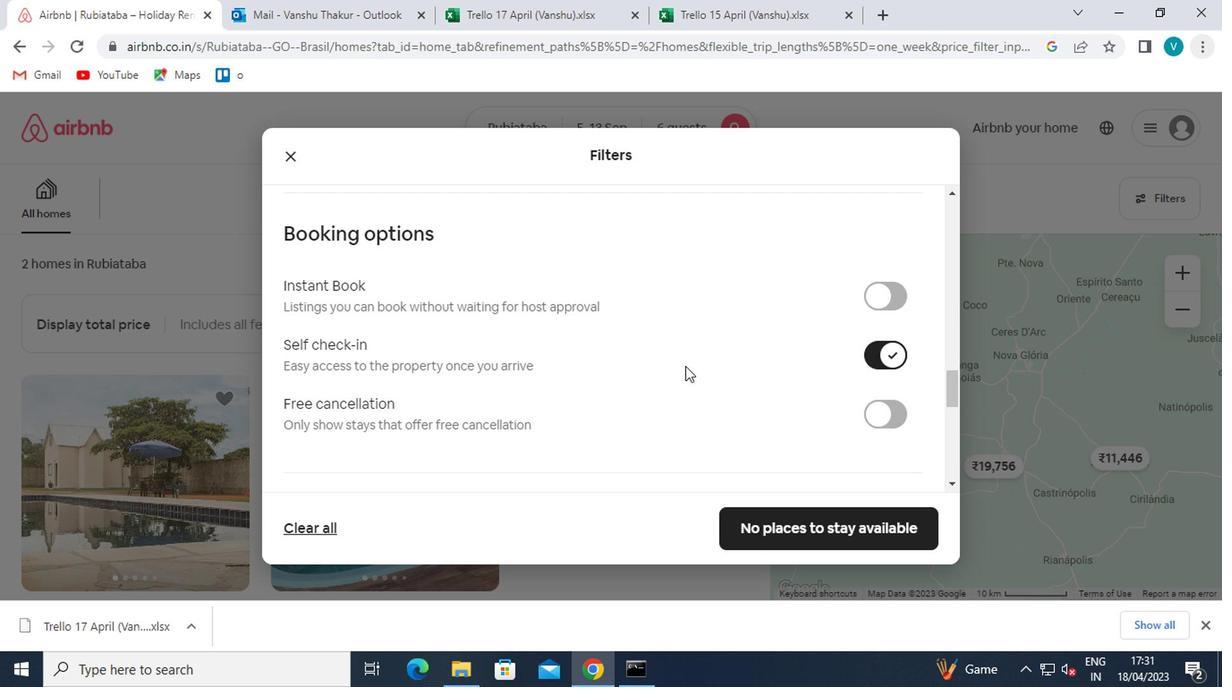
Action: Mouse scrolled (604, 374) with delta (0, 0)
Screenshot: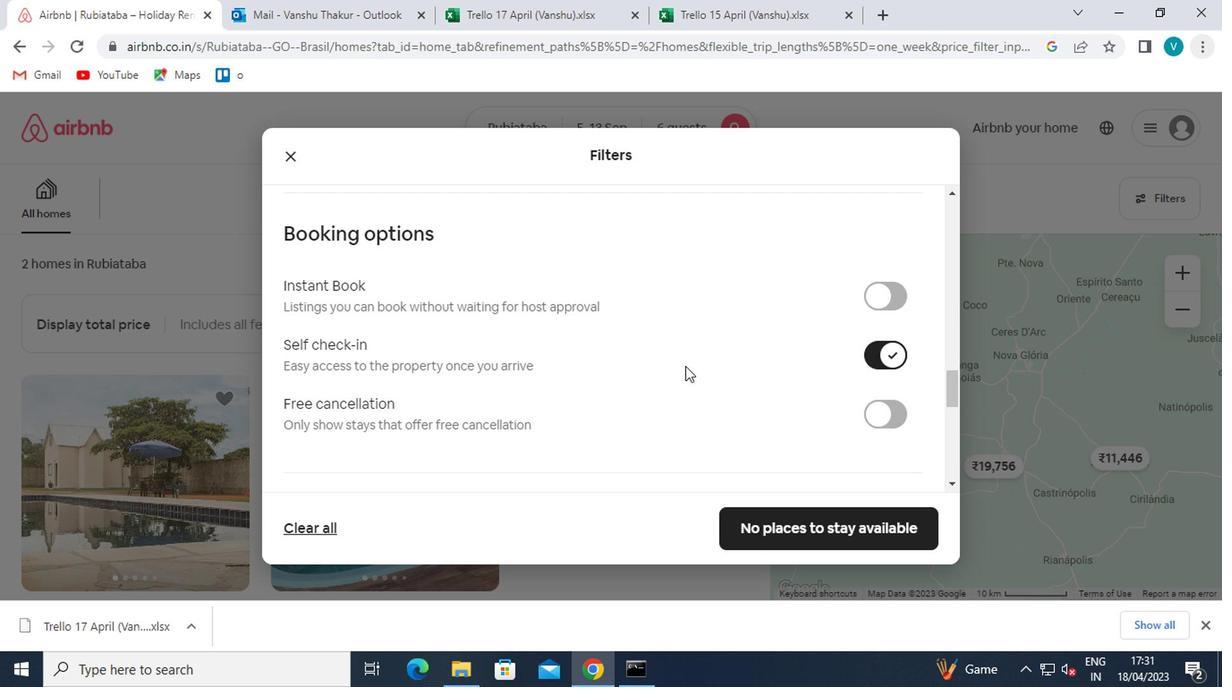 
Action: Mouse moved to (589, 377)
Screenshot: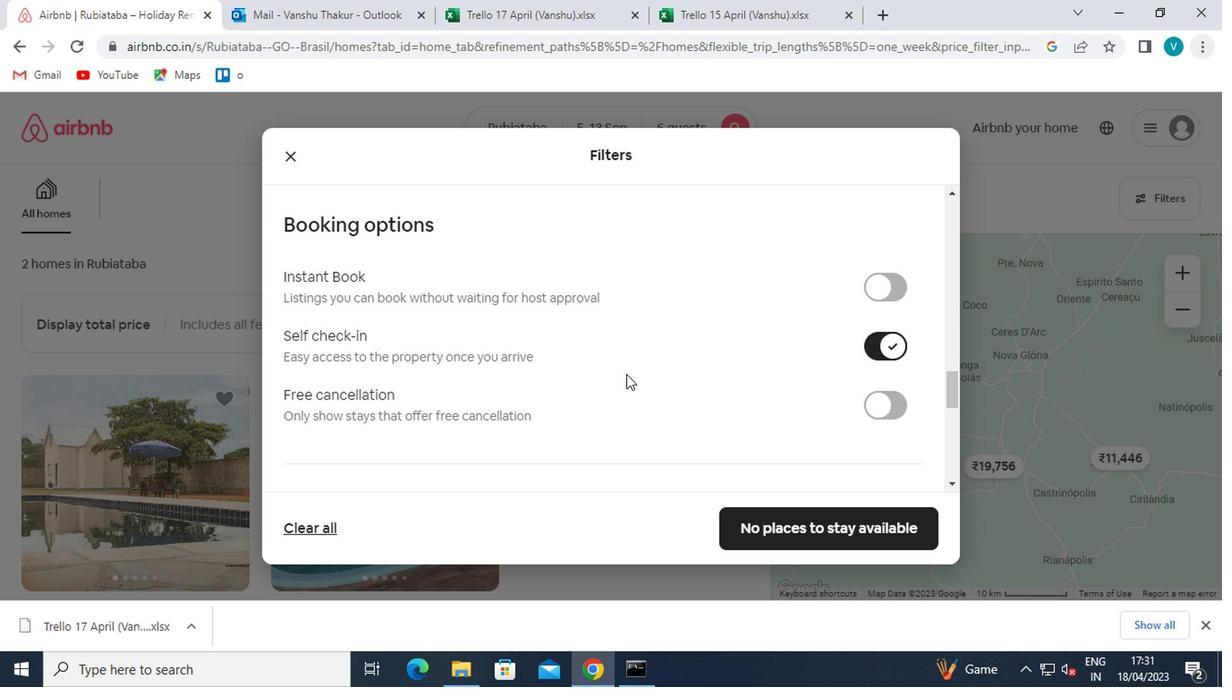 
Action: Mouse scrolled (589, 376) with delta (0, 0)
Screenshot: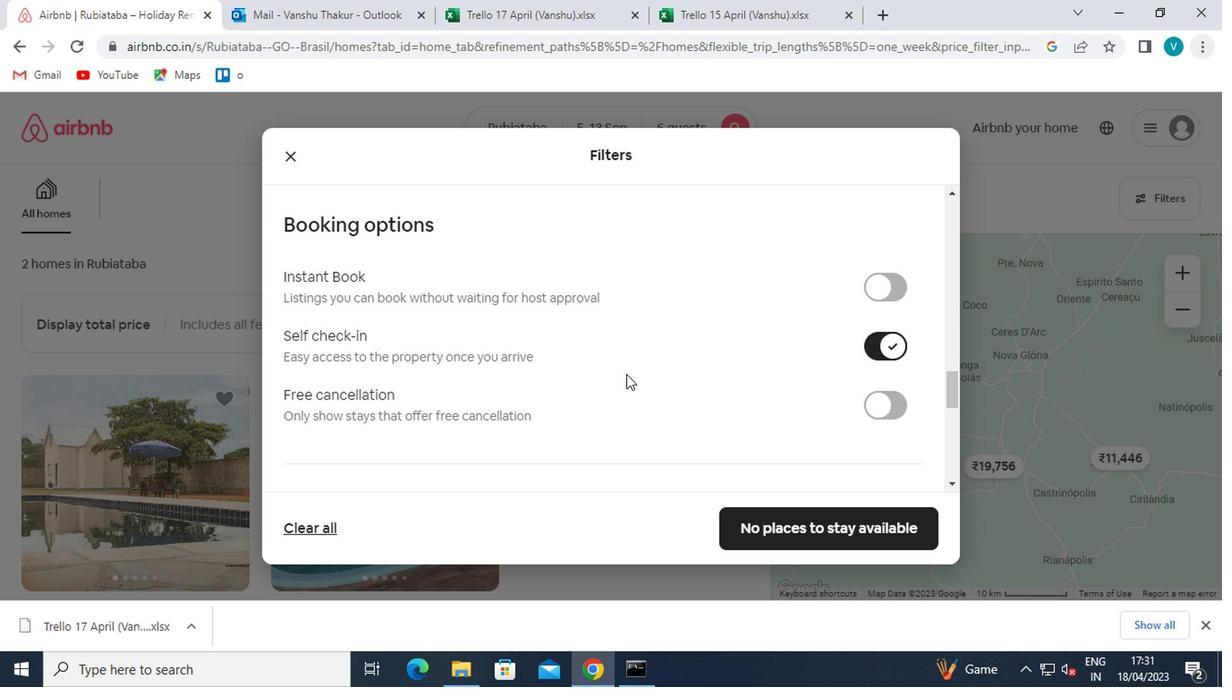 
Action: Mouse moved to (520, 383)
Screenshot: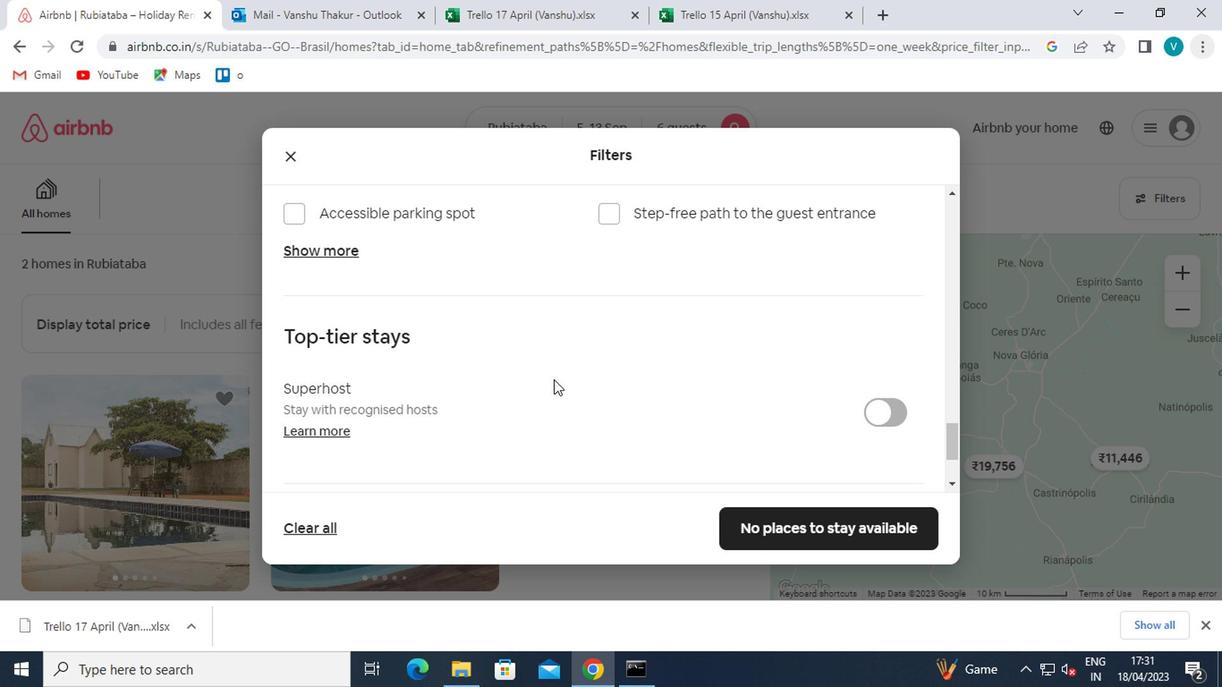 
Action: Mouse scrolled (520, 381) with delta (0, -1)
Screenshot: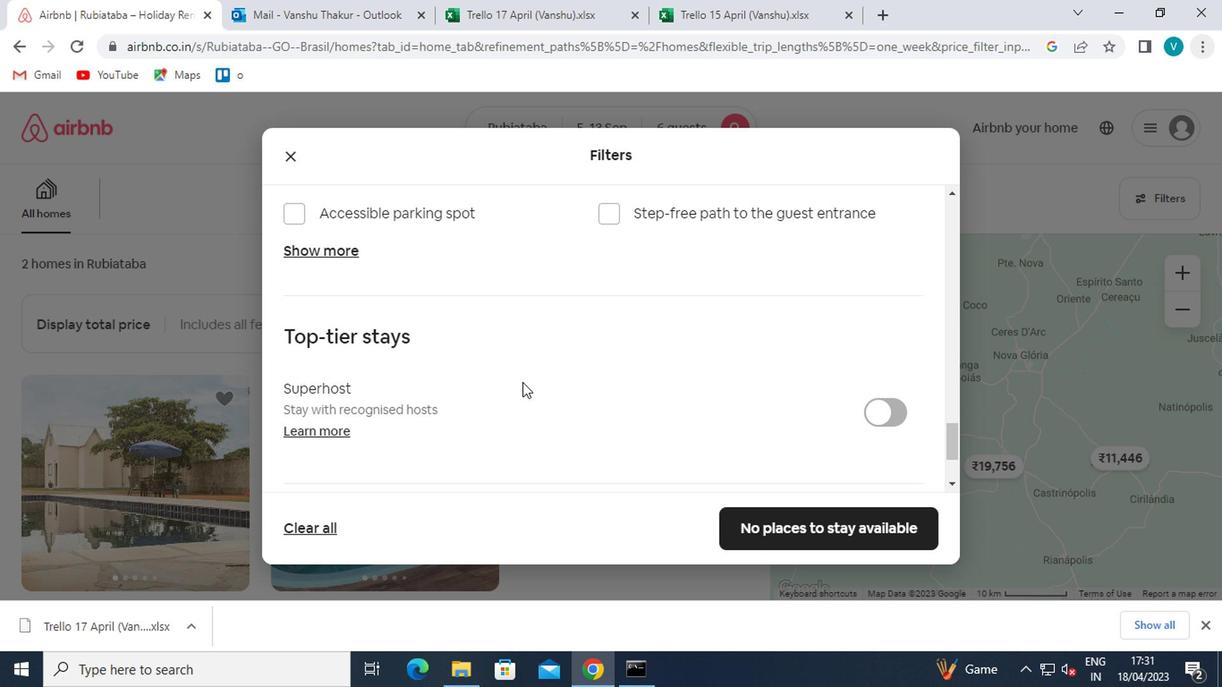 
Action: Mouse moved to (521, 383)
Screenshot: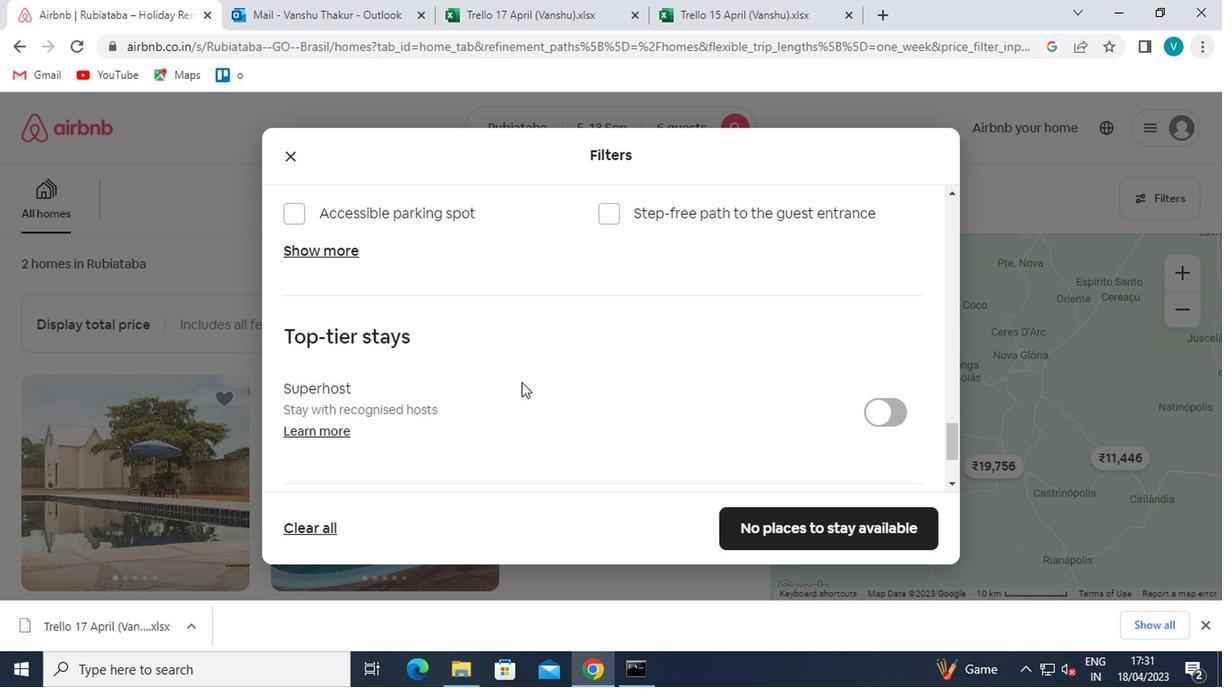 
Action: Mouse scrolled (521, 383) with delta (0, 0)
Screenshot: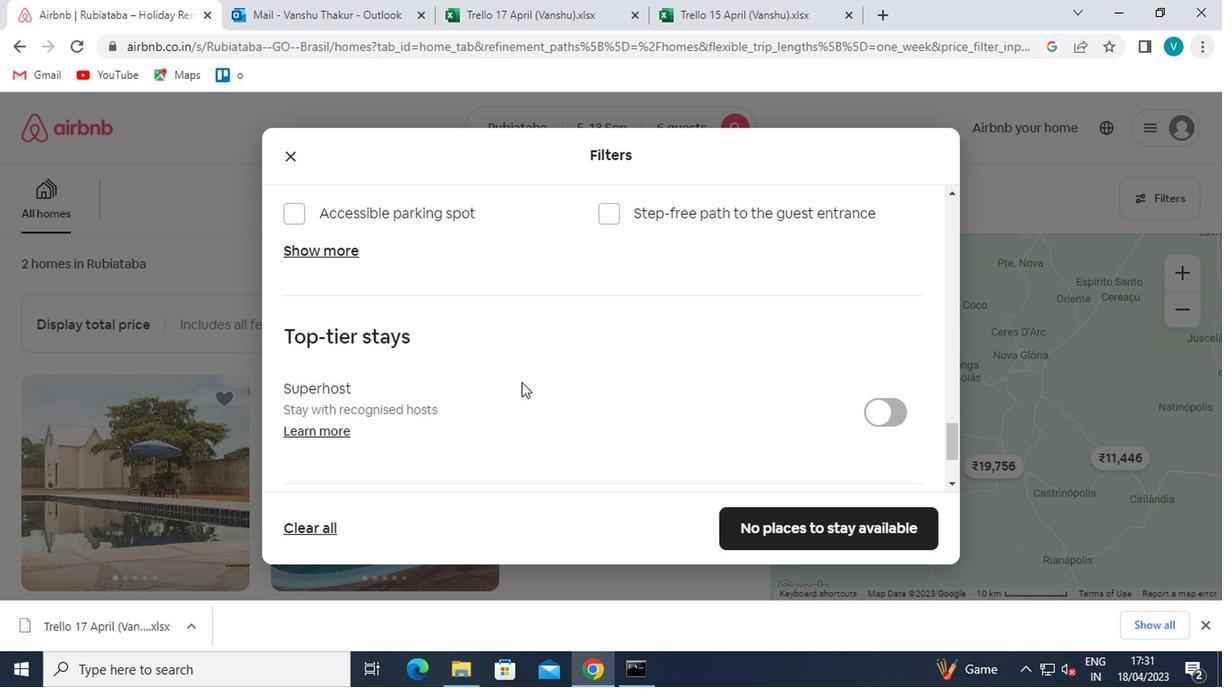 
Action: Mouse moved to (521, 383)
Screenshot: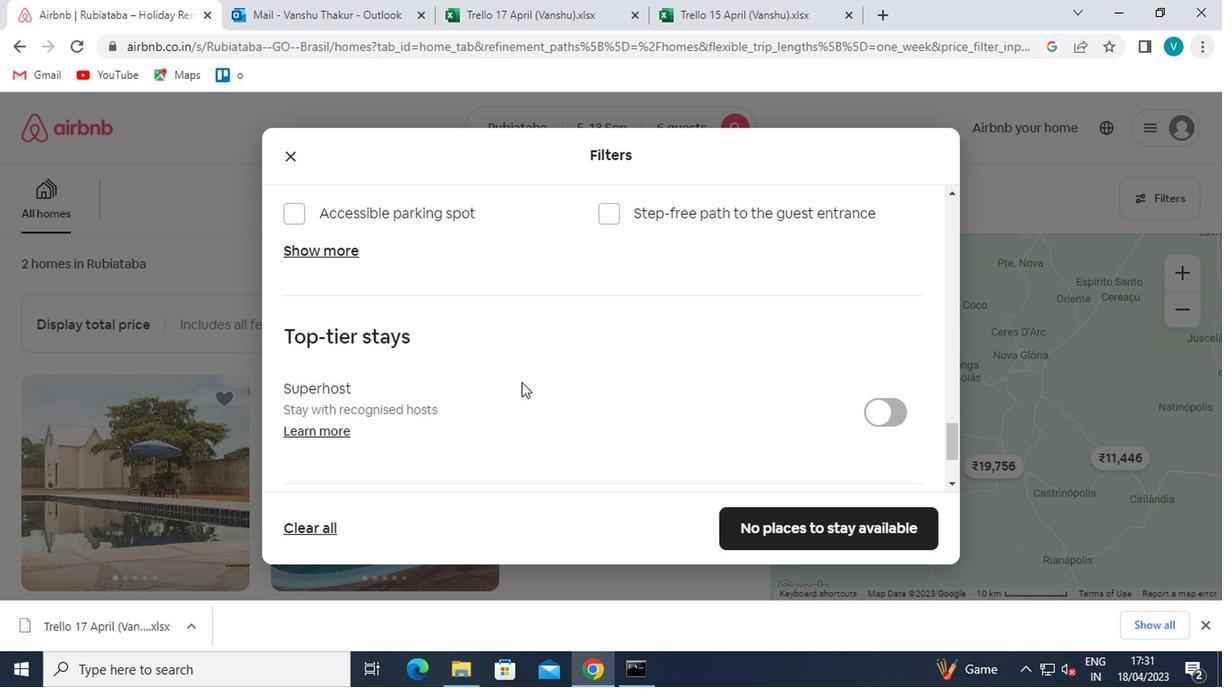 
Action: Mouse scrolled (521, 383) with delta (0, 0)
Screenshot: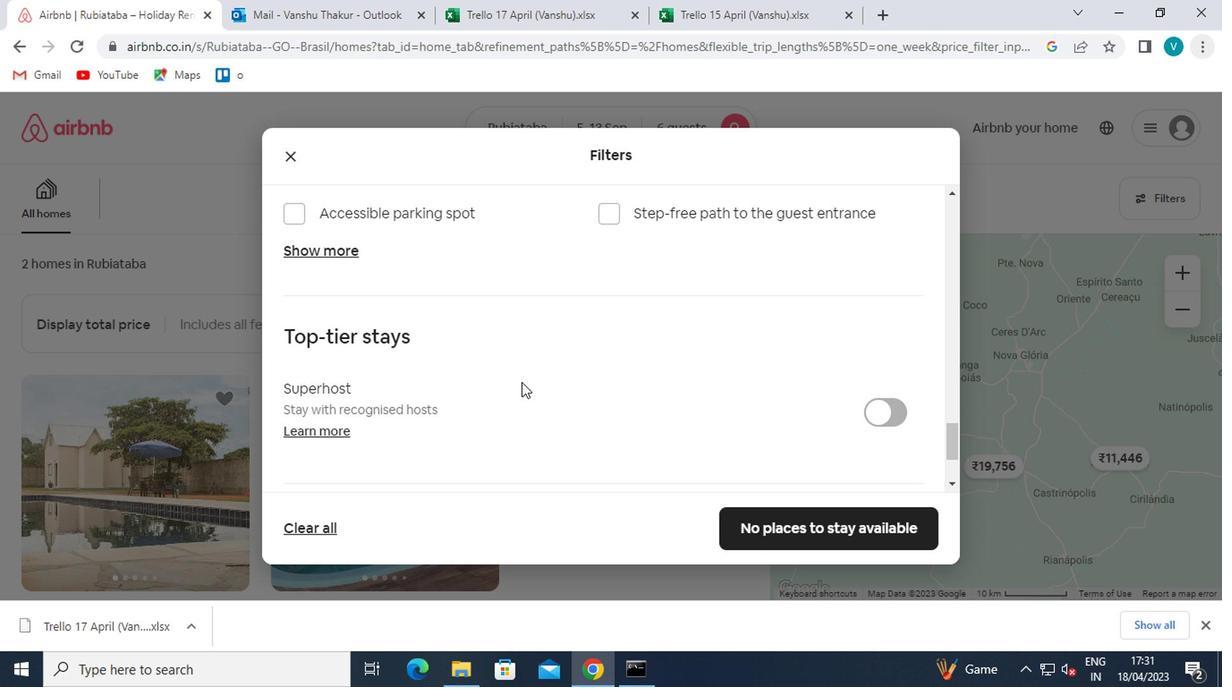 
Action: Mouse moved to (528, 385)
Screenshot: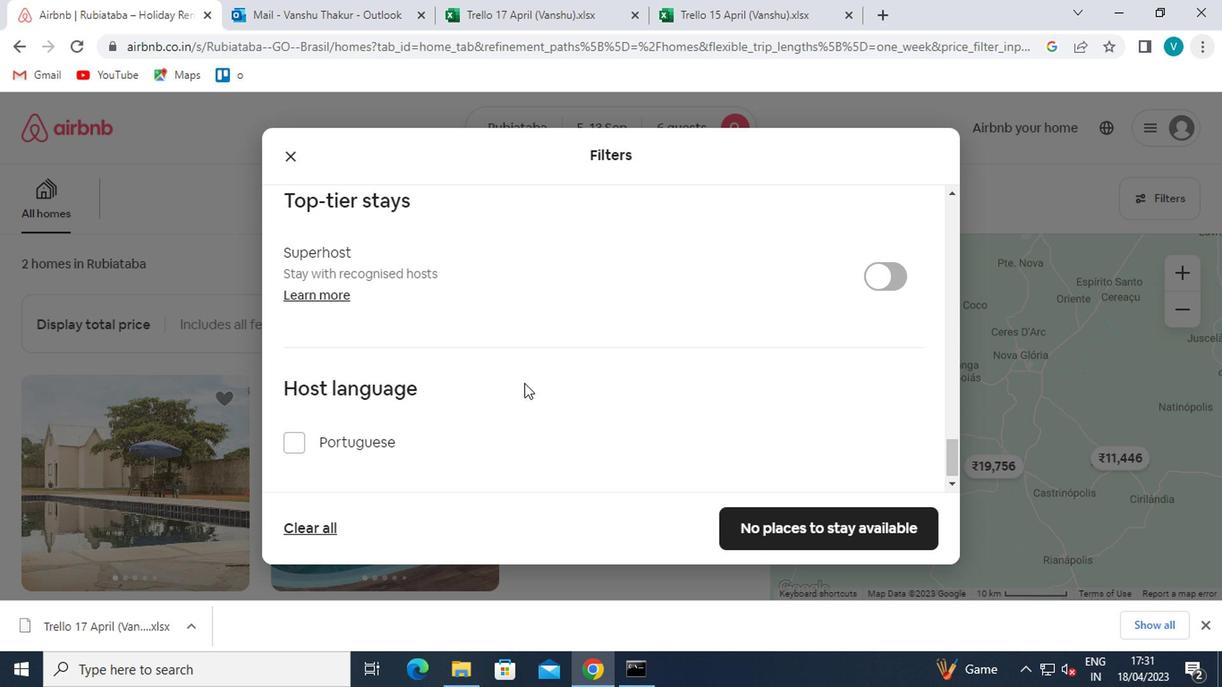 
Action: Mouse scrolled (528, 384) with delta (0, -1)
Screenshot: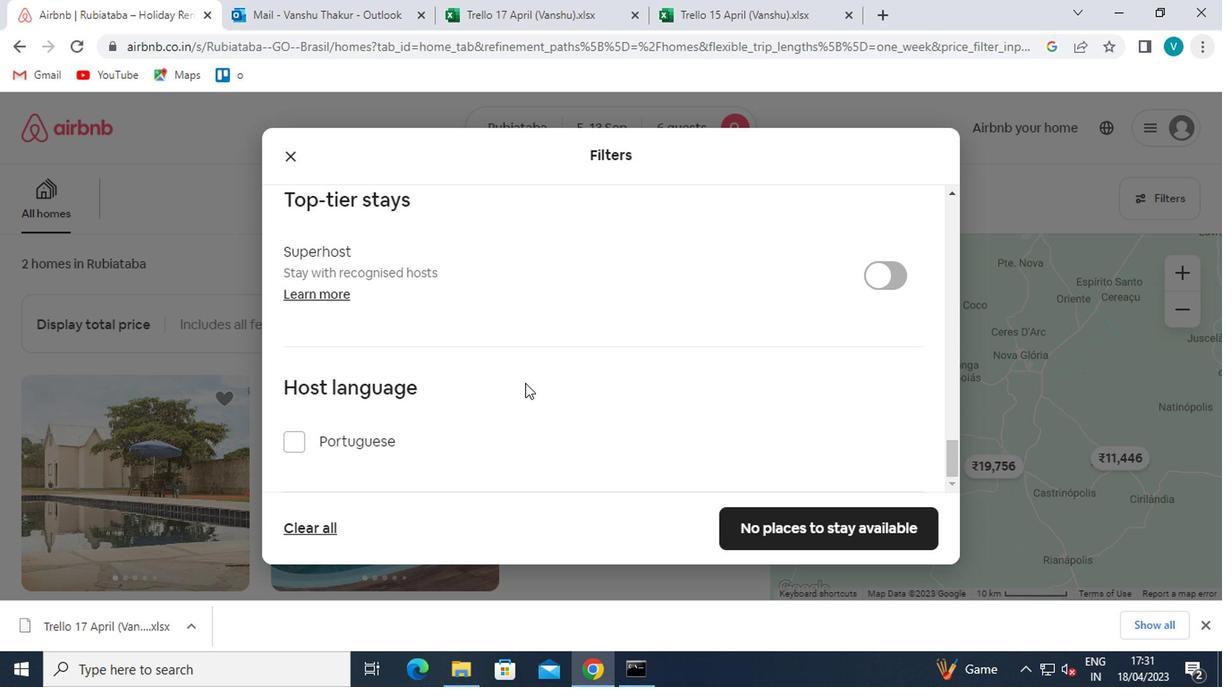 
Action: Mouse moved to (766, 525)
Screenshot: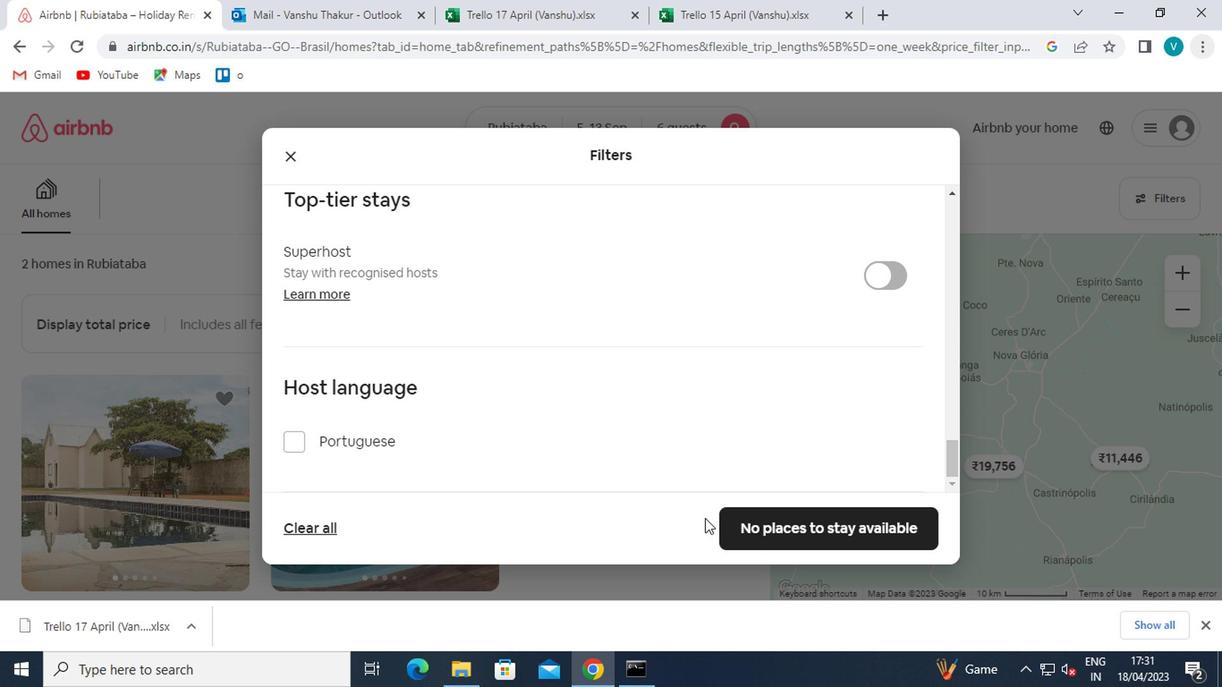 
Action: Mouse pressed left at (766, 525)
Screenshot: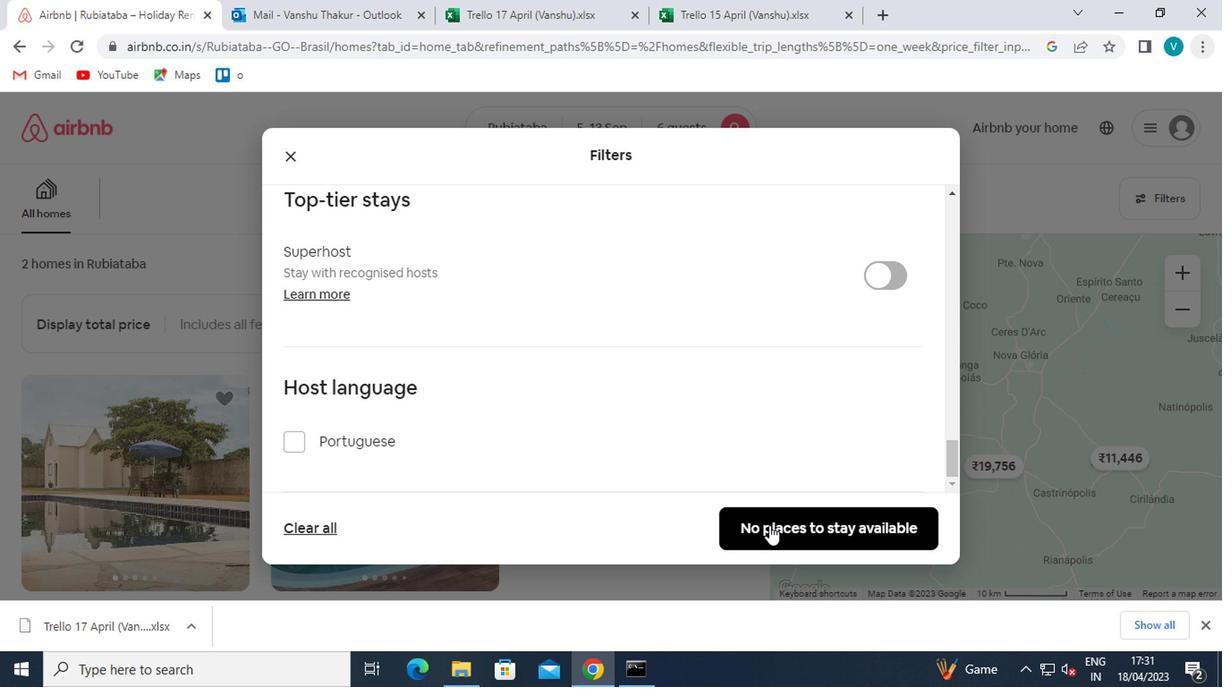 
Action: Mouse moved to (624, 686)
Screenshot: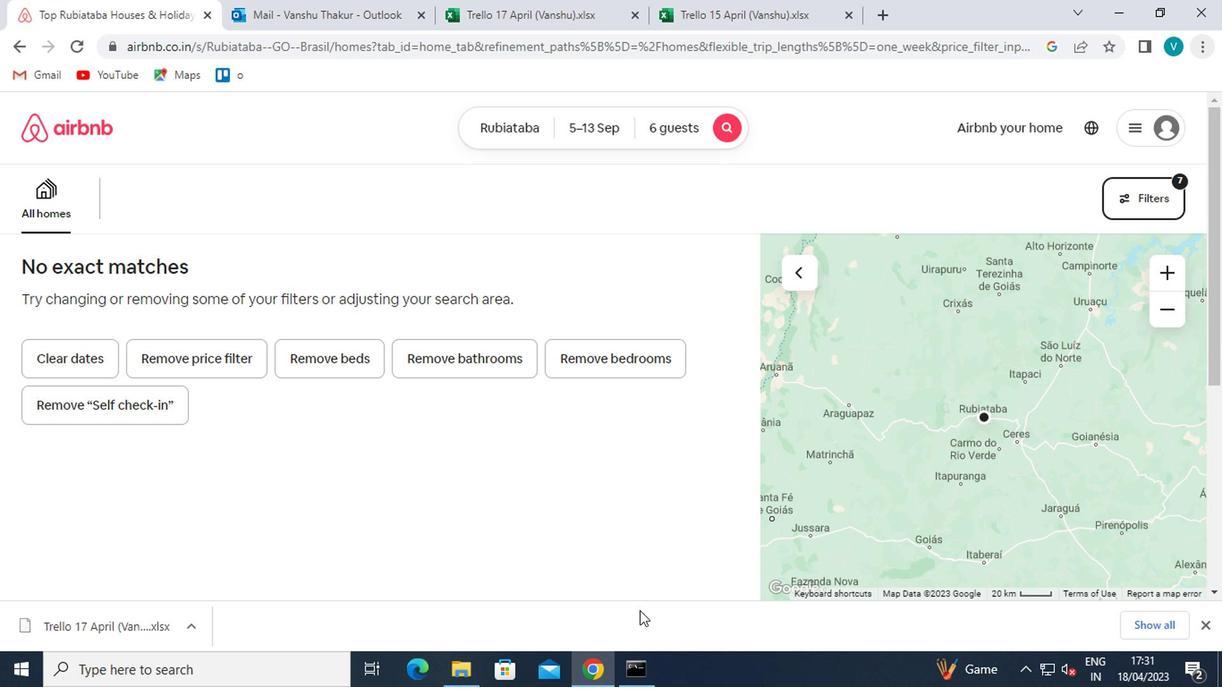 
Action: Mouse pressed left at (624, 686)
Screenshot: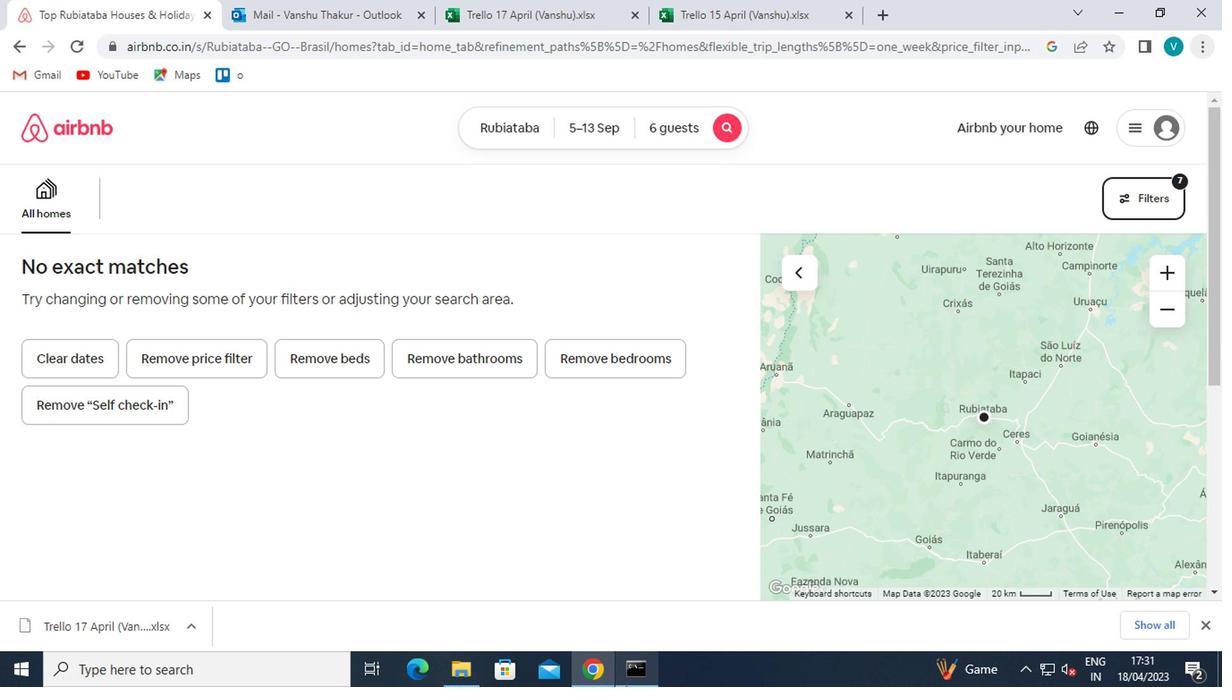 
Action: Mouse pressed left at (624, 686)
Screenshot: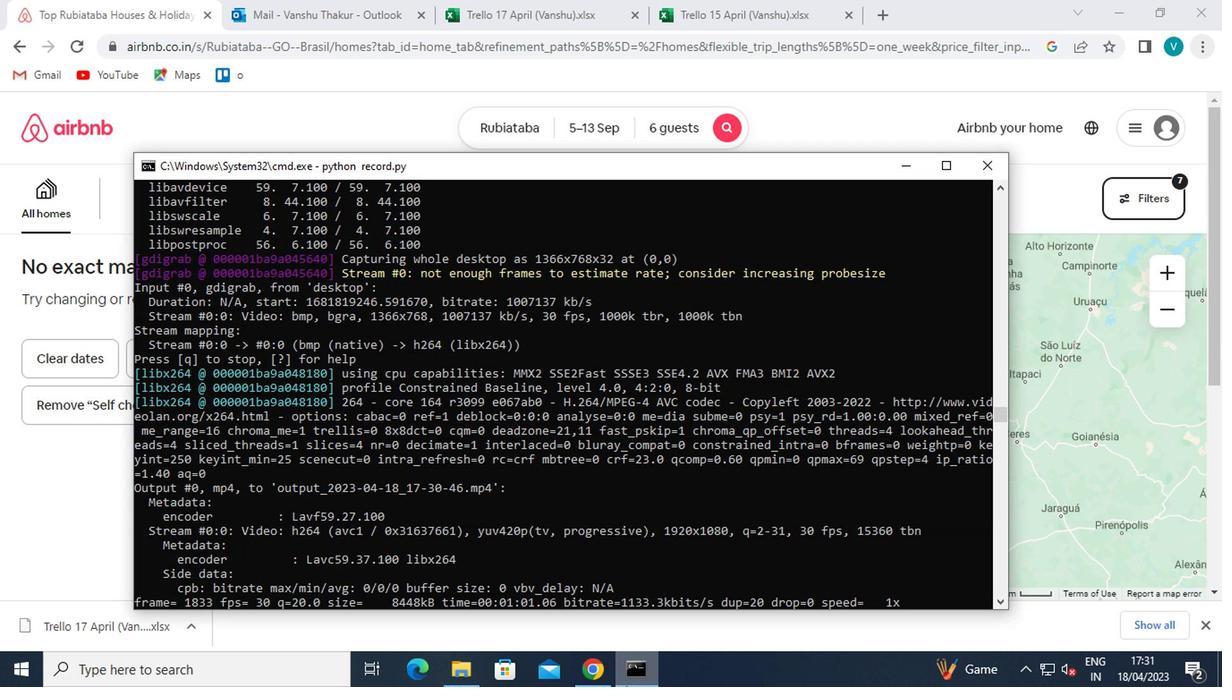 
